 Task: Find connections with filter location Orlová with filter topic #lawenforcementwith filter profile language Potuguese with filter current company Mott MacDonald with filter school Chanakya Education Societys Indira College of Commerce & Science, Pune with filter industry Embedded Software Products with filter service category Video Animation with filter keywords title Economist
Action: Mouse moved to (697, 93)
Screenshot: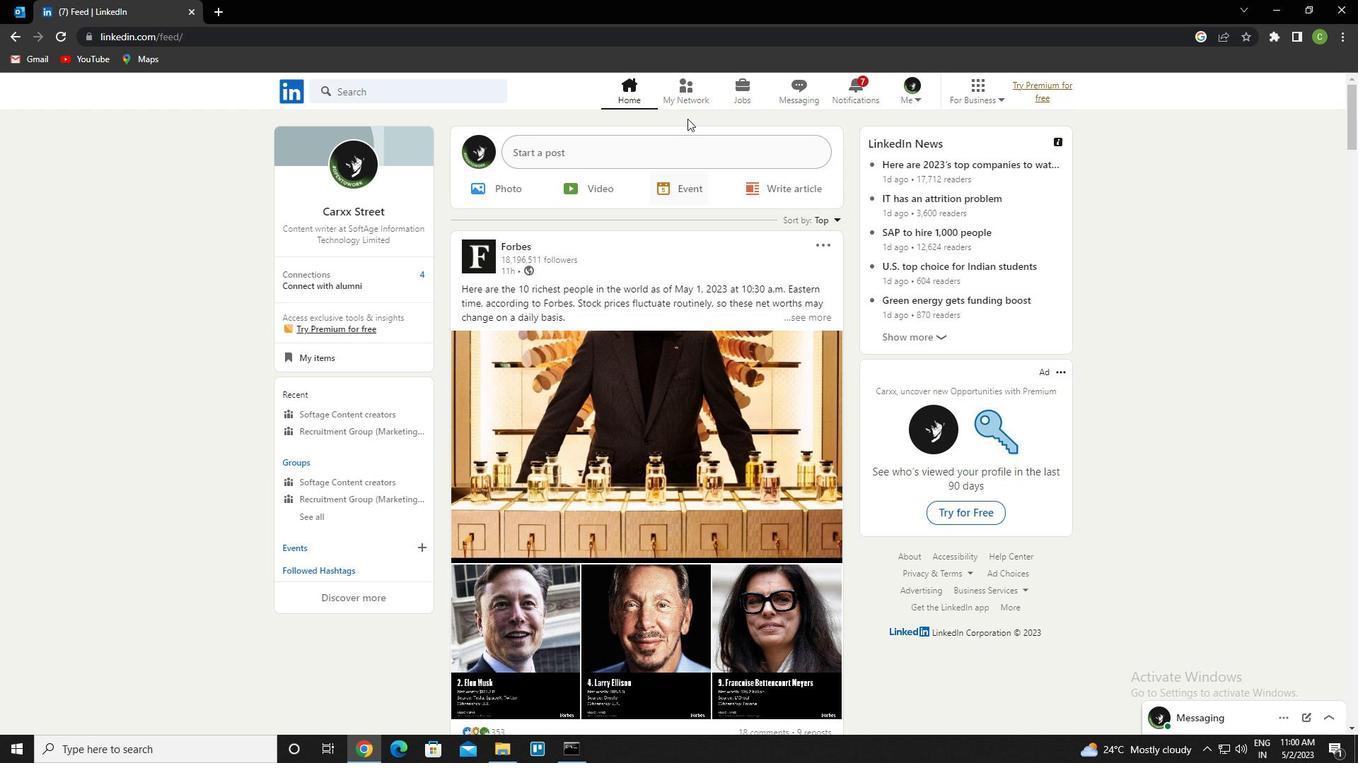 
Action: Mouse pressed left at (697, 93)
Screenshot: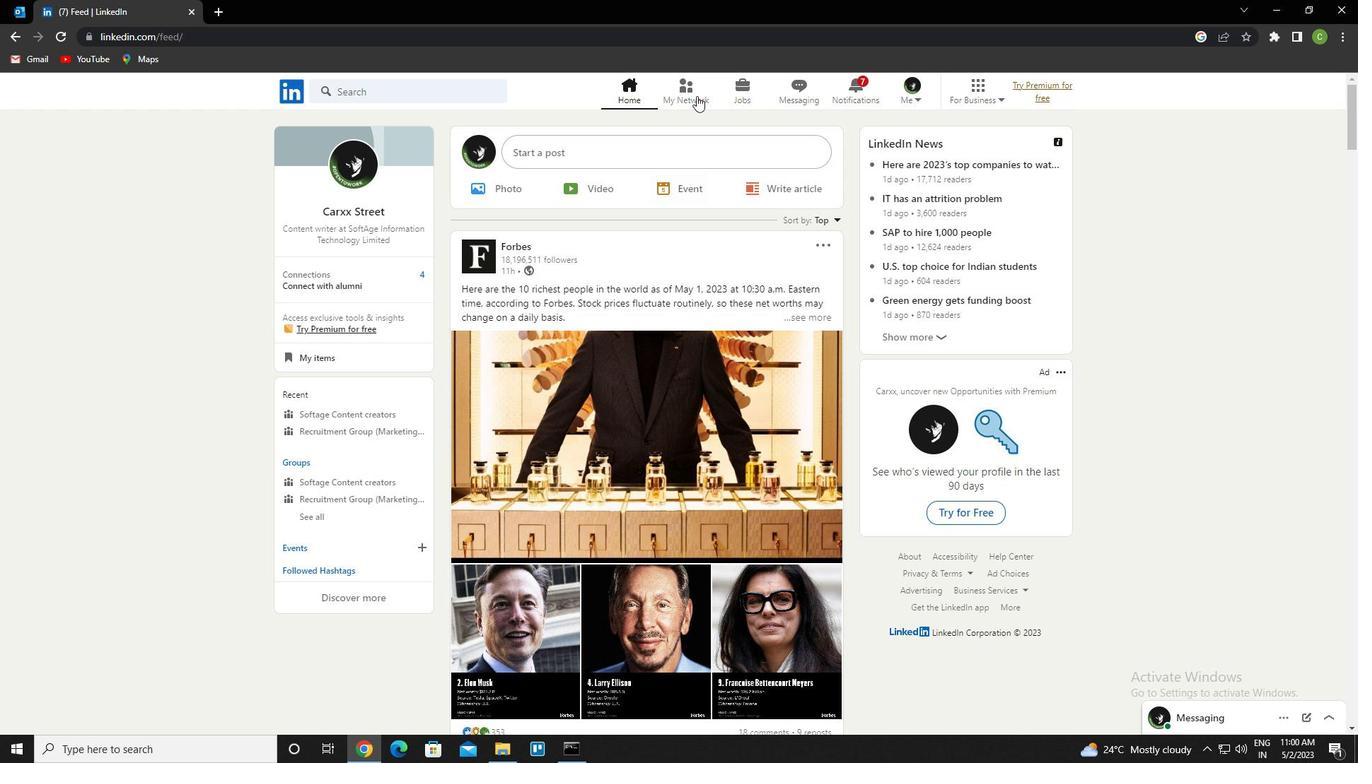 
Action: Mouse moved to (409, 173)
Screenshot: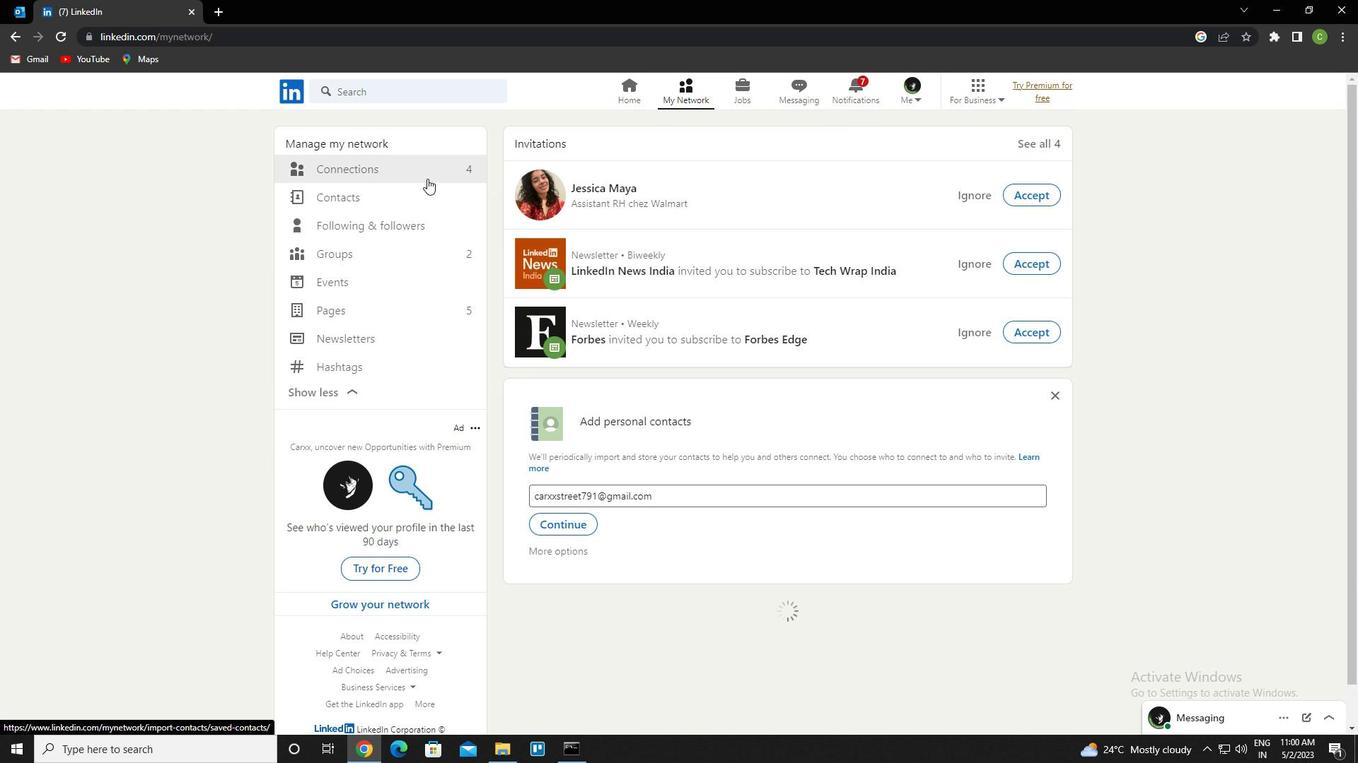 
Action: Mouse pressed left at (409, 173)
Screenshot: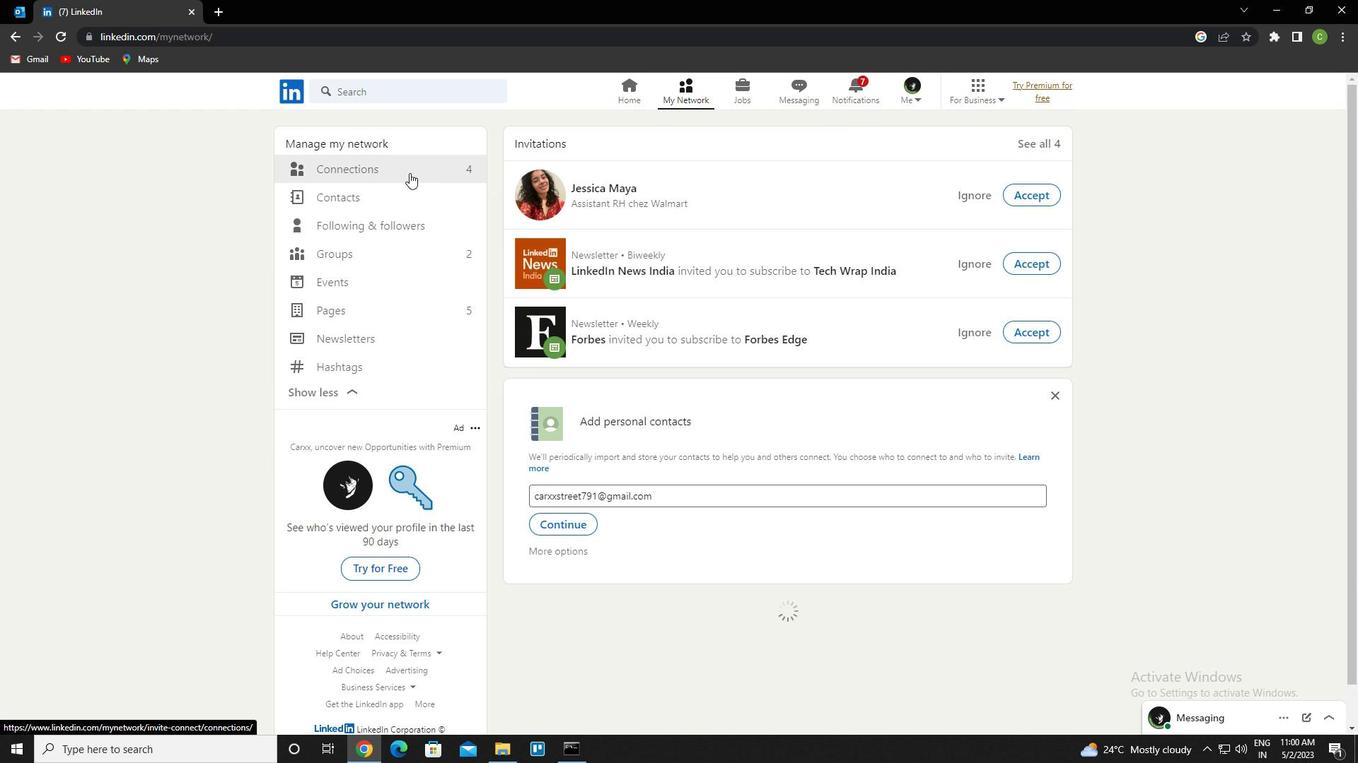 
Action: Mouse moved to (786, 167)
Screenshot: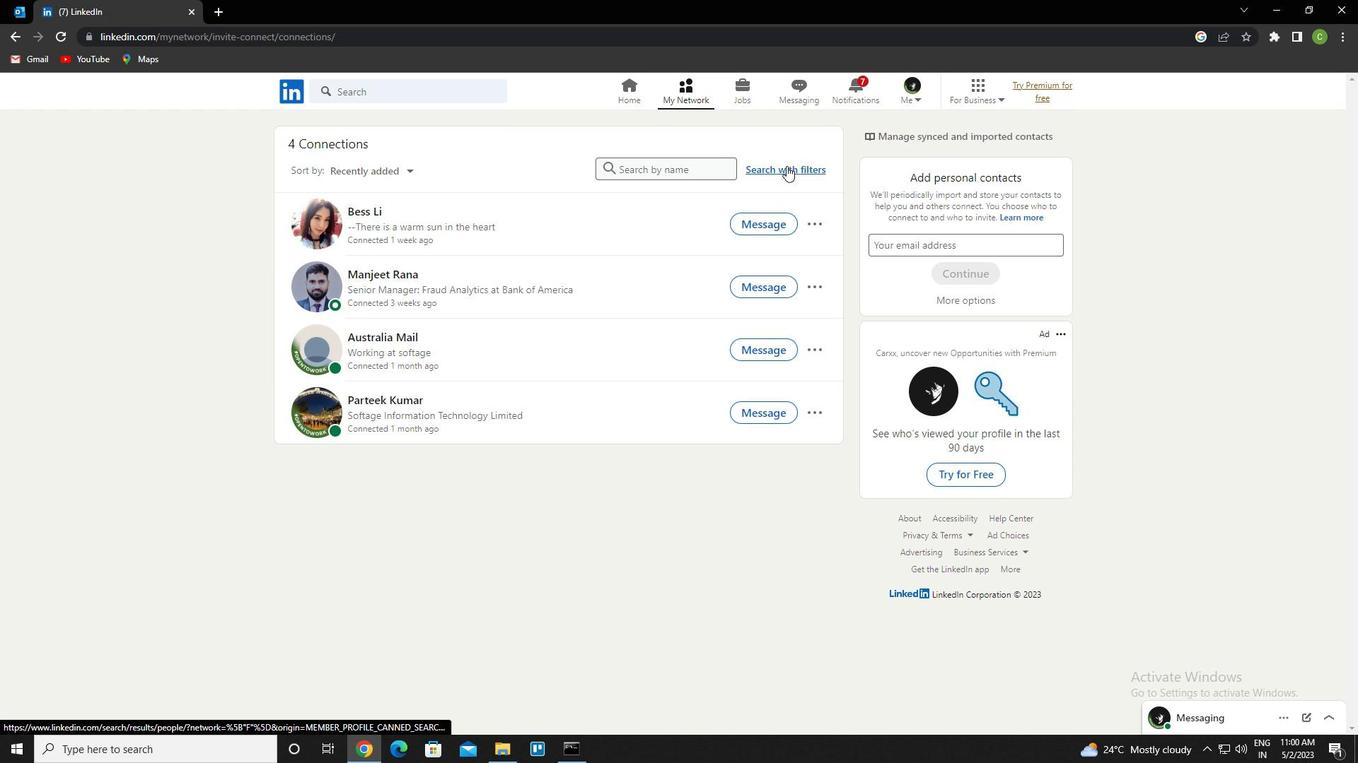 
Action: Mouse pressed left at (786, 167)
Screenshot: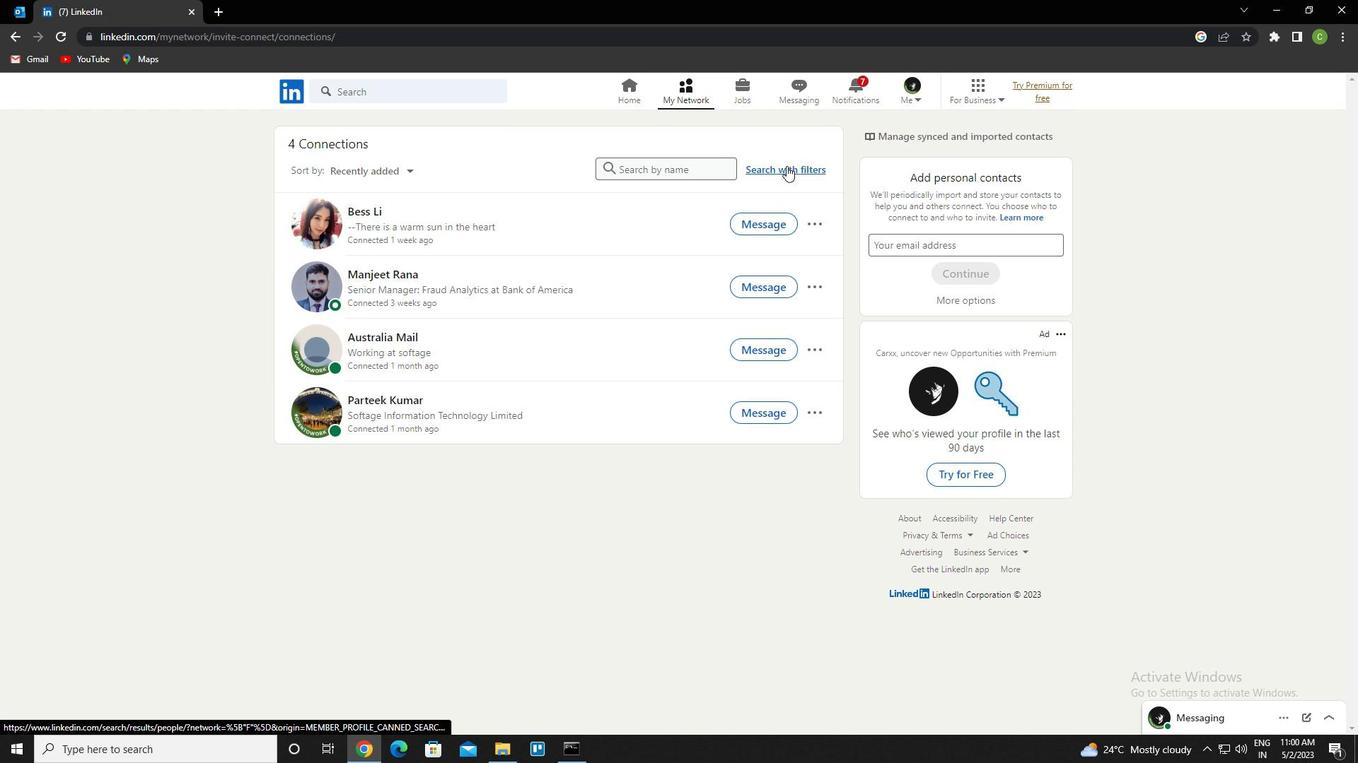 
Action: Mouse moved to (730, 128)
Screenshot: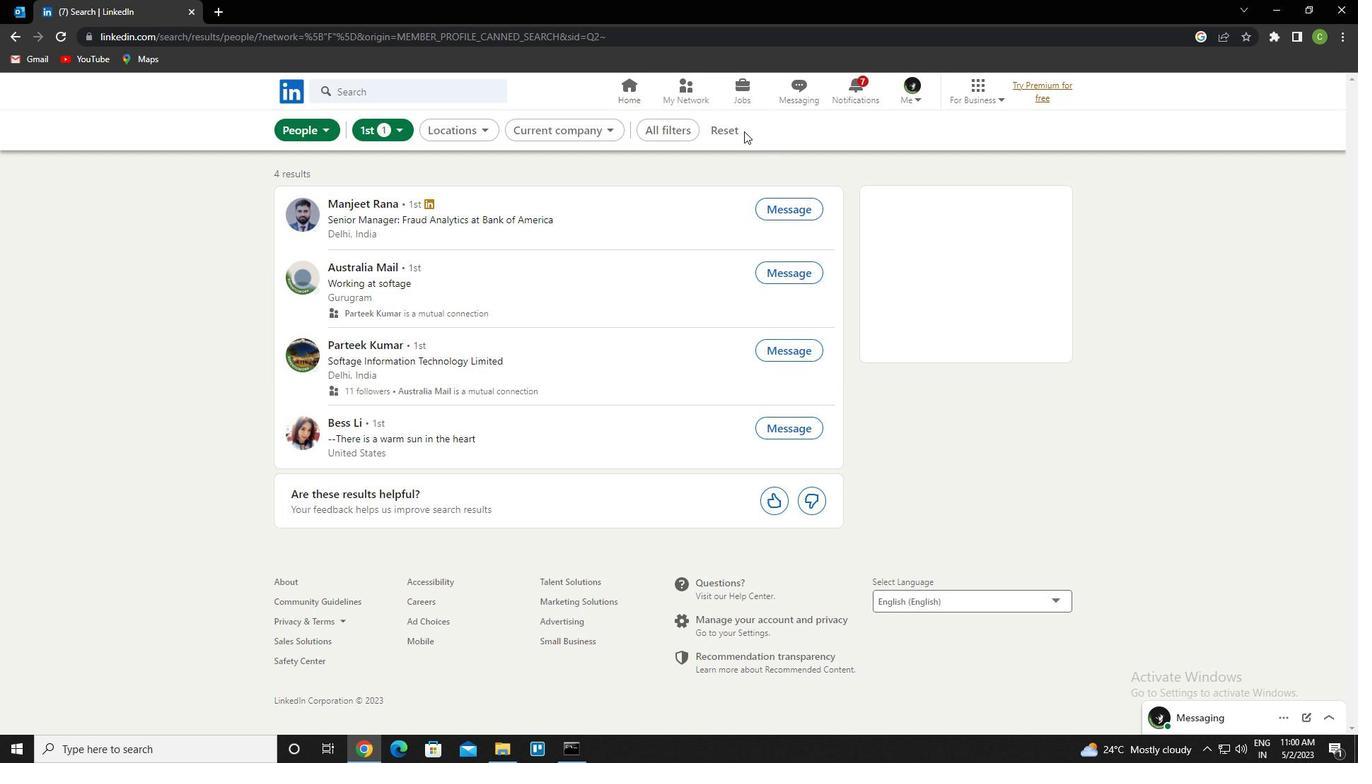 
Action: Mouse pressed left at (730, 128)
Screenshot: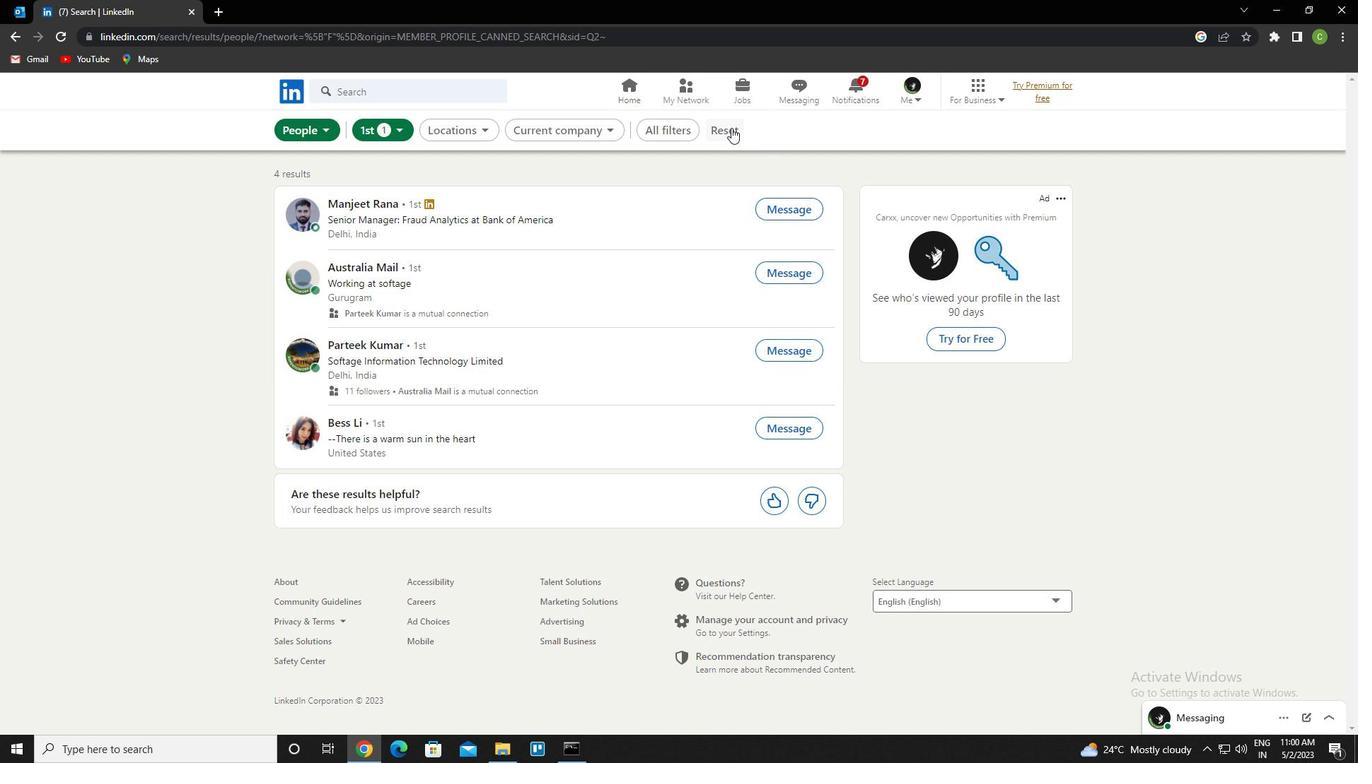 
Action: Mouse moved to (728, 132)
Screenshot: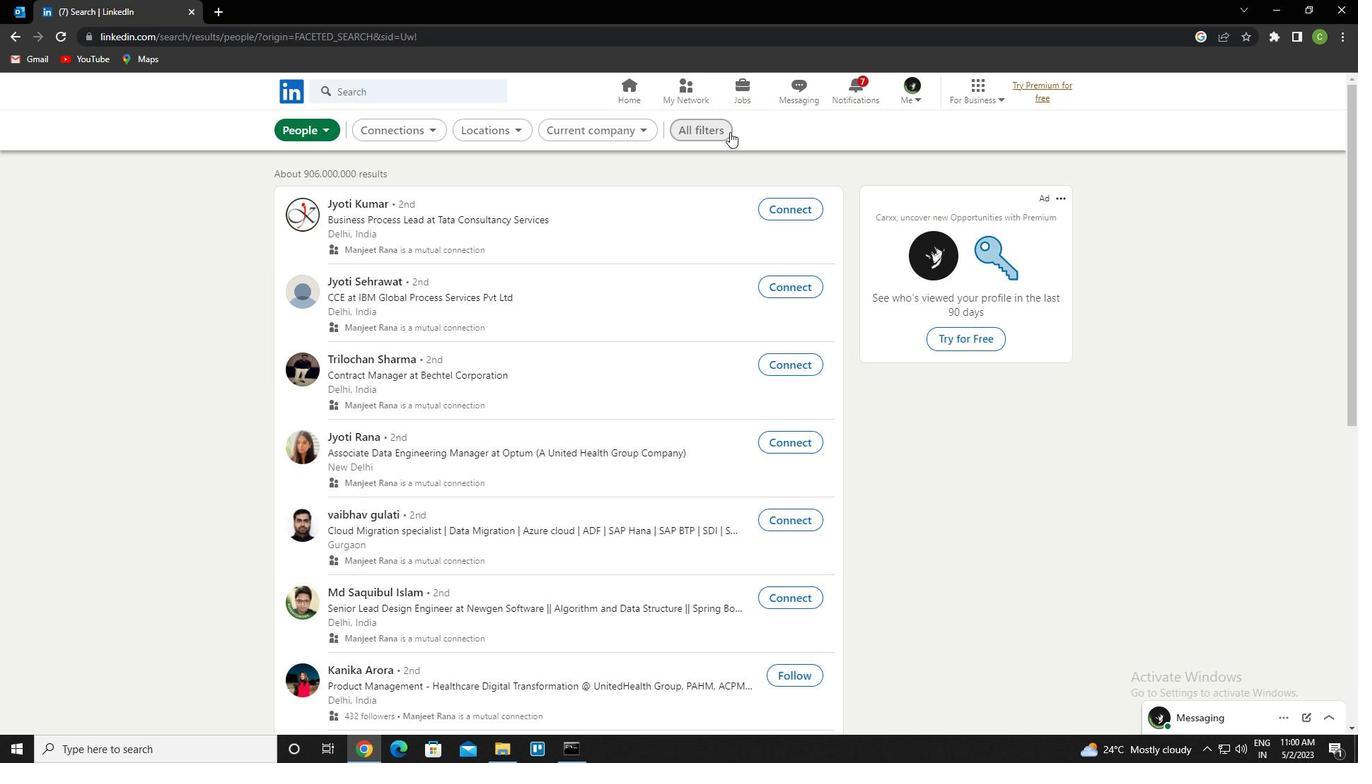 
Action: Mouse pressed left at (728, 132)
Screenshot: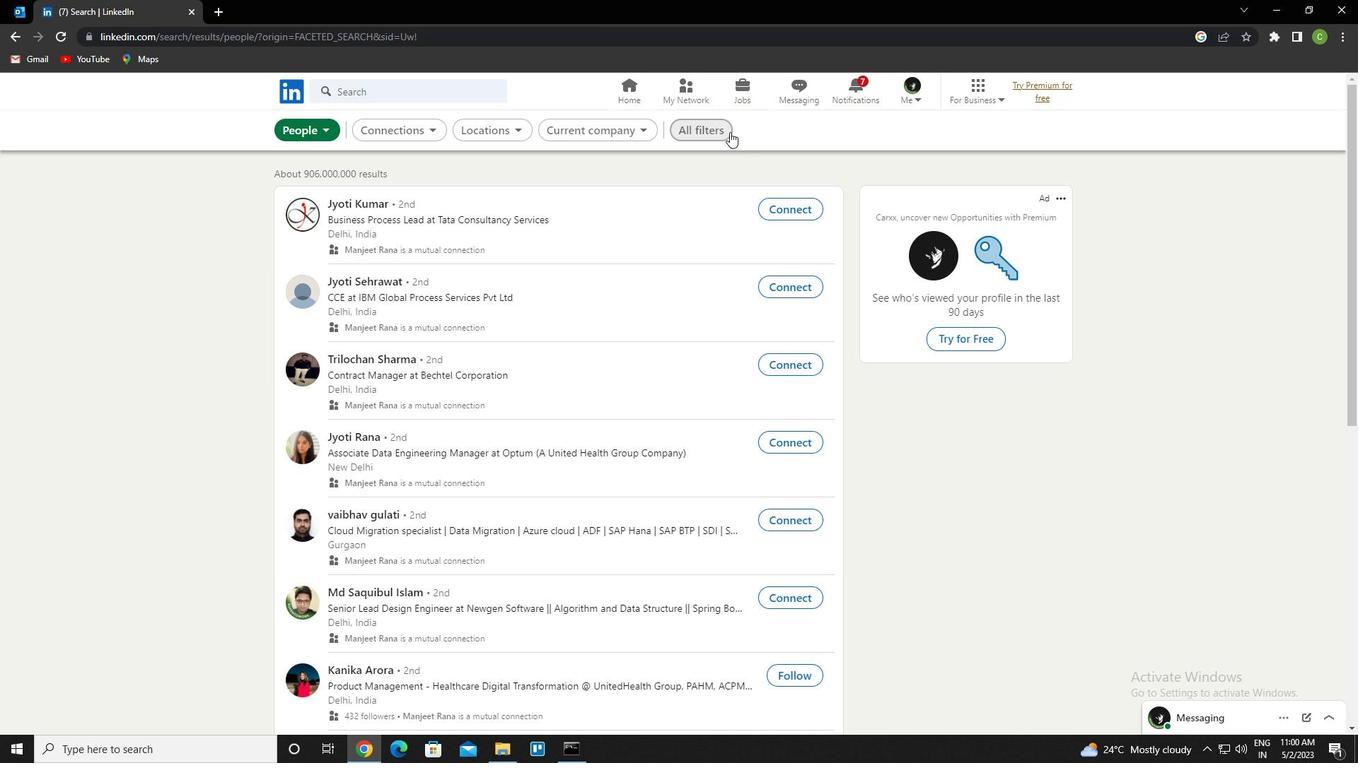 
Action: Mouse moved to (1164, 375)
Screenshot: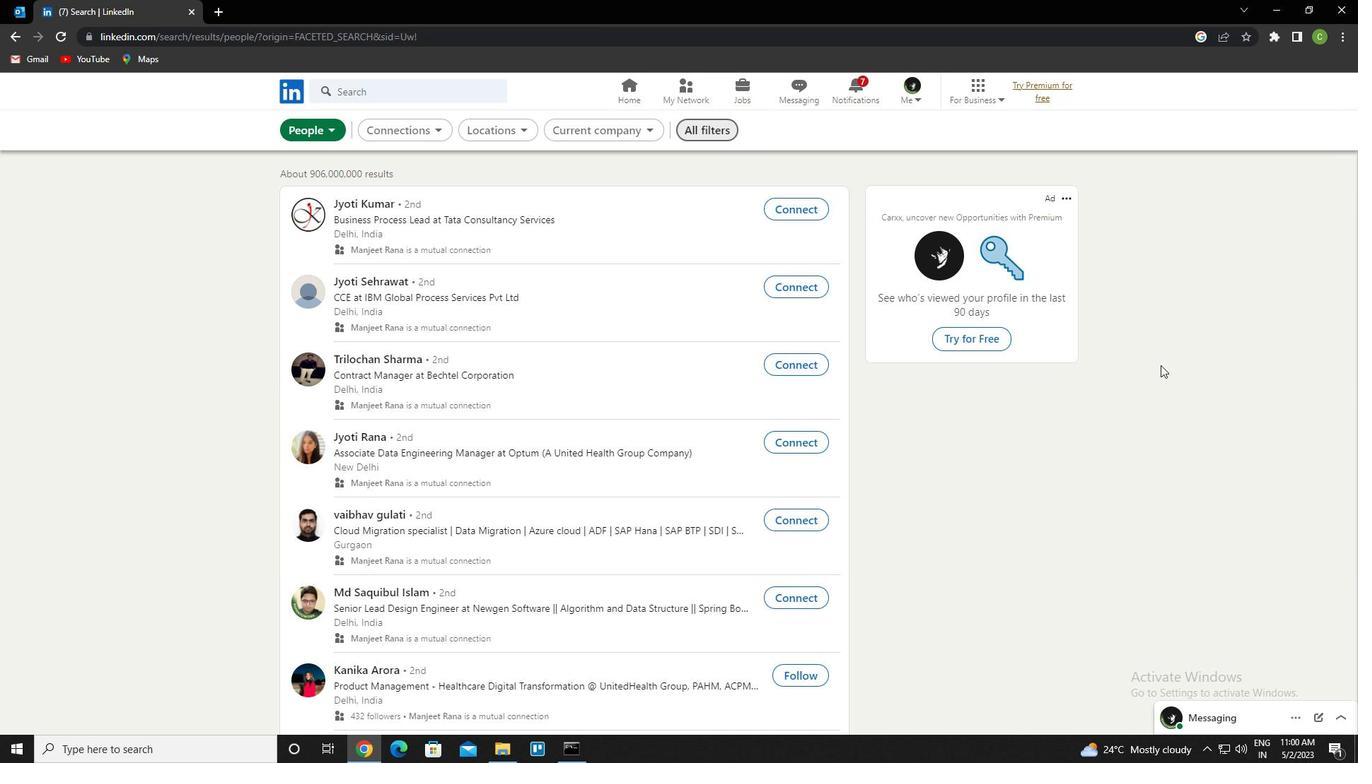 
Action: Mouse scrolled (1164, 374) with delta (0, 0)
Screenshot: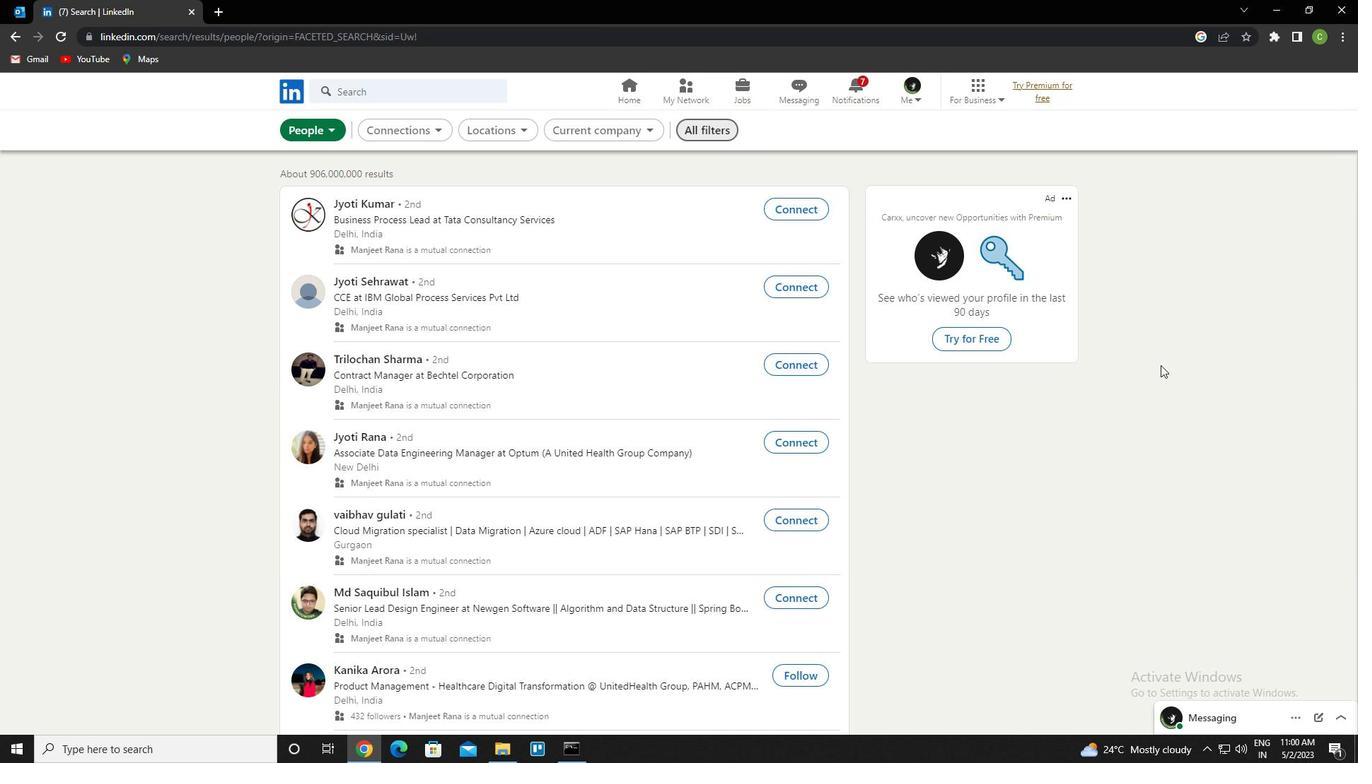 
Action: Mouse moved to (1164, 378)
Screenshot: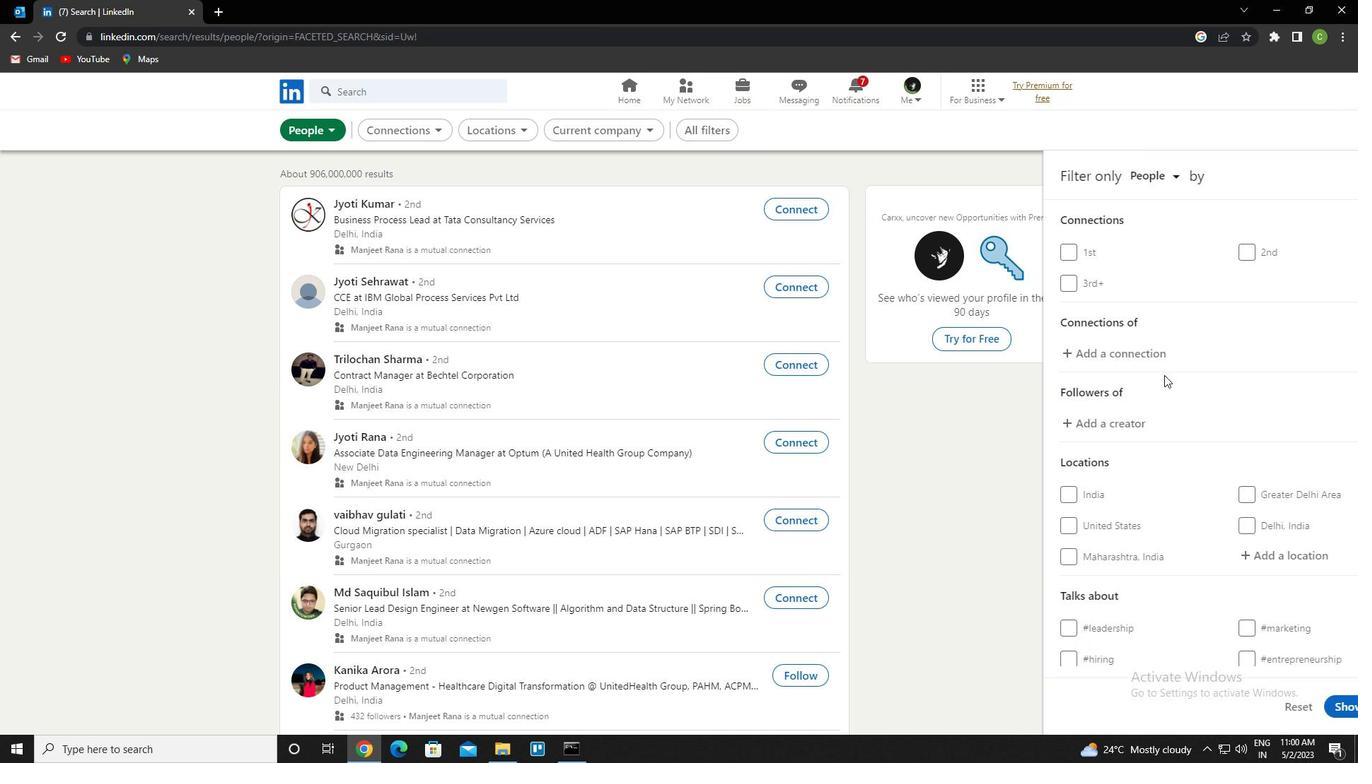 
Action: Mouse scrolled (1164, 377) with delta (0, 0)
Screenshot: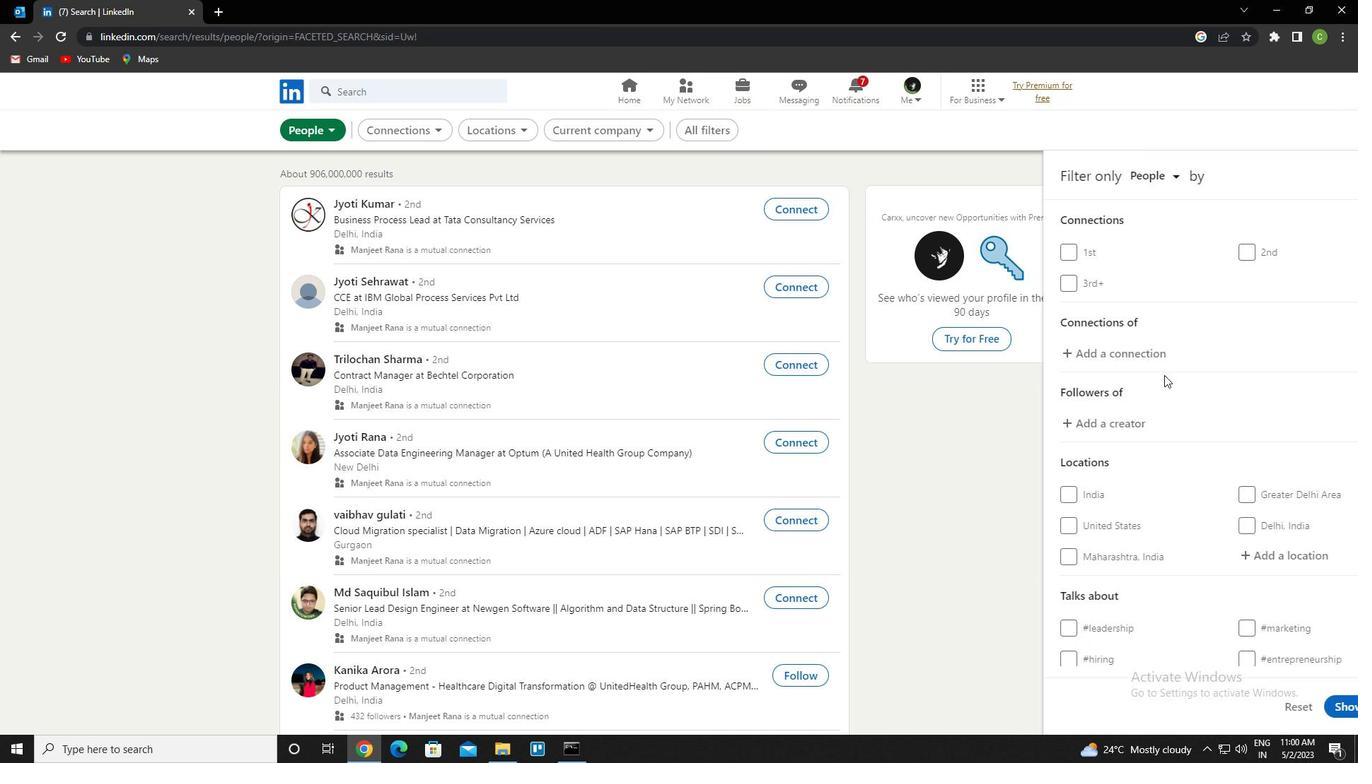 
Action: Mouse moved to (1193, 418)
Screenshot: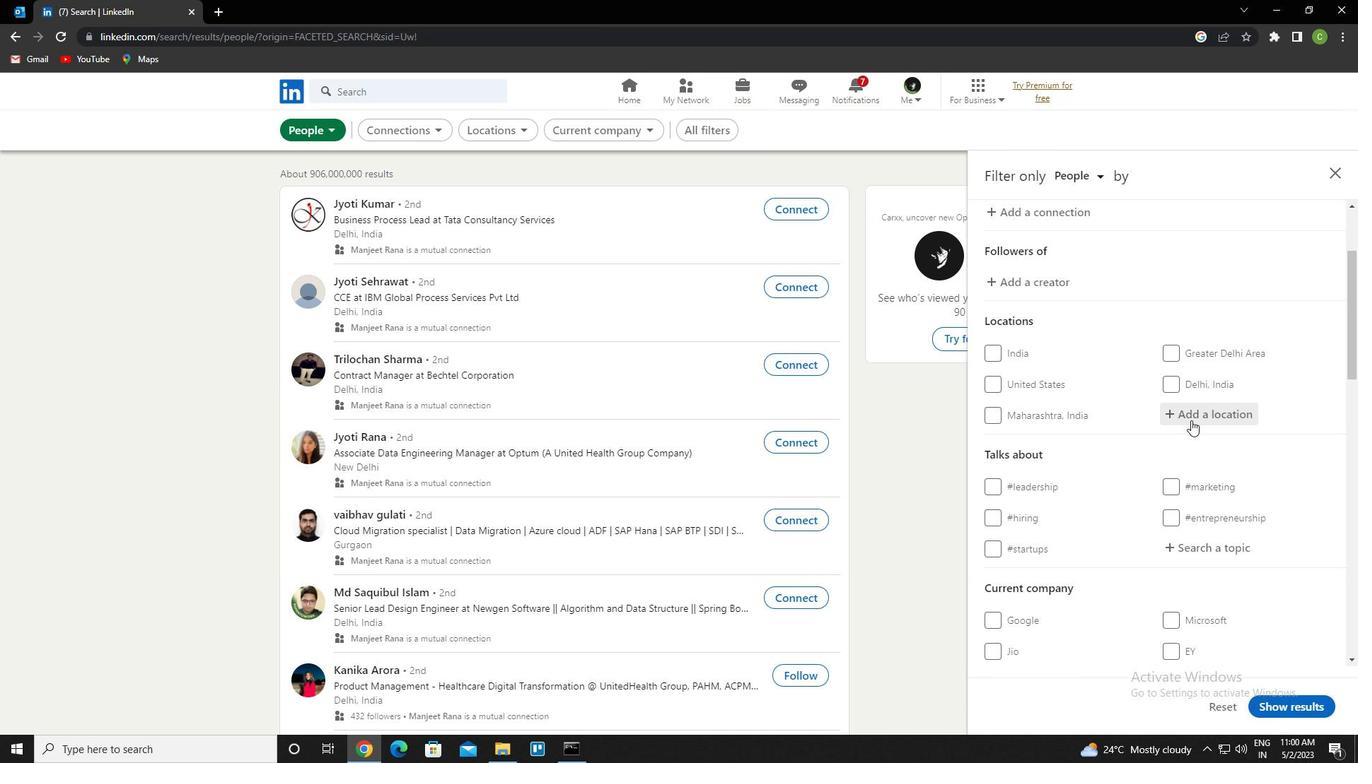 
Action: Mouse pressed left at (1193, 418)
Screenshot: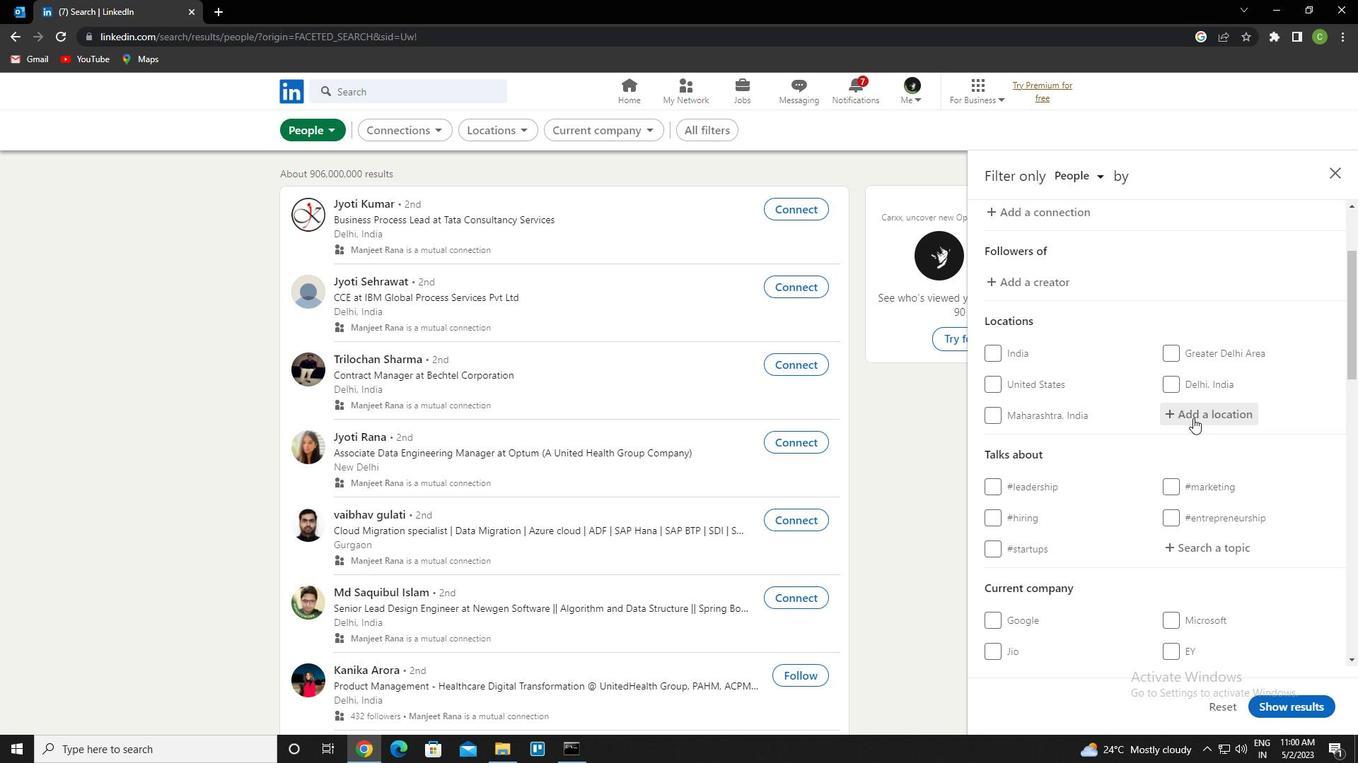 
Action: Key pressed <Key.caps_lock>o<Key.caps_lock>rlova<Key.down><Key.enter>
Screenshot: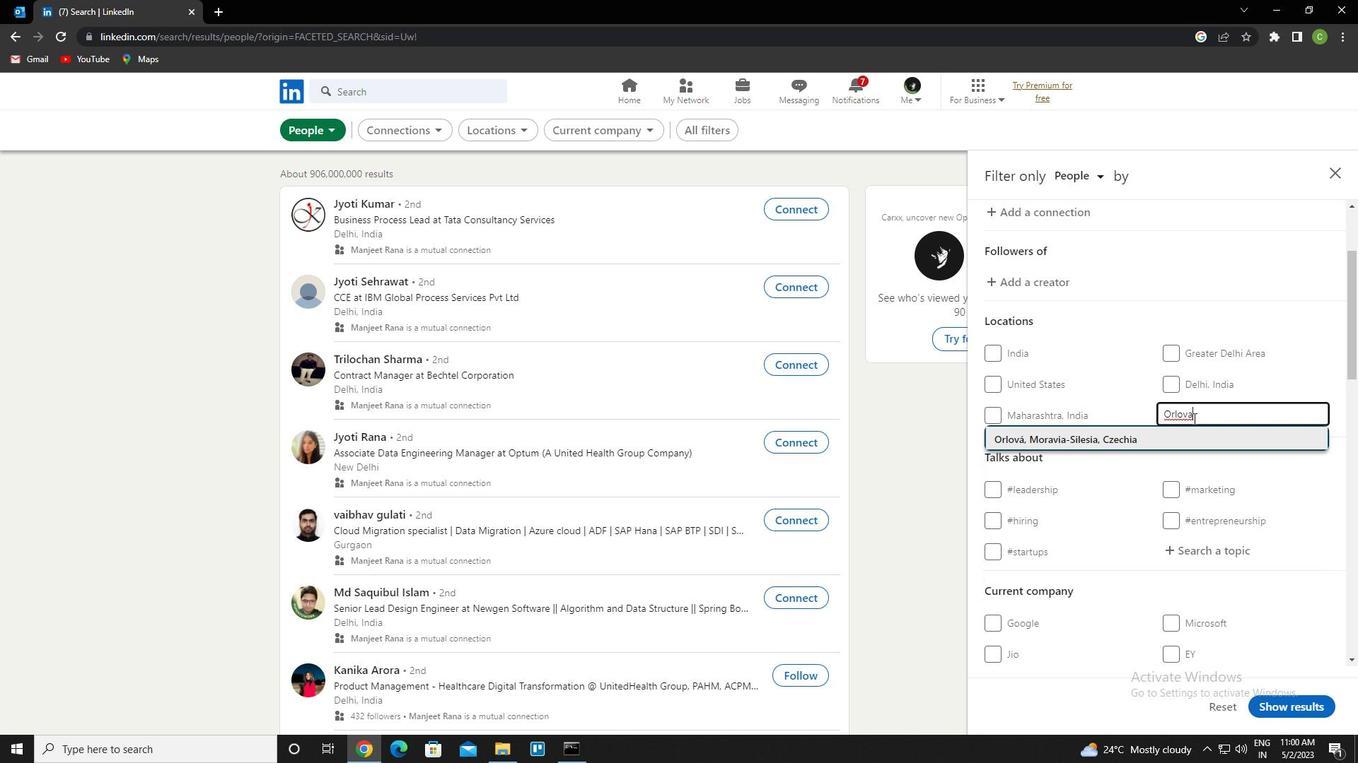 
Action: Mouse moved to (1209, 427)
Screenshot: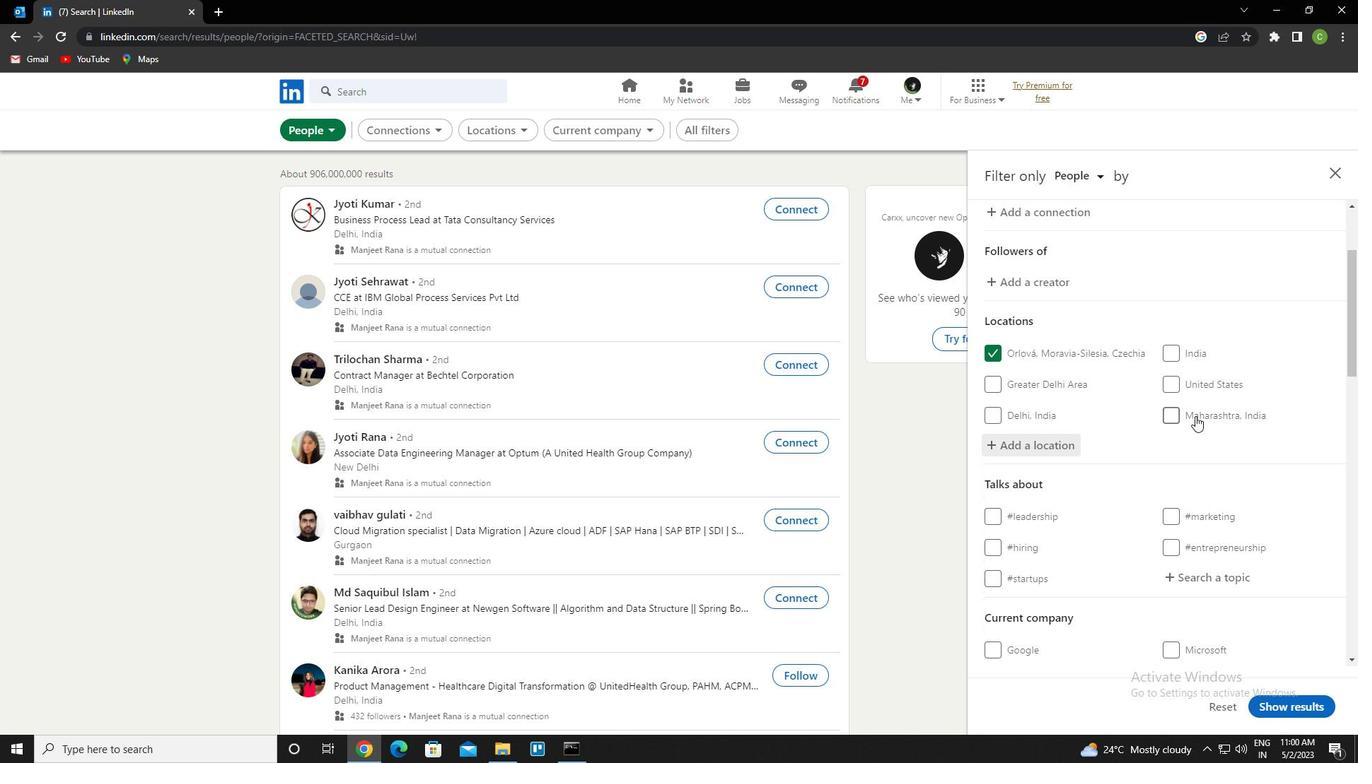 
Action: Mouse scrolled (1209, 426) with delta (0, 0)
Screenshot: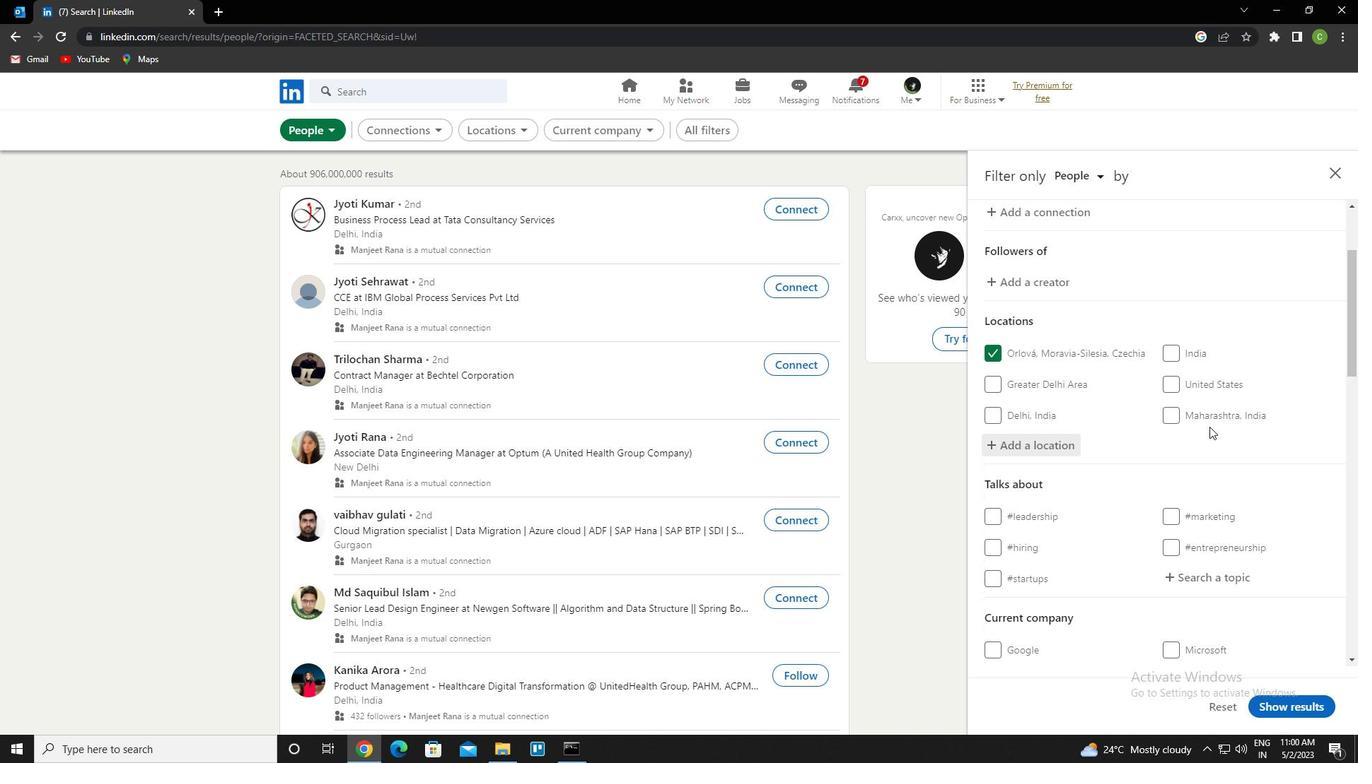 
Action: Mouse scrolled (1209, 426) with delta (0, 0)
Screenshot: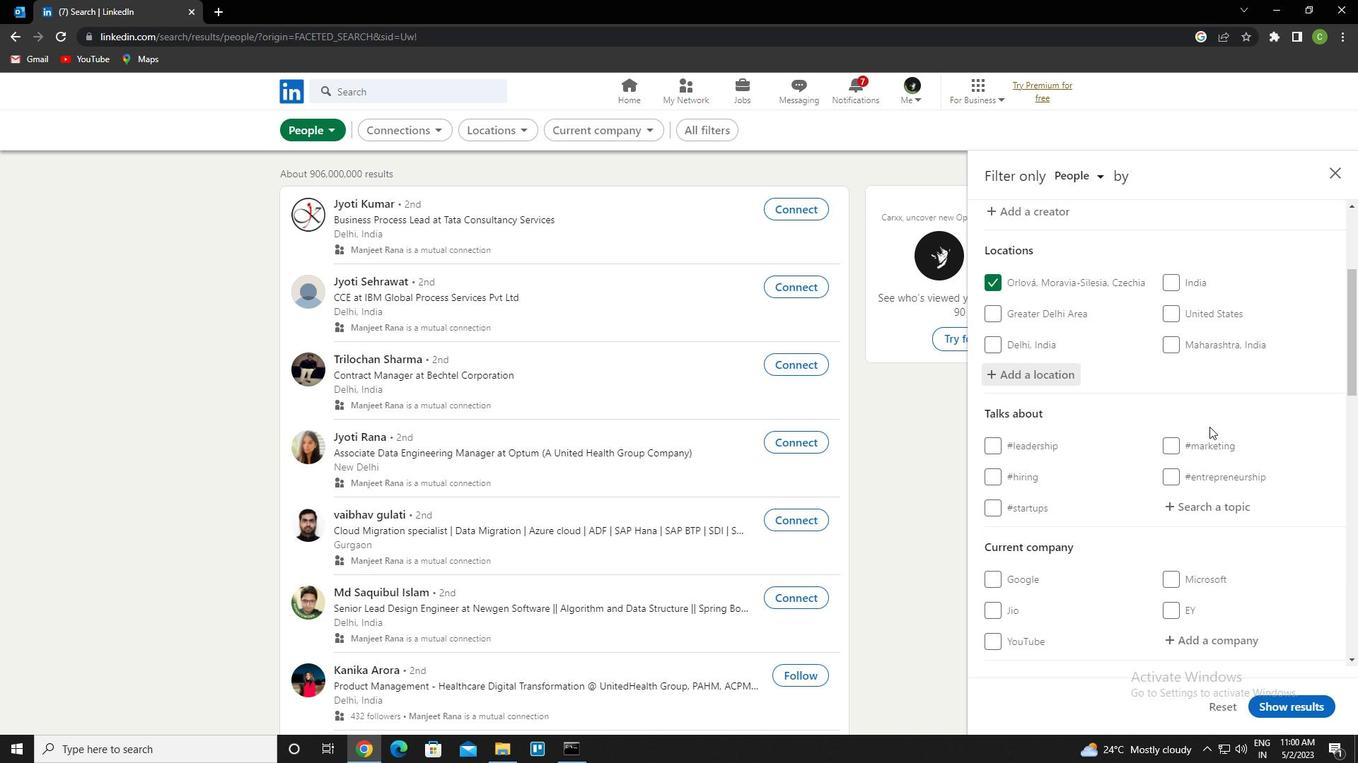 
Action: Mouse scrolled (1209, 426) with delta (0, 0)
Screenshot: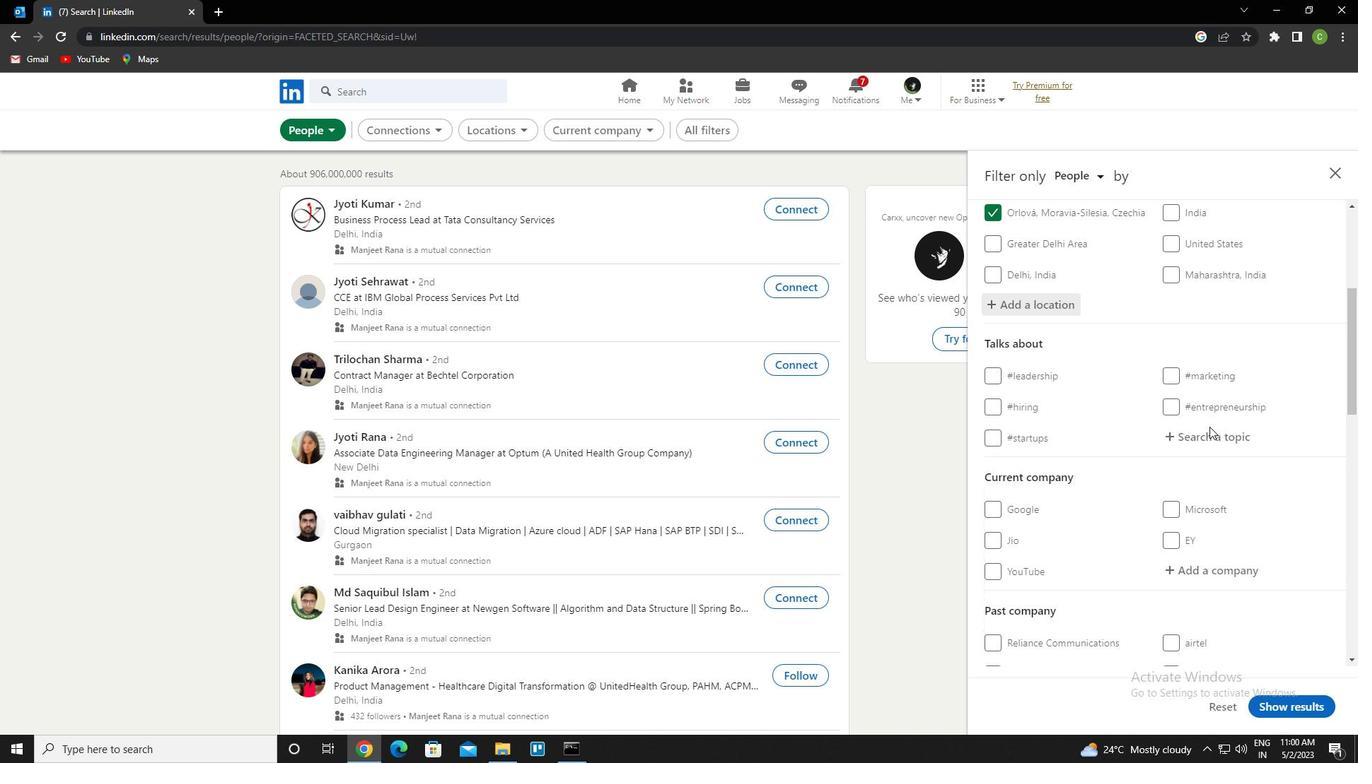 
Action: Mouse moved to (1212, 372)
Screenshot: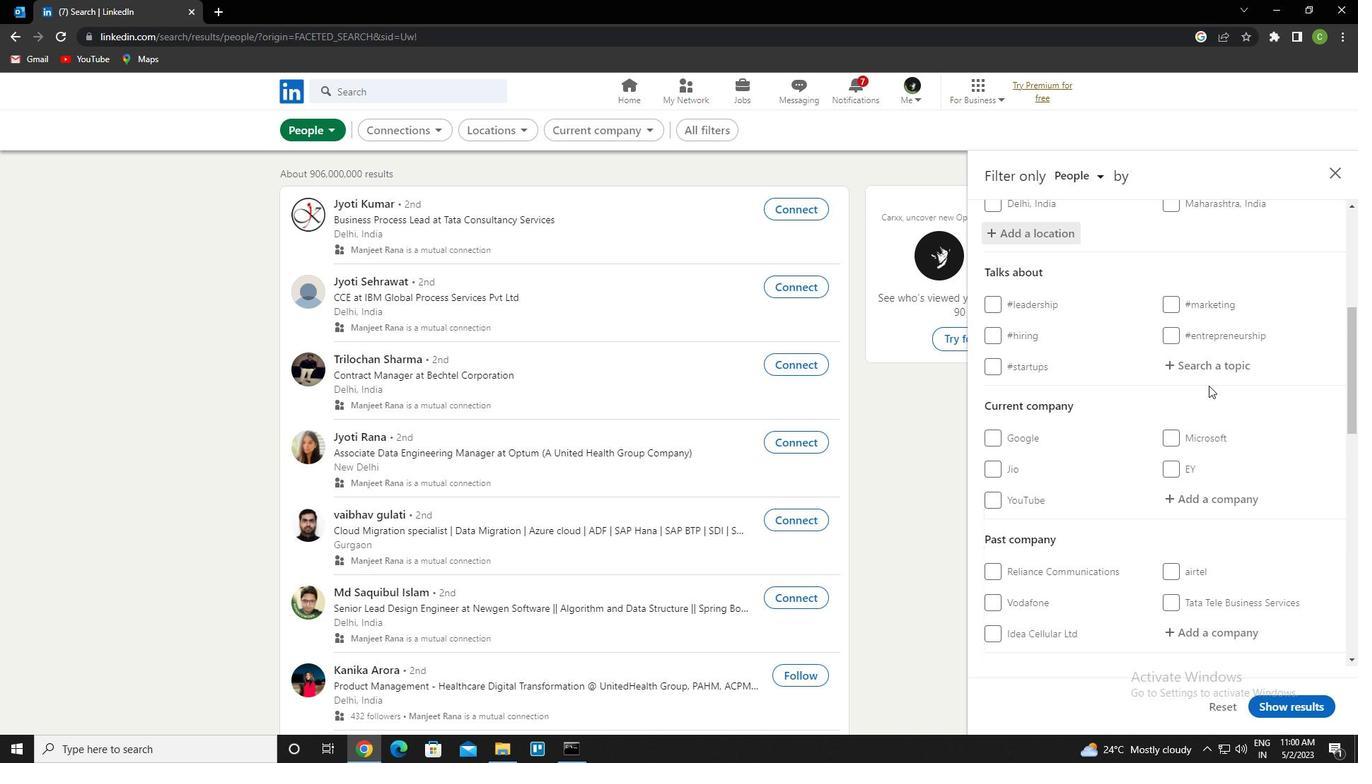 
Action: Mouse pressed left at (1212, 372)
Screenshot: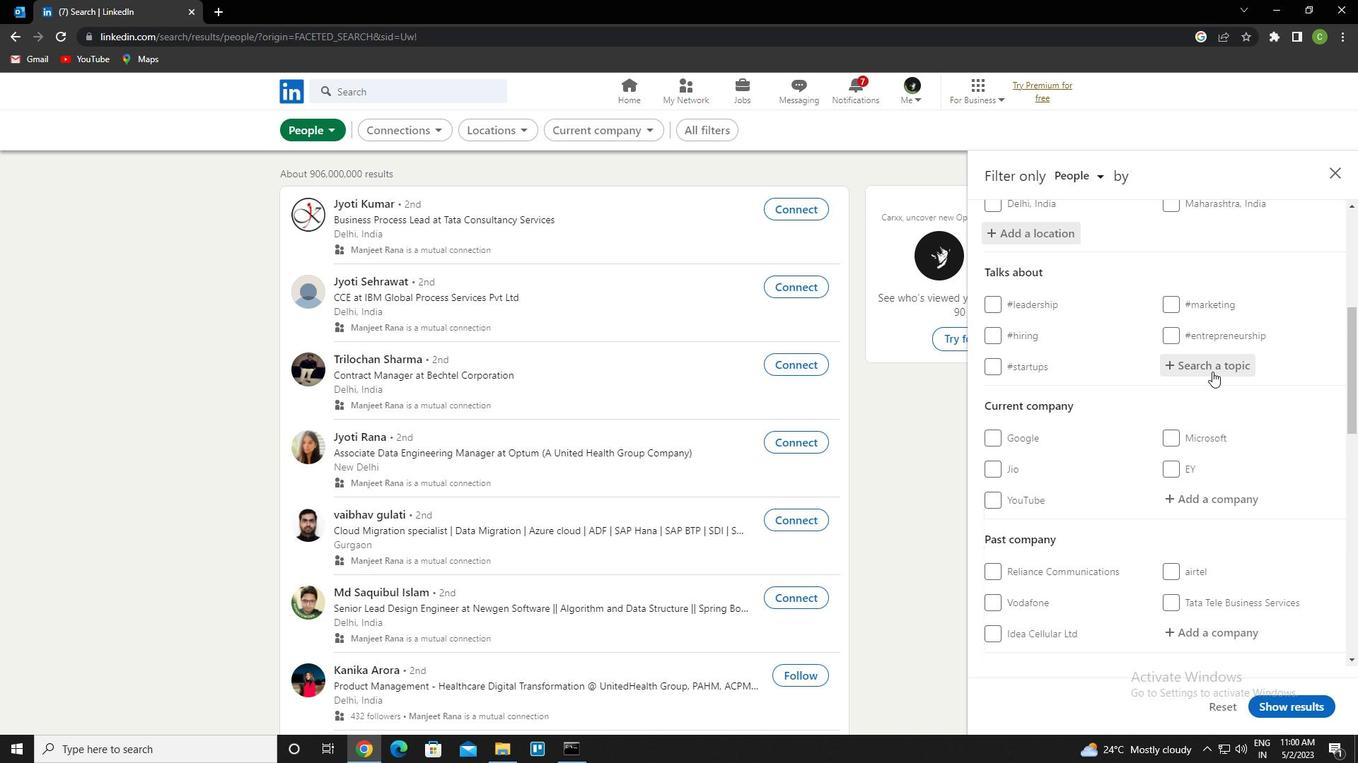 
Action: Key pressed lawenforcement<Key.down><Key.enter>
Screenshot: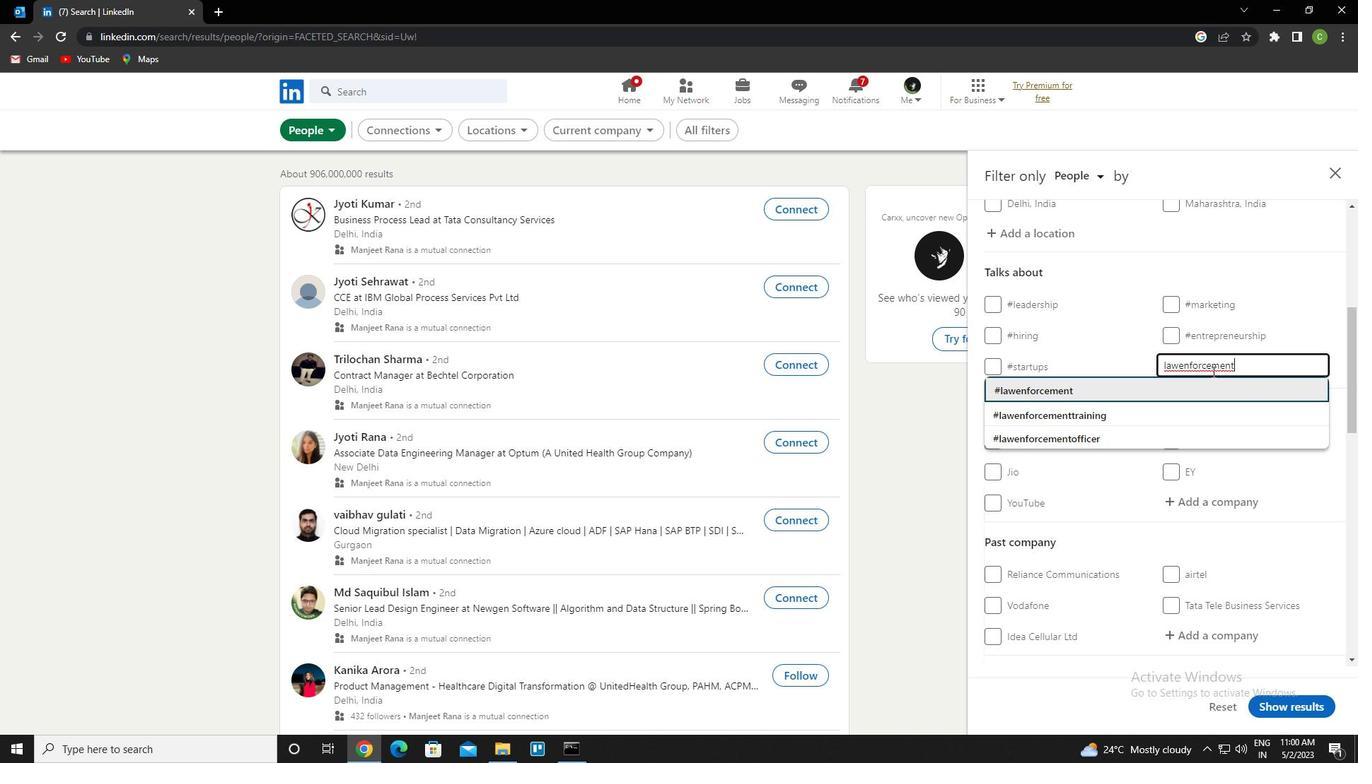 
Action: Mouse scrolled (1212, 371) with delta (0, 0)
Screenshot: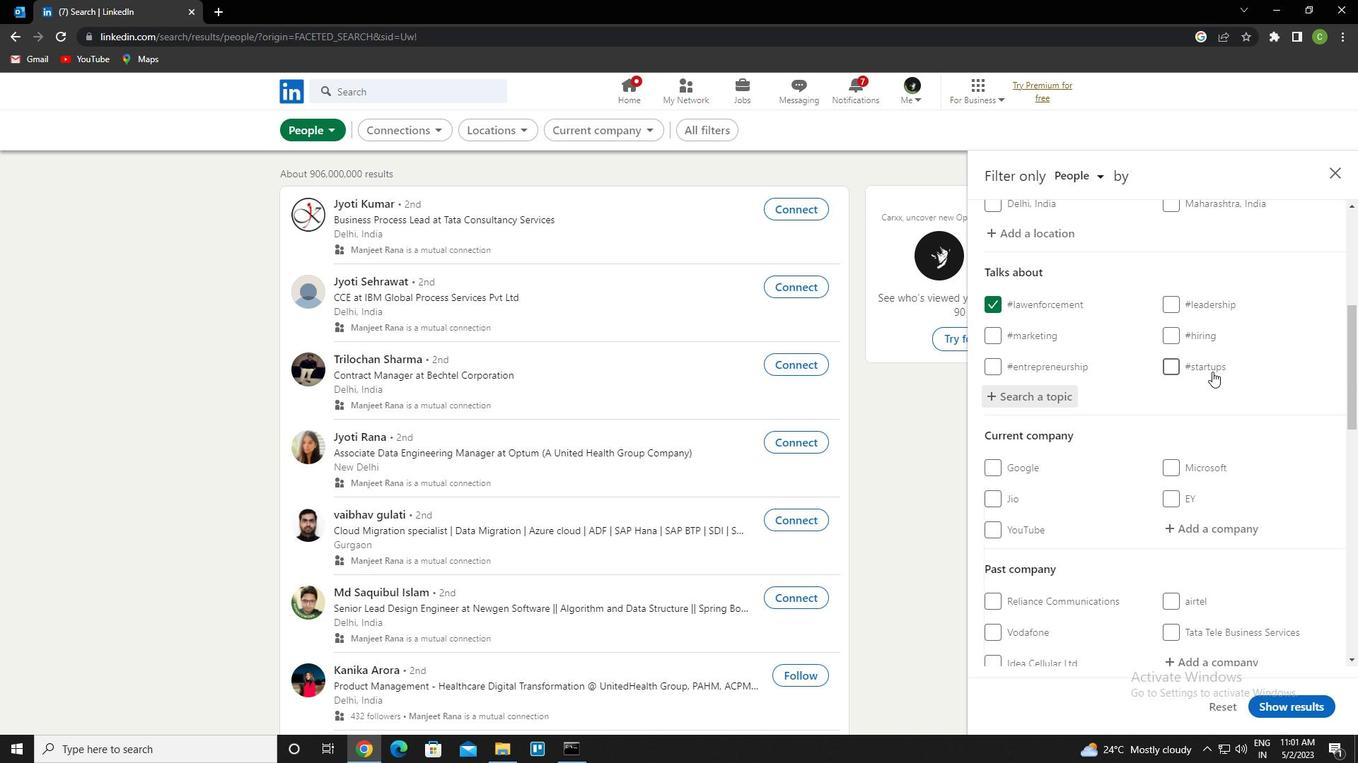 
Action: Mouse scrolled (1212, 371) with delta (0, 0)
Screenshot: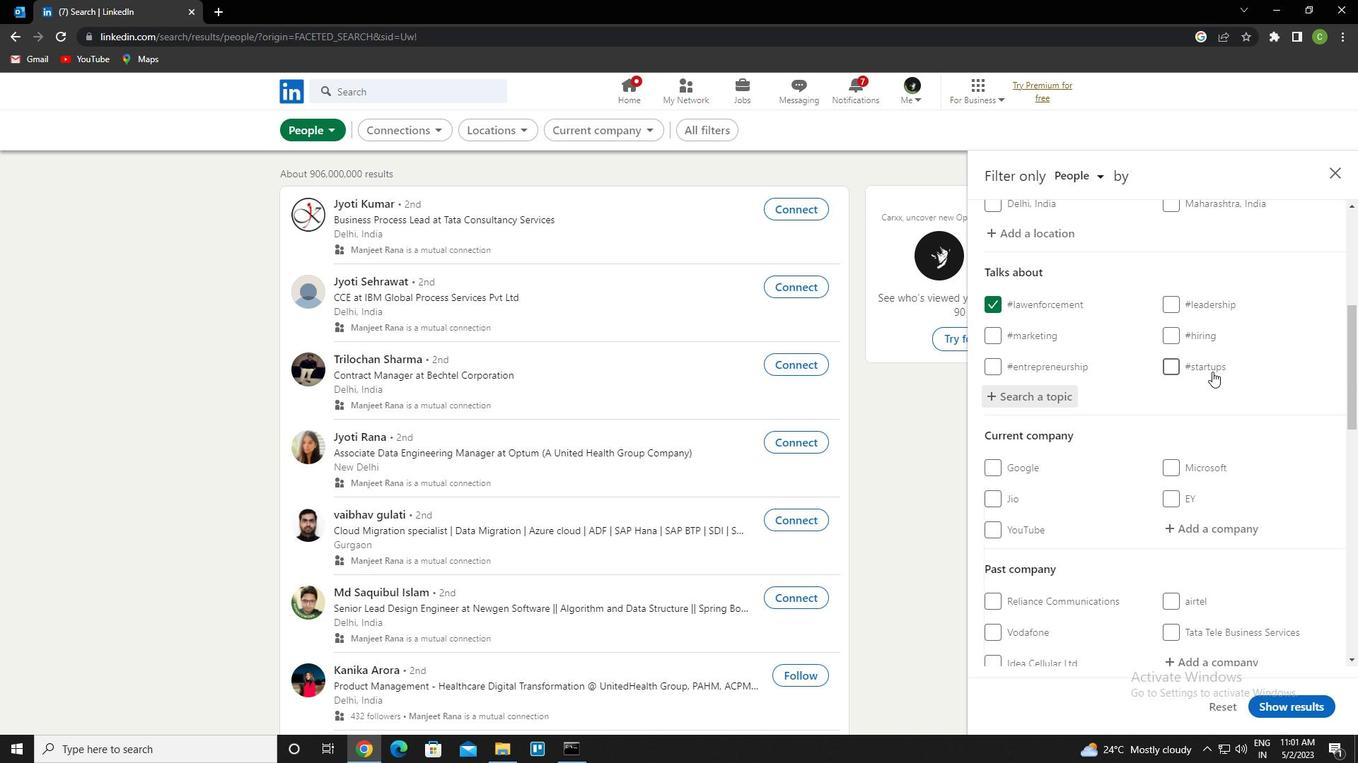 
Action: Mouse moved to (1205, 386)
Screenshot: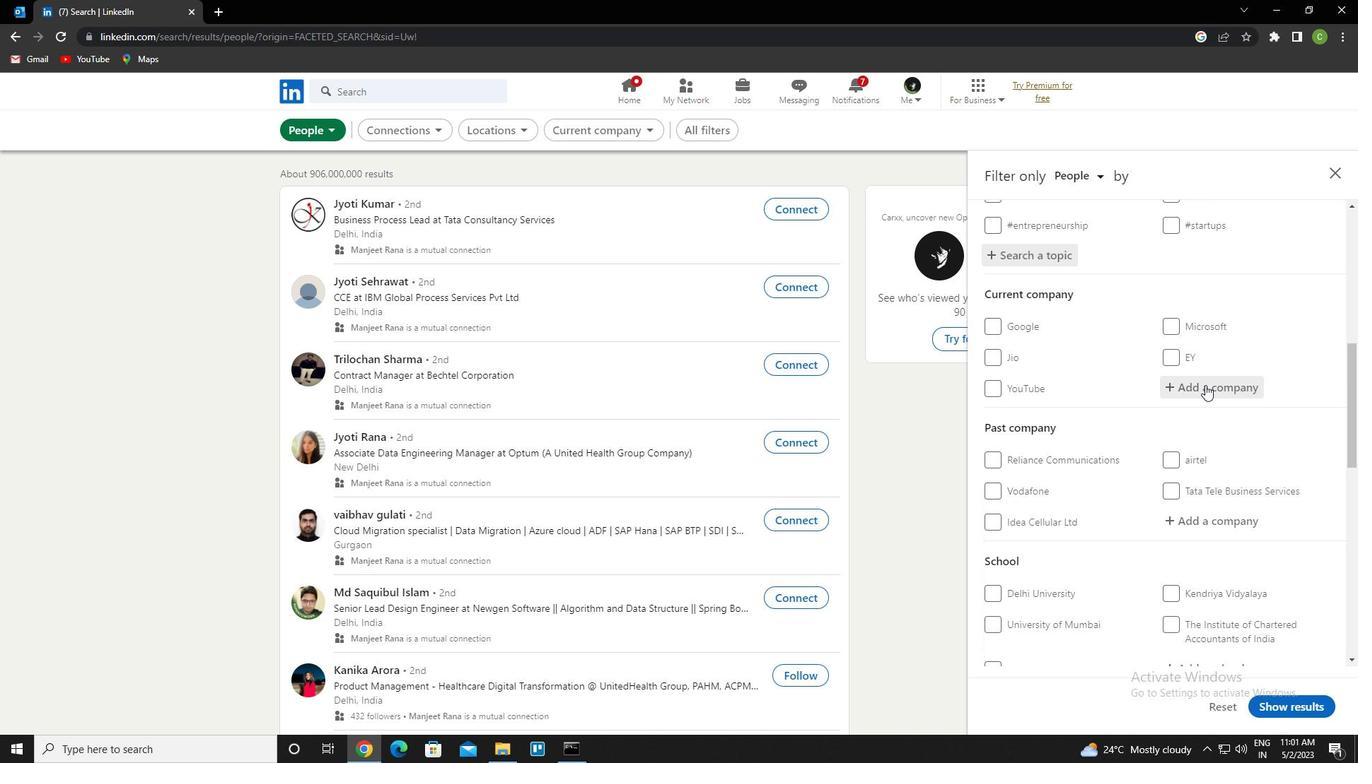 
Action: Mouse scrolled (1205, 385) with delta (0, 0)
Screenshot: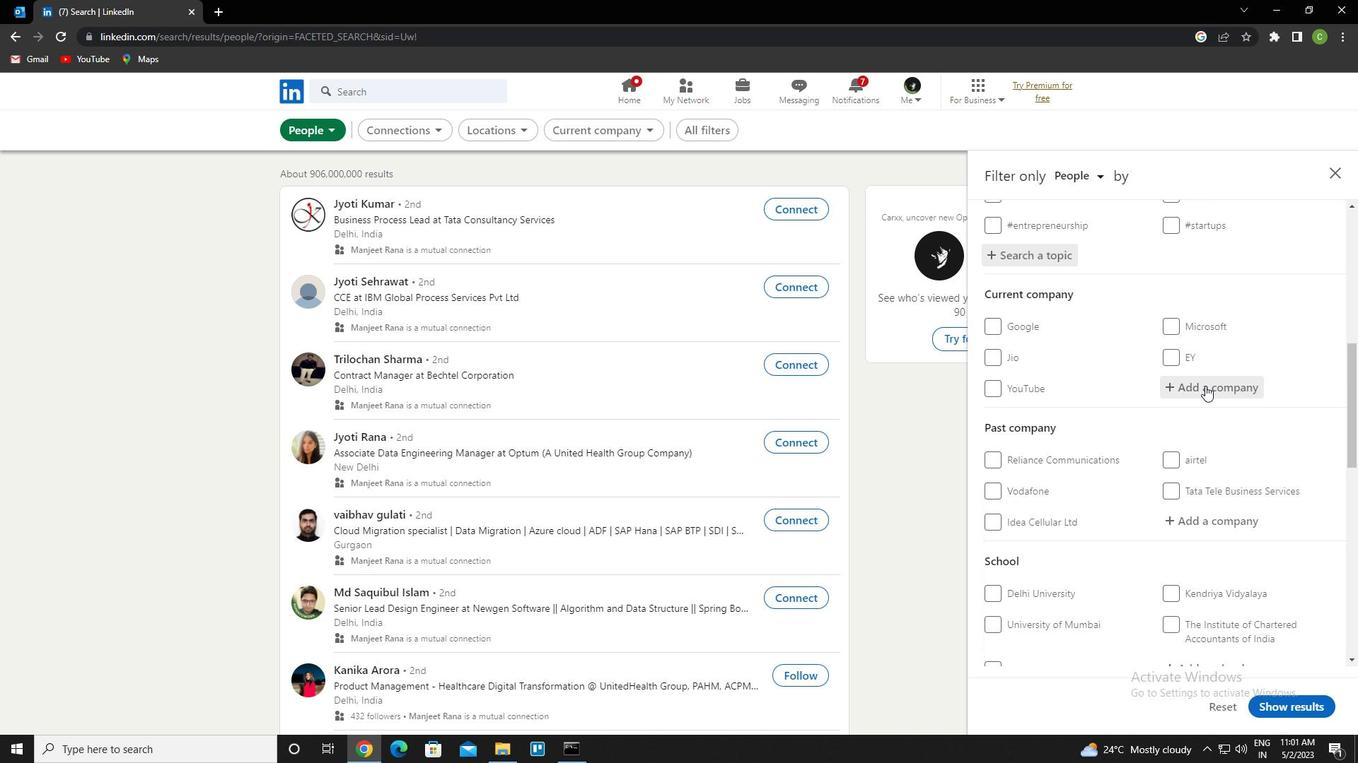 
Action: Mouse scrolled (1205, 385) with delta (0, 0)
Screenshot: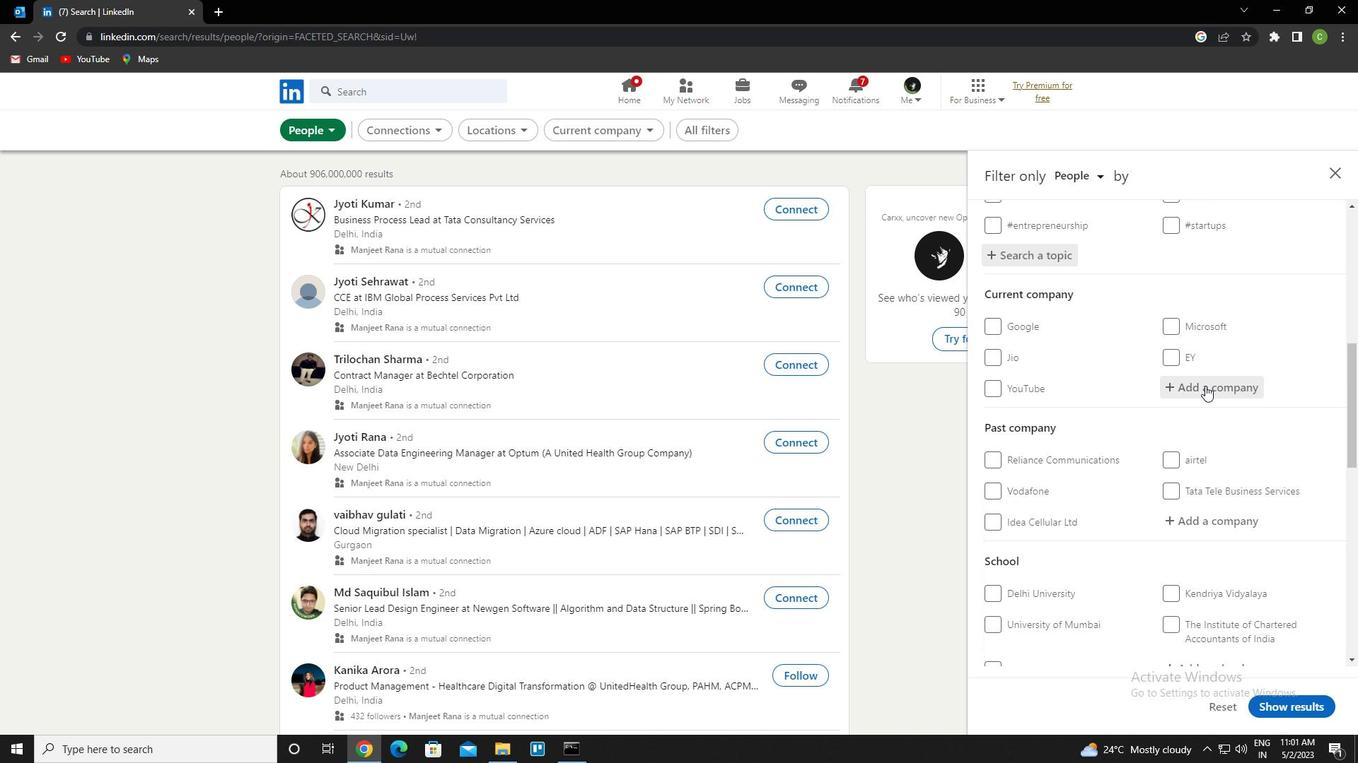 
Action: Mouse scrolled (1205, 385) with delta (0, 0)
Screenshot: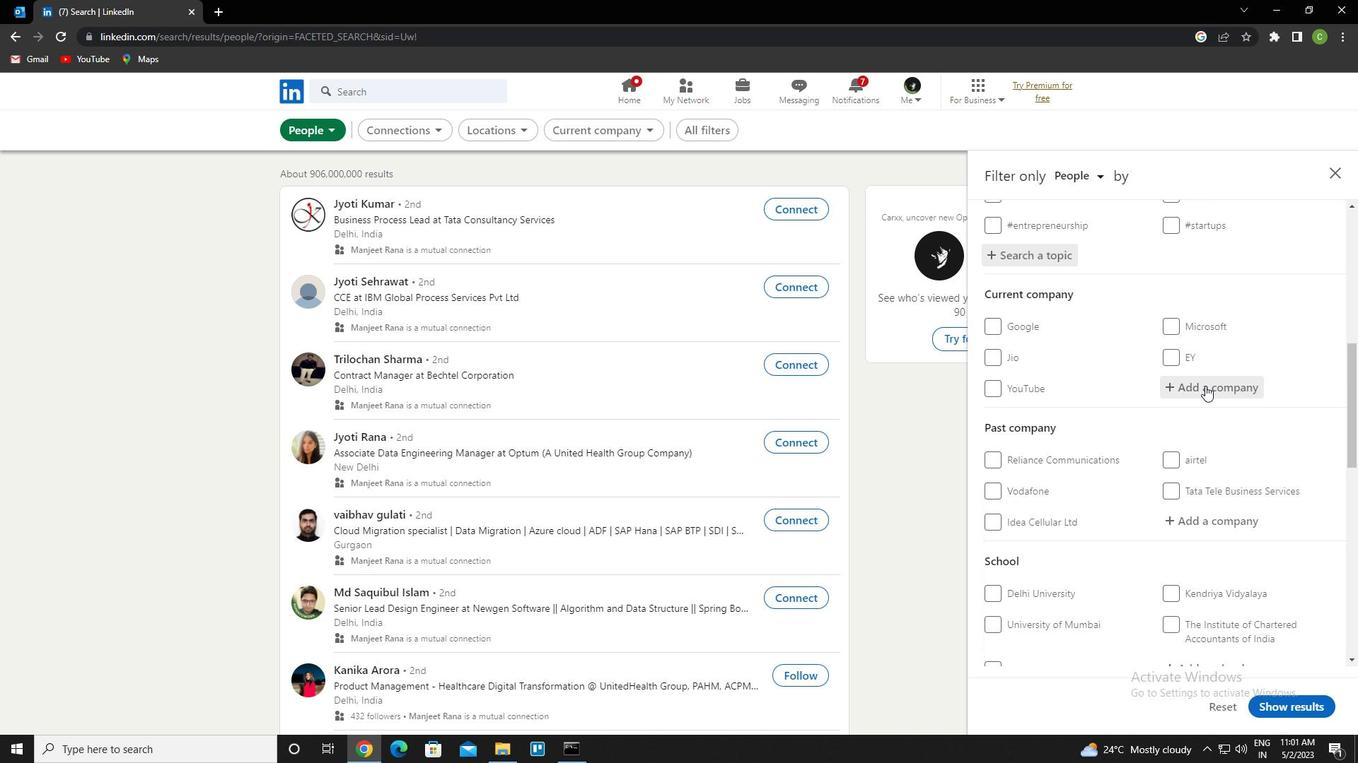 
Action: Mouse scrolled (1205, 385) with delta (0, 0)
Screenshot: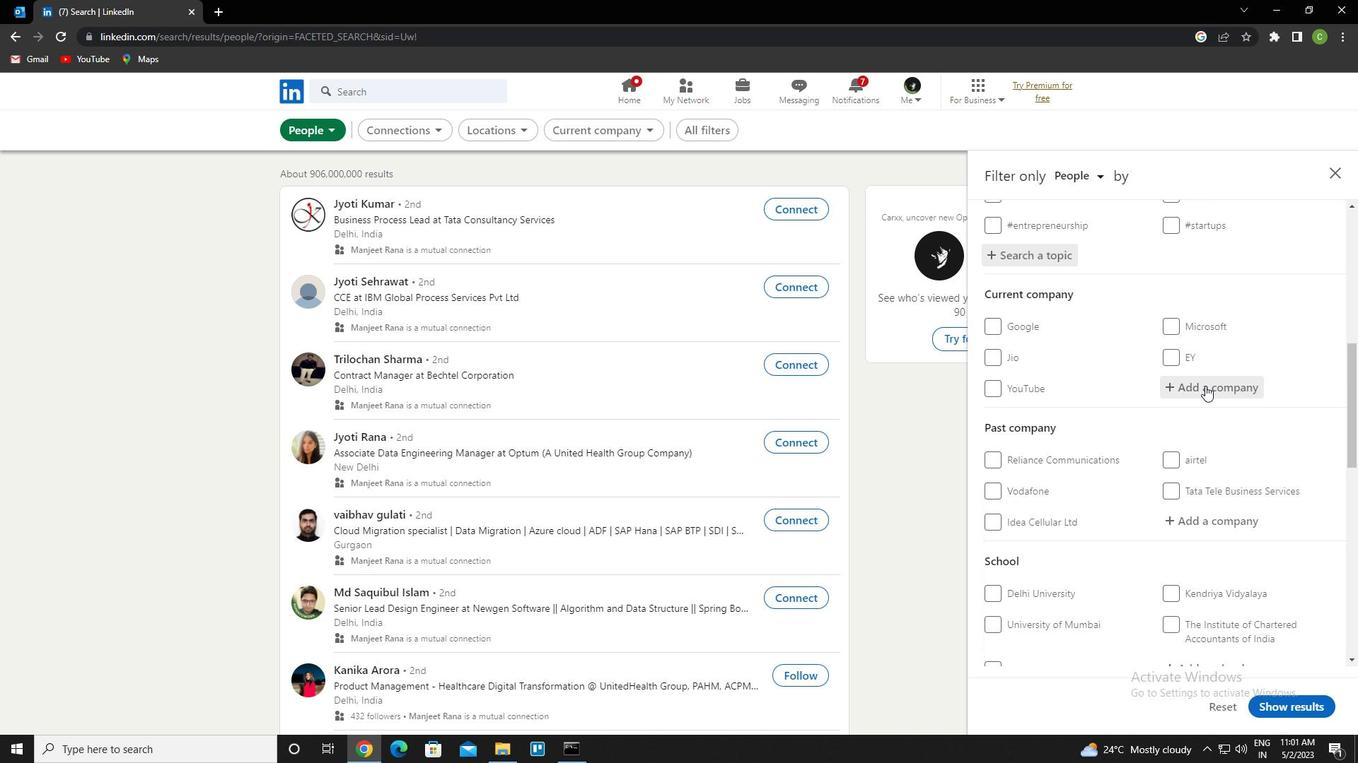 
Action: Mouse scrolled (1205, 385) with delta (0, 0)
Screenshot: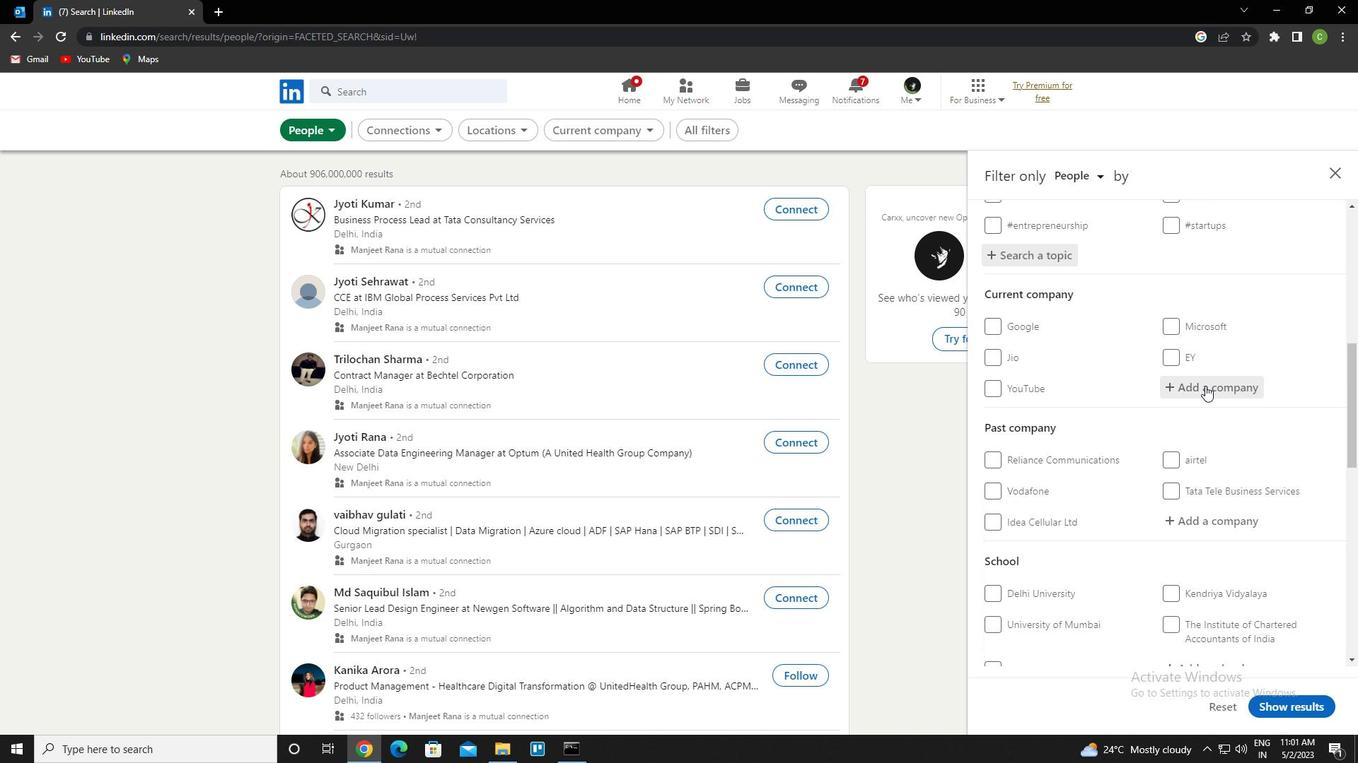 
Action: Mouse scrolled (1205, 385) with delta (0, 0)
Screenshot: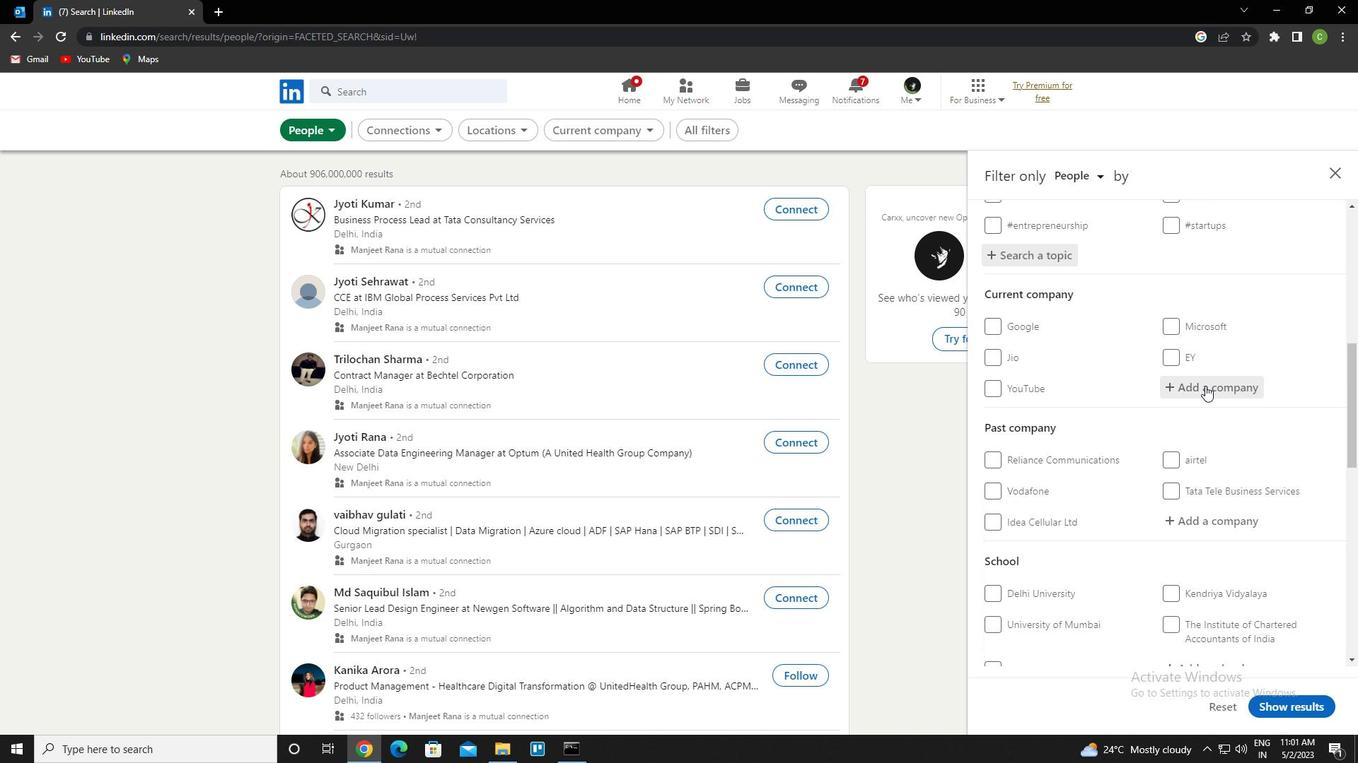 
Action: Mouse scrolled (1205, 385) with delta (0, 0)
Screenshot: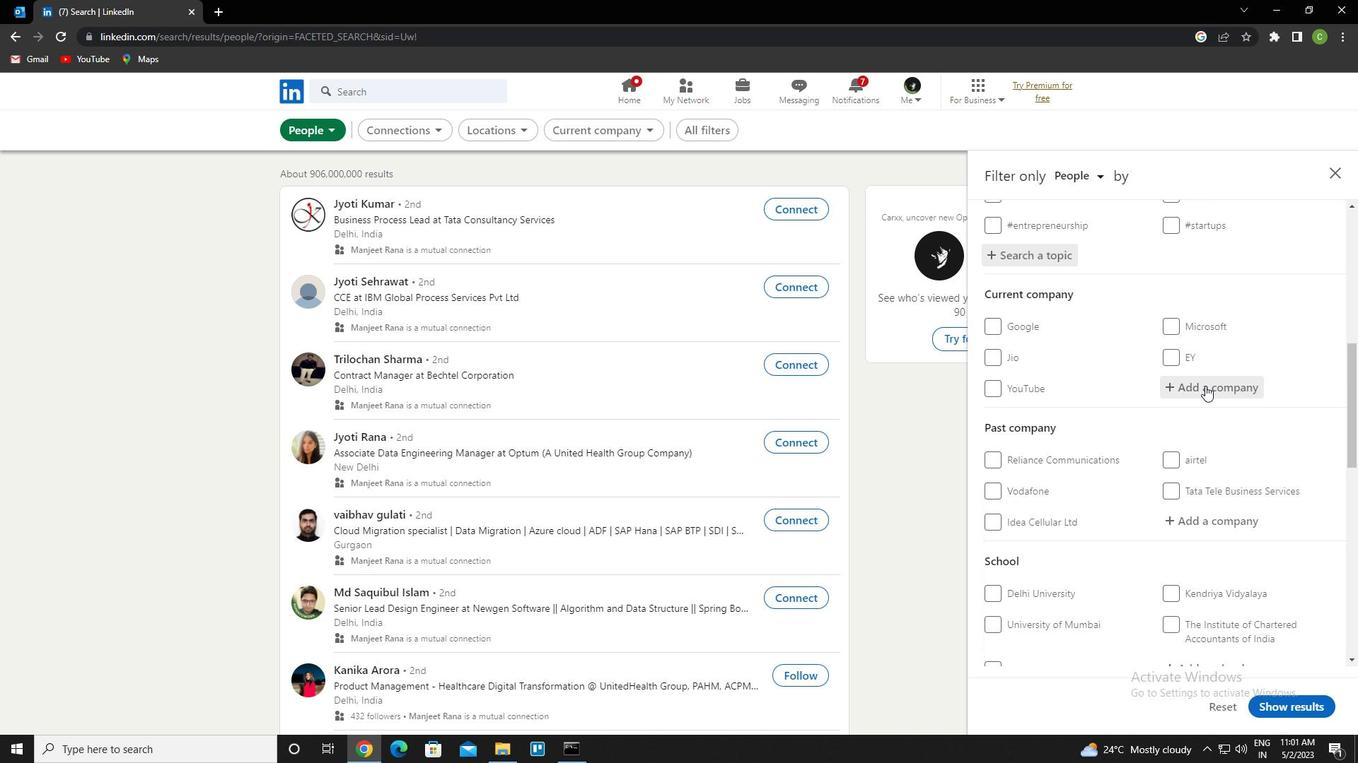 
Action: Mouse moved to (1182, 431)
Screenshot: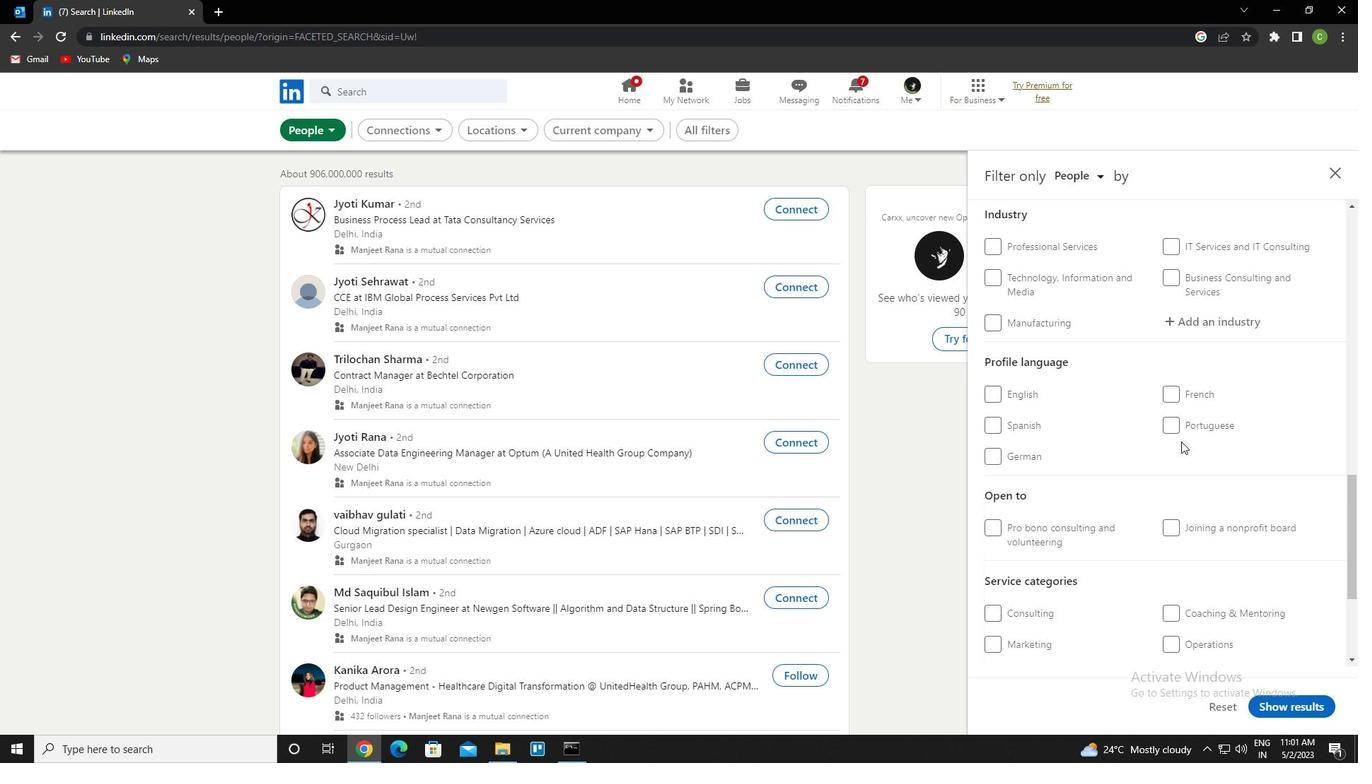 
Action: Mouse pressed left at (1182, 431)
Screenshot: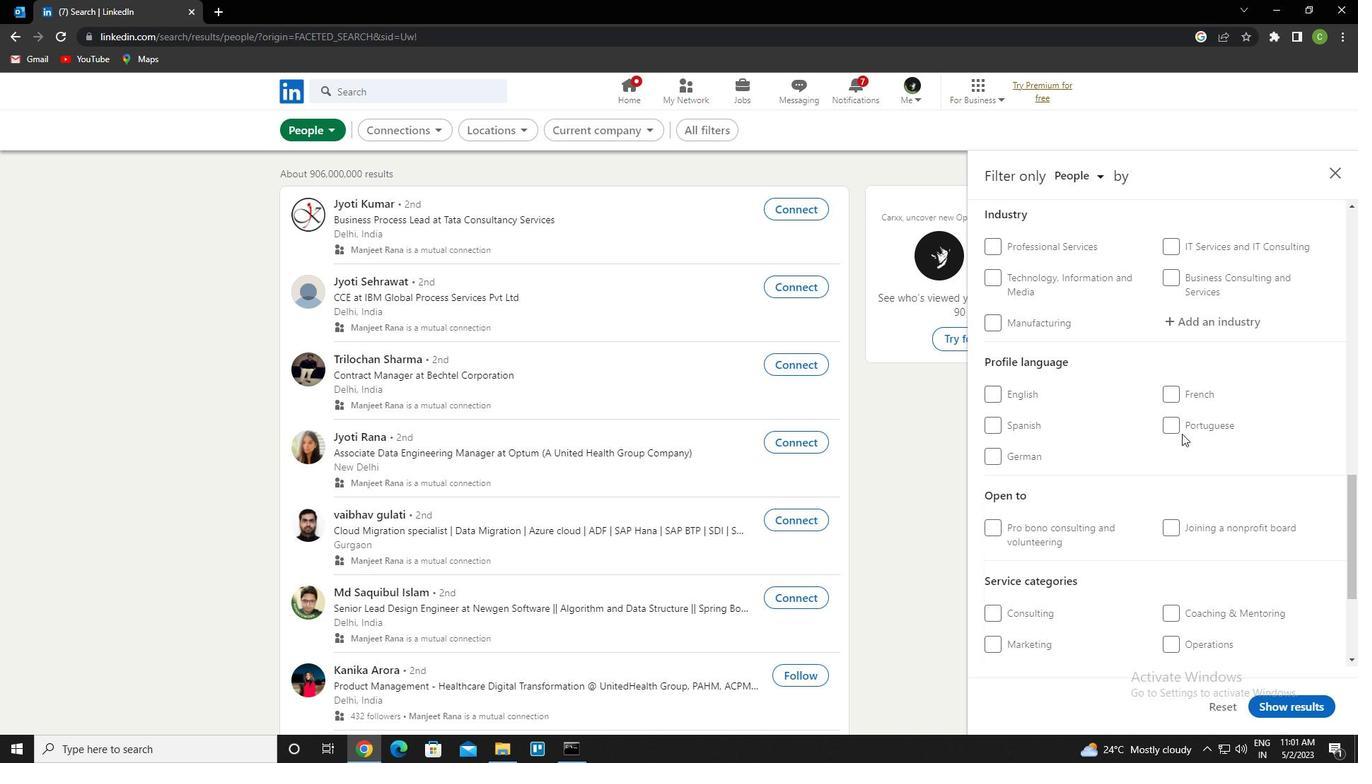 
Action: Mouse moved to (1182, 431)
Screenshot: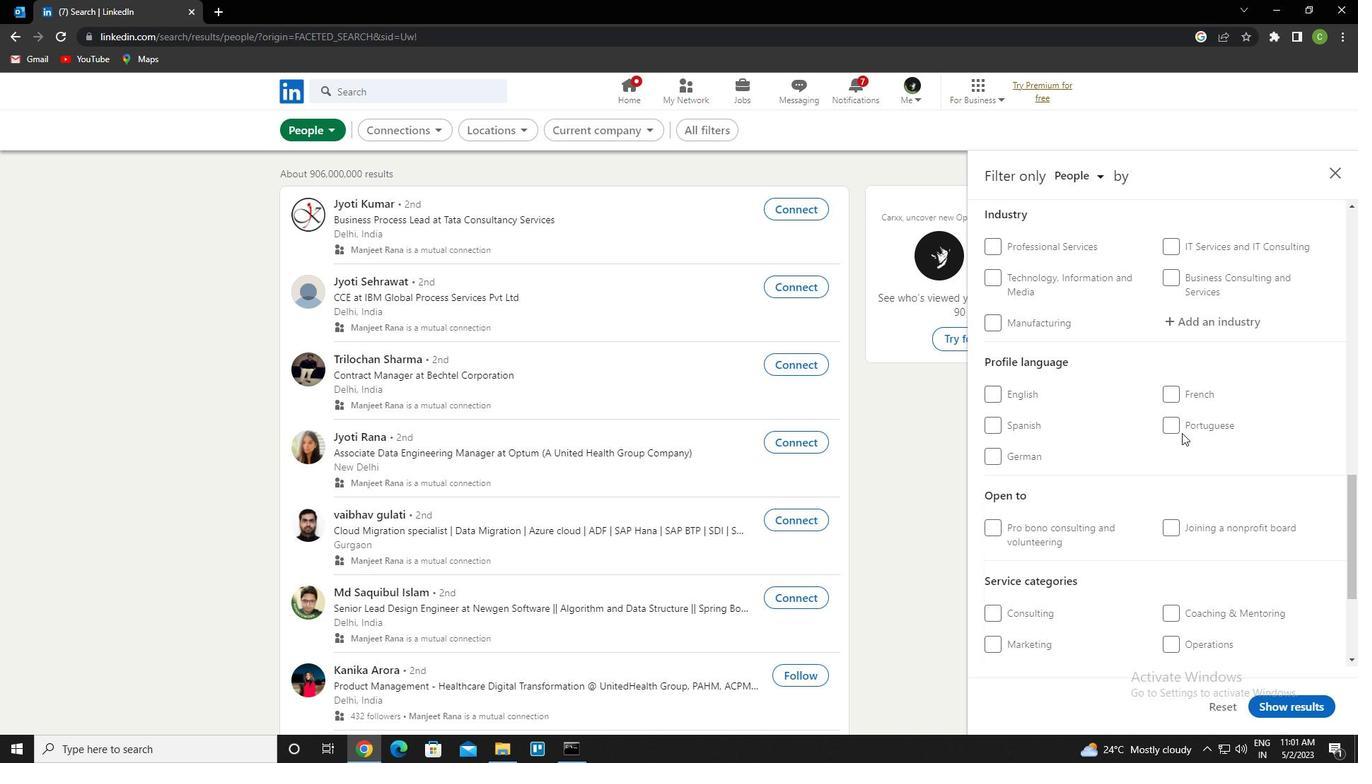 
Action: Mouse scrolled (1182, 432) with delta (0, 0)
Screenshot: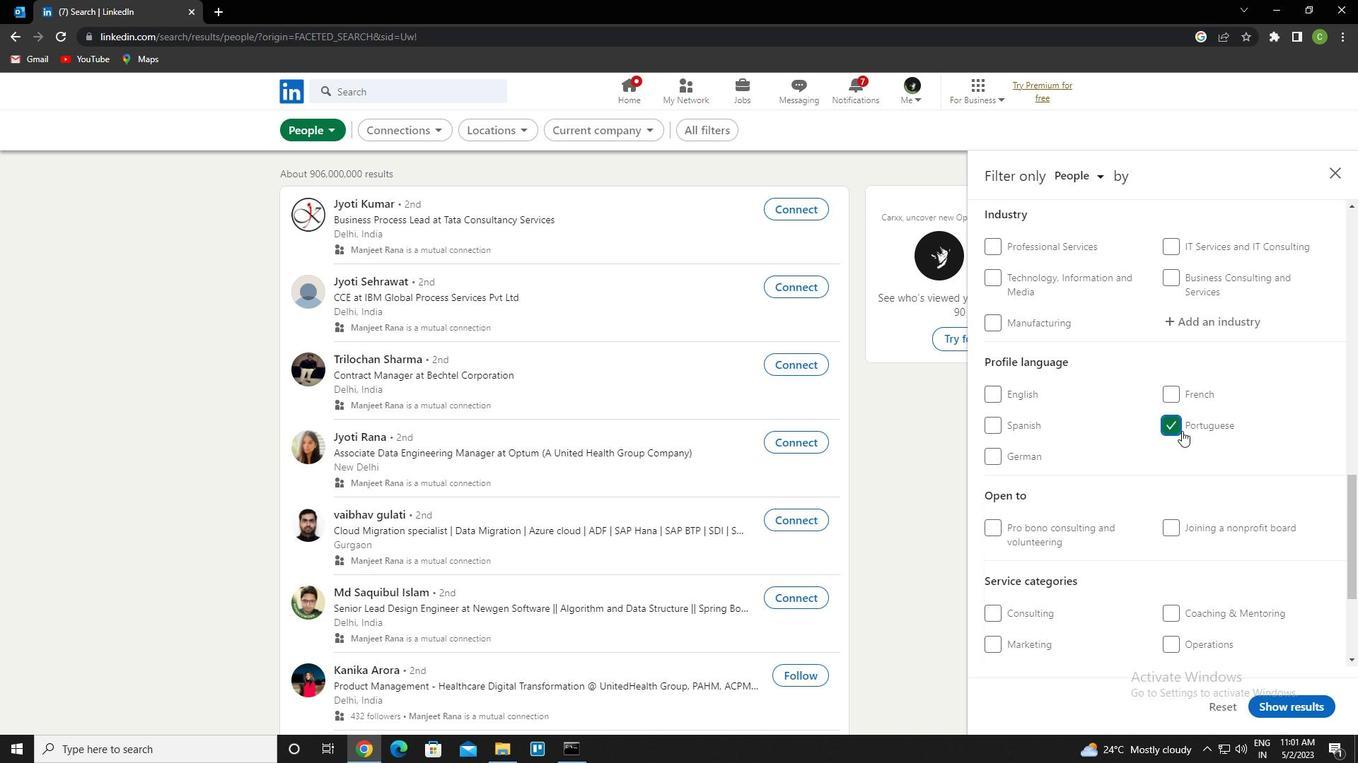 
Action: Mouse scrolled (1182, 432) with delta (0, 0)
Screenshot: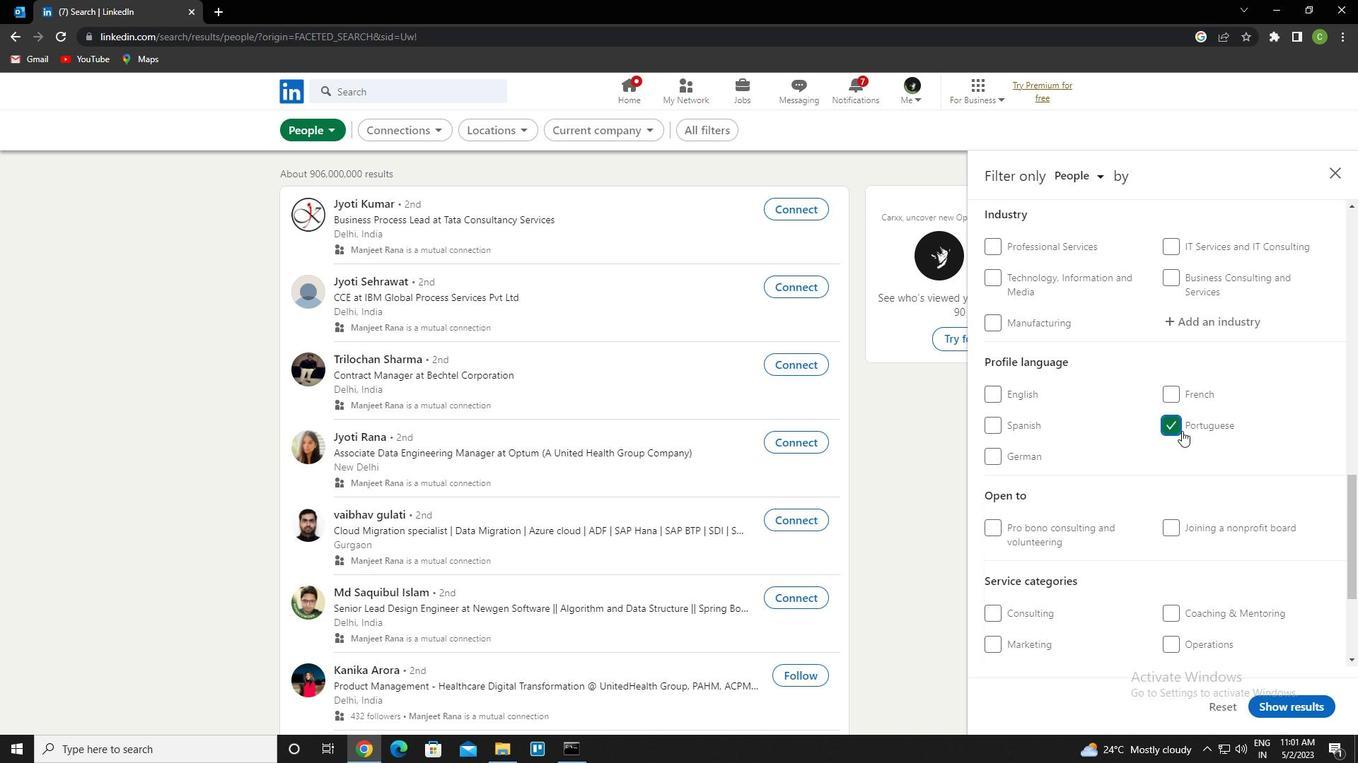 
Action: Mouse scrolled (1182, 432) with delta (0, 0)
Screenshot: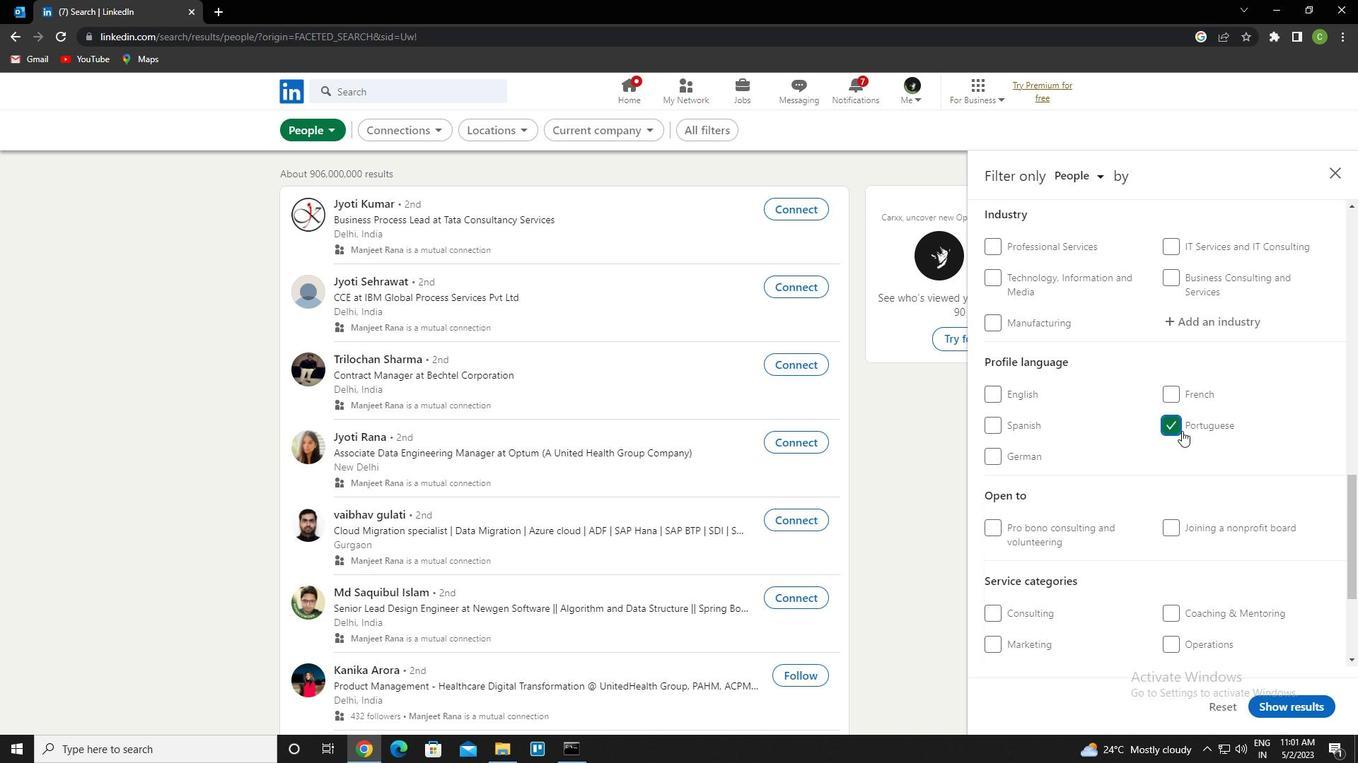 
Action: Mouse scrolled (1182, 432) with delta (0, 0)
Screenshot: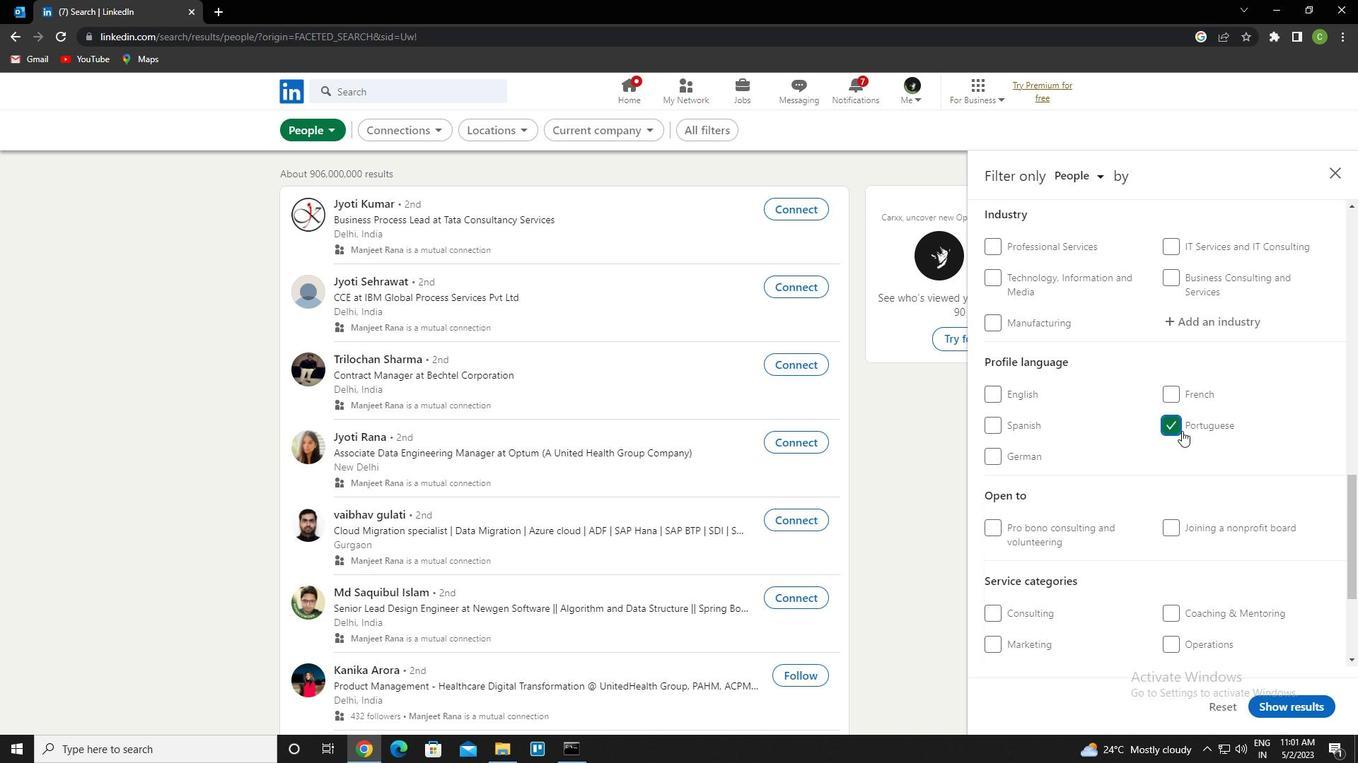 
Action: Mouse scrolled (1182, 432) with delta (0, 0)
Screenshot: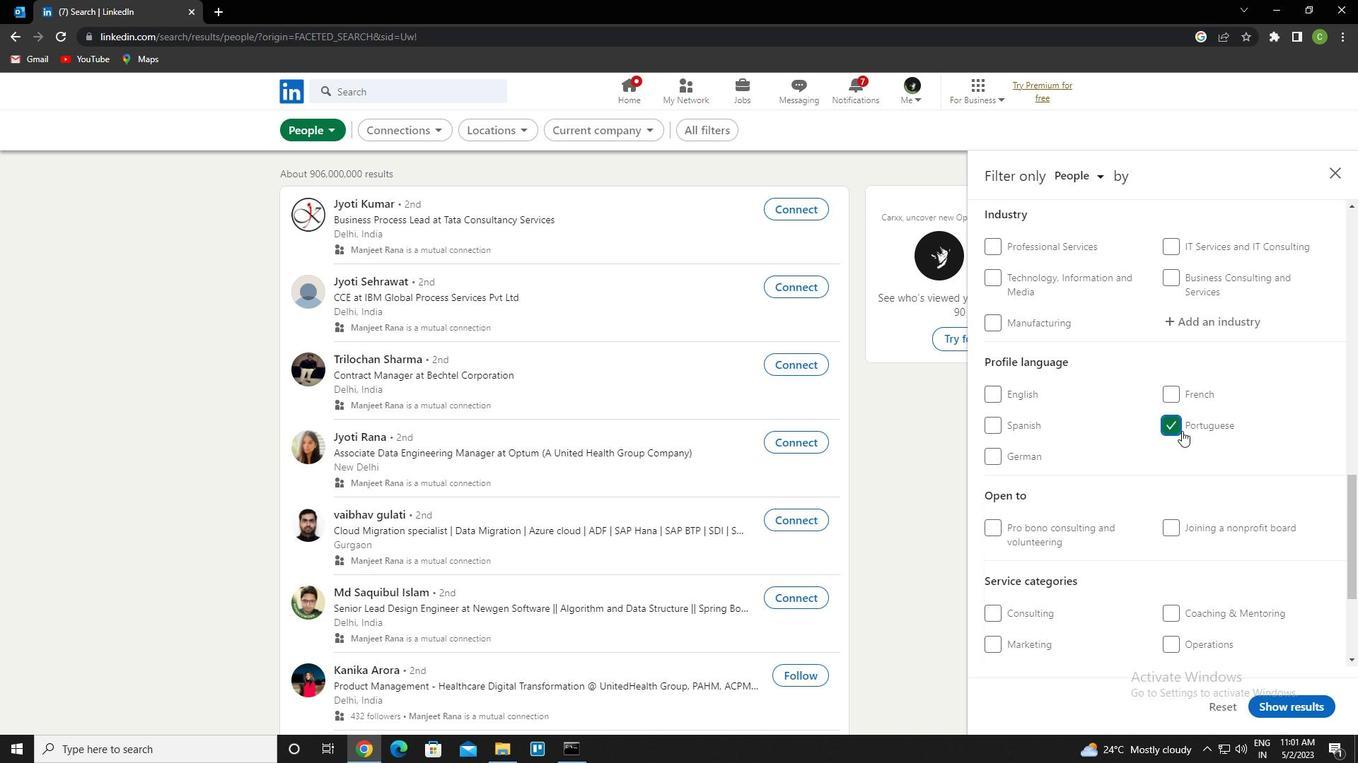 
Action: Mouse scrolled (1182, 432) with delta (0, 0)
Screenshot: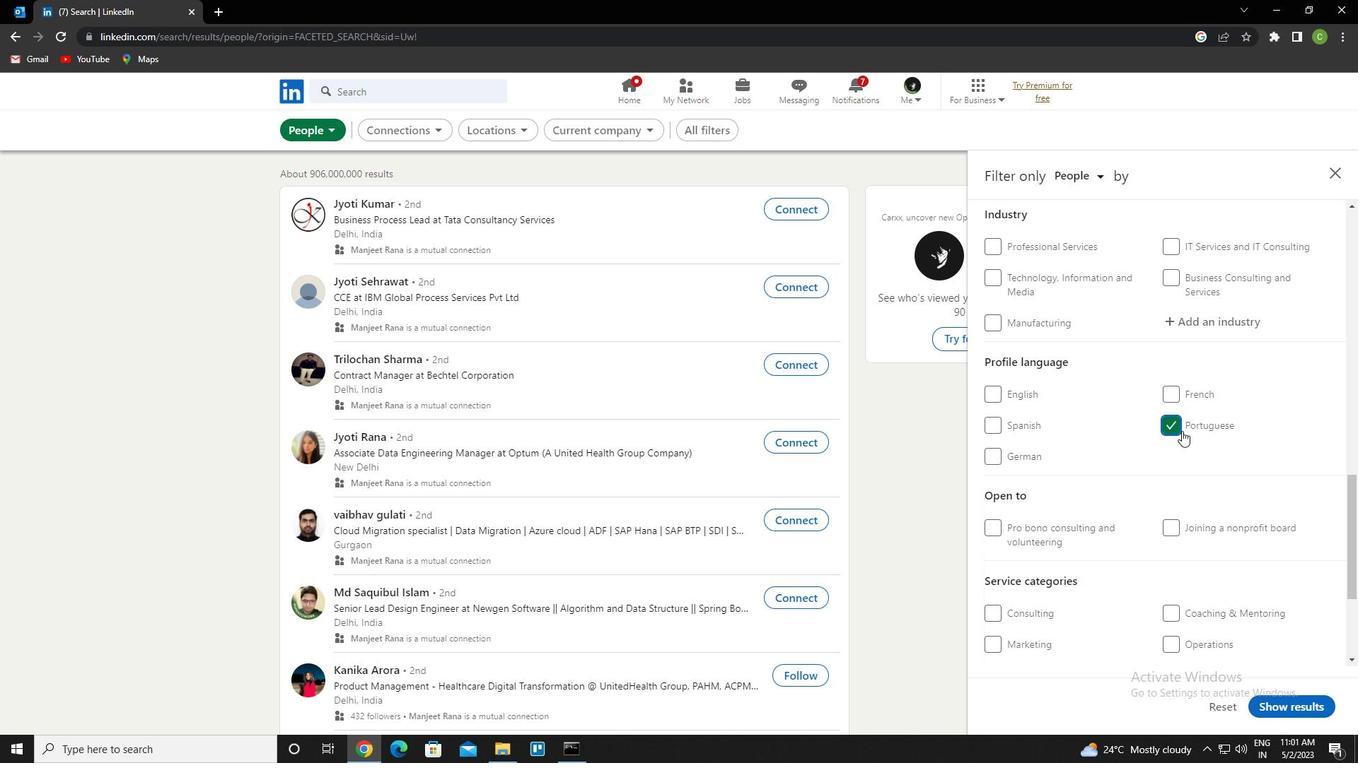 
Action: Mouse moved to (1206, 455)
Screenshot: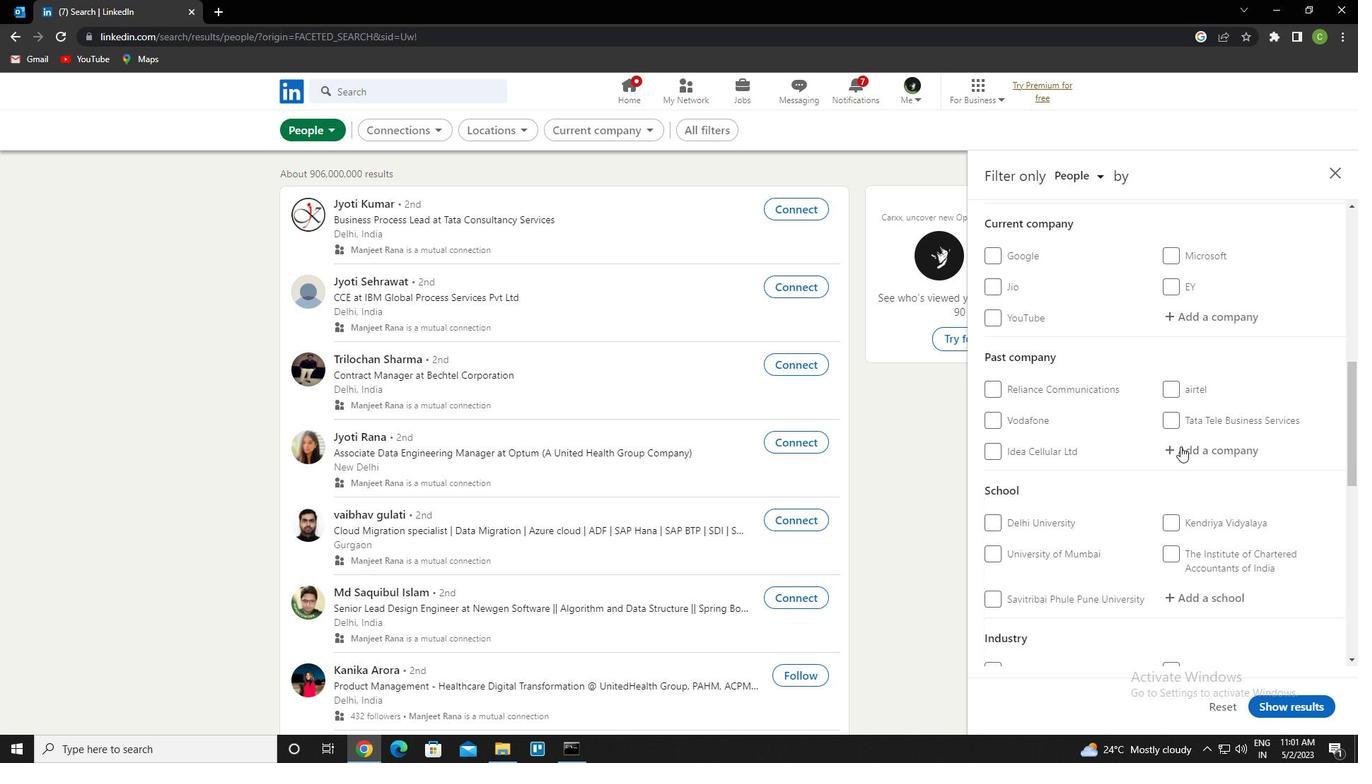
Action: Mouse pressed left at (1206, 455)
Screenshot: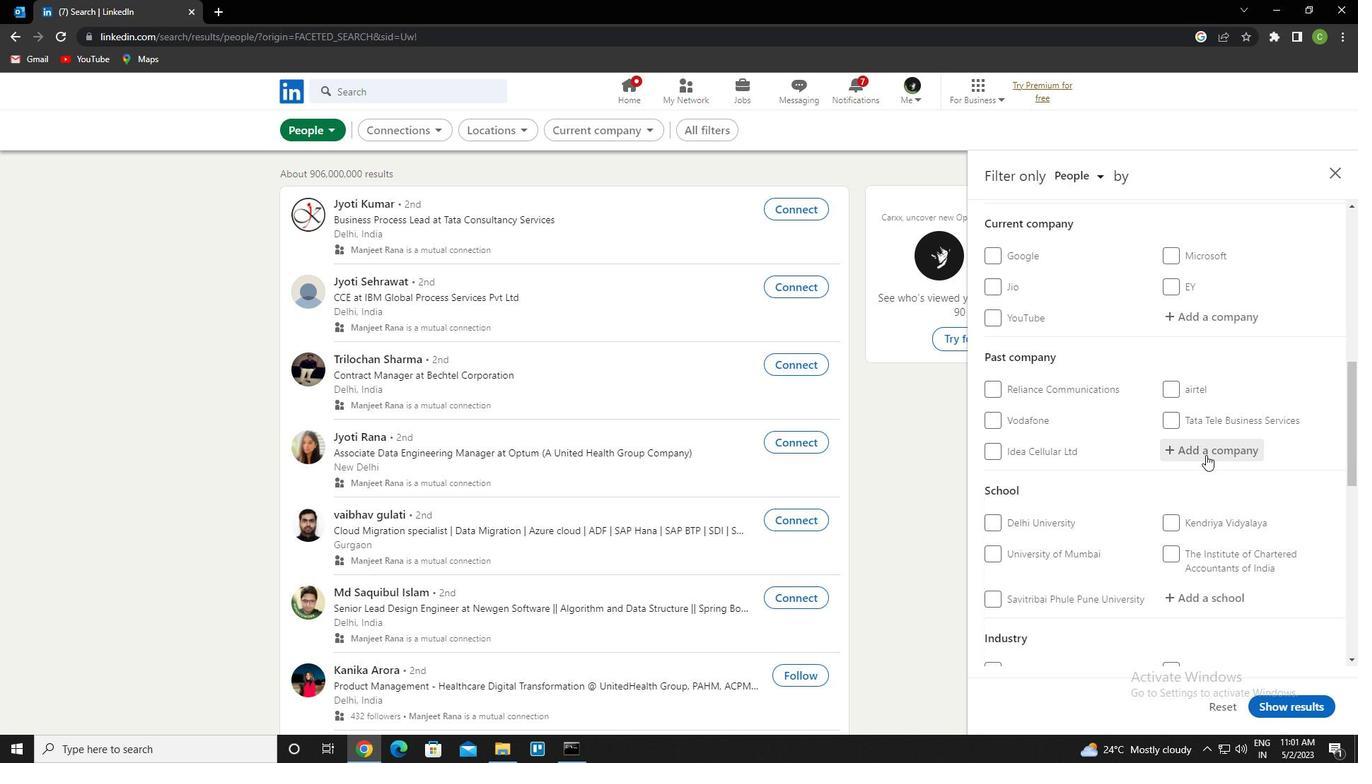 
Action: Key pressed <Key.caps_lock>m<Key.caps_lock>ott<Key.space><Key.caps_lock>m<Key.caps_lock>ac<Key.down><Key.enter>
Screenshot: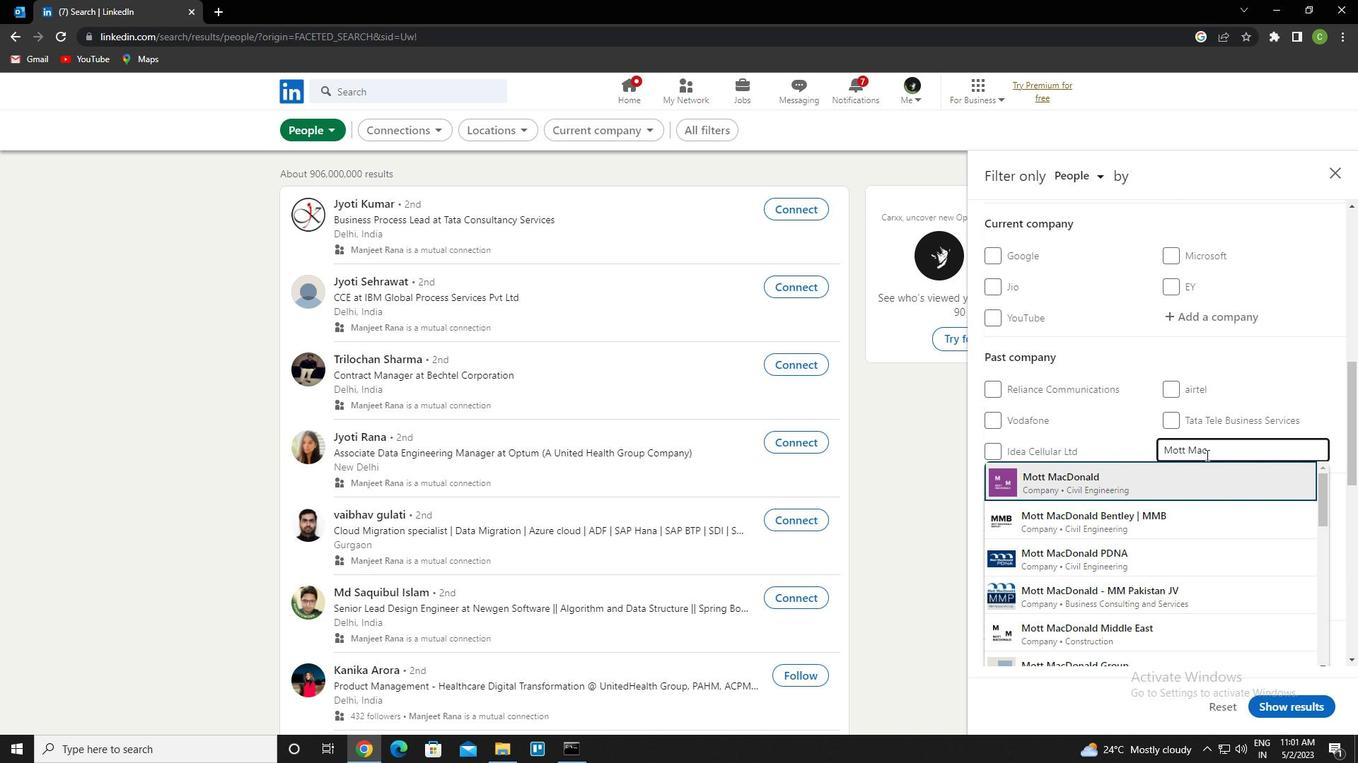 
Action: Mouse scrolled (1206, 454) with delta (0, 0)
Screenshot: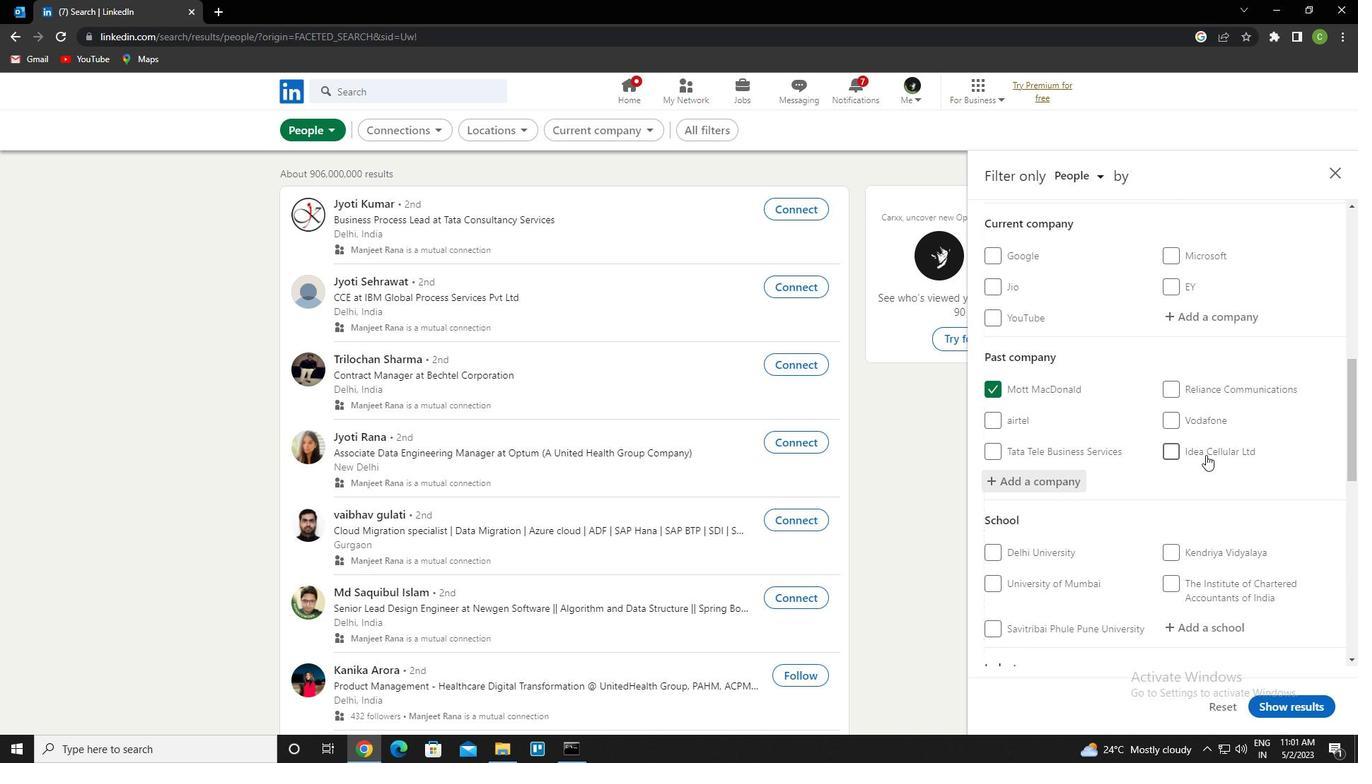 
Action: Mouse scrolled (1206, 454) with delta (0, 0)
Screenshot: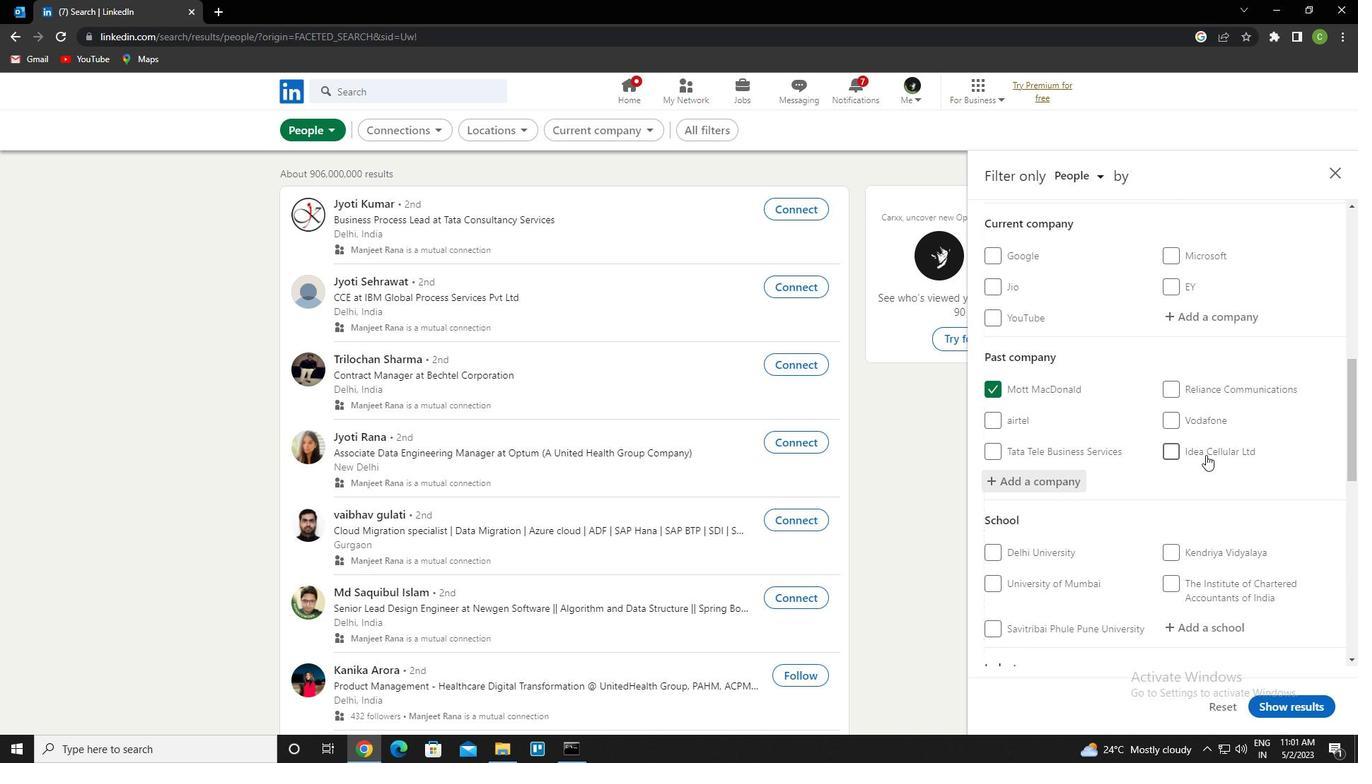 
Action: Mouse scrolled (1206, 454) with delta (0, 0)
Screenshot: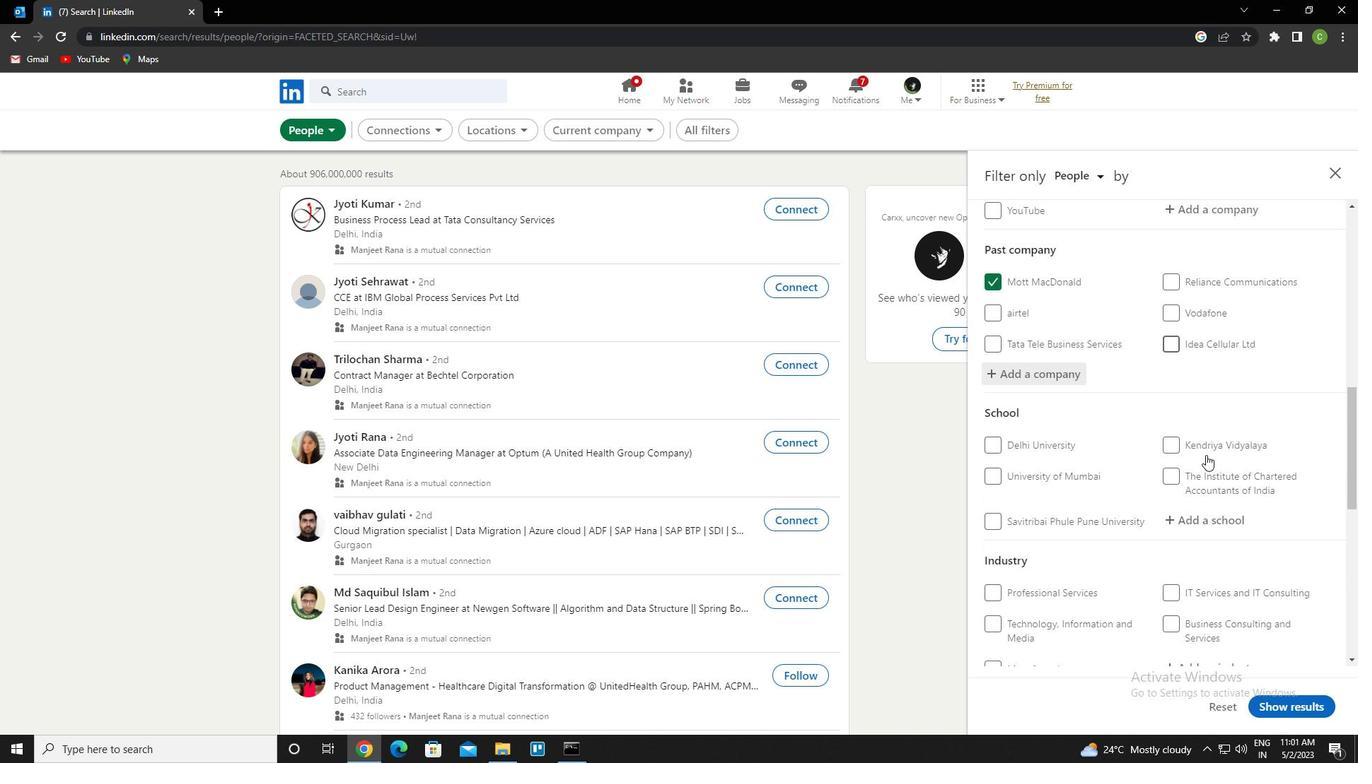 
Action: Mouse scrolled (1206, 454) with delta (0, 0)
Screenshot: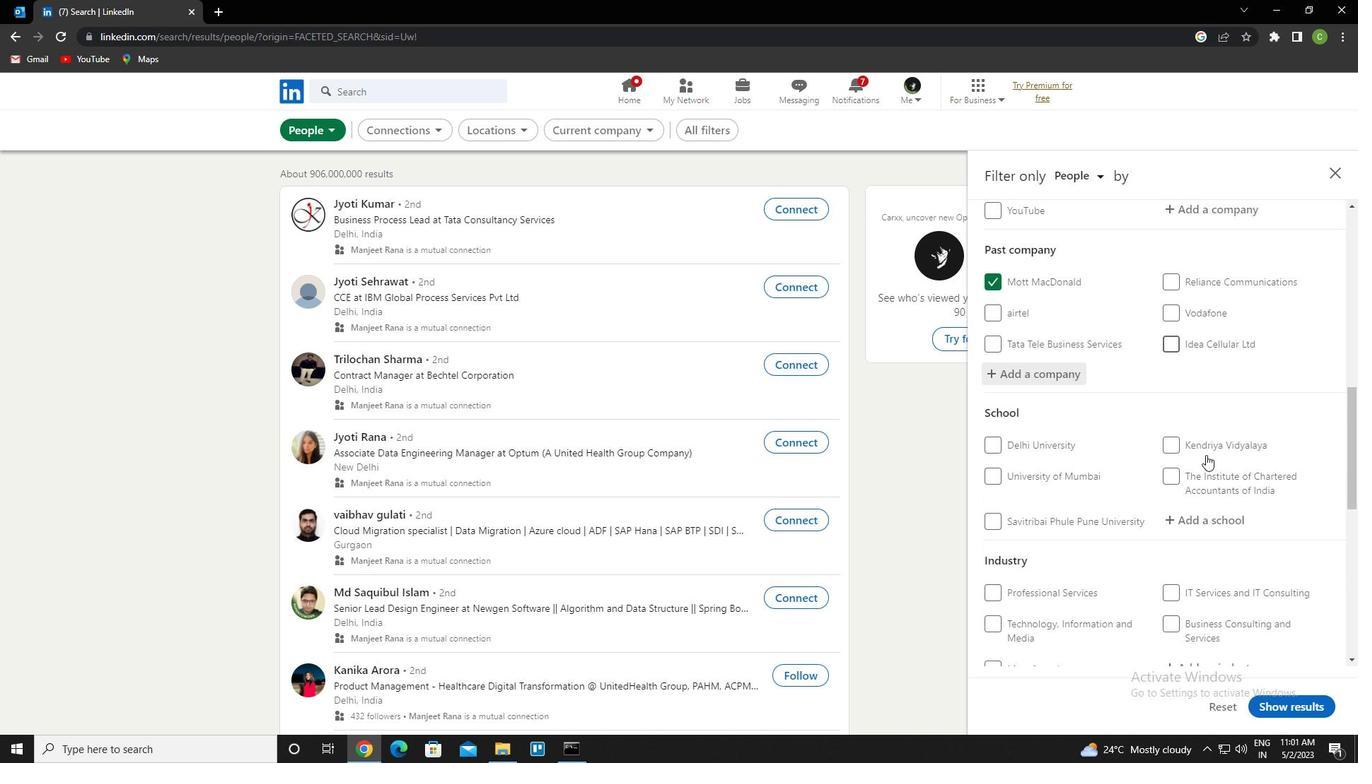 
Action: Mouse moved to (1225, 350)
Screenshot: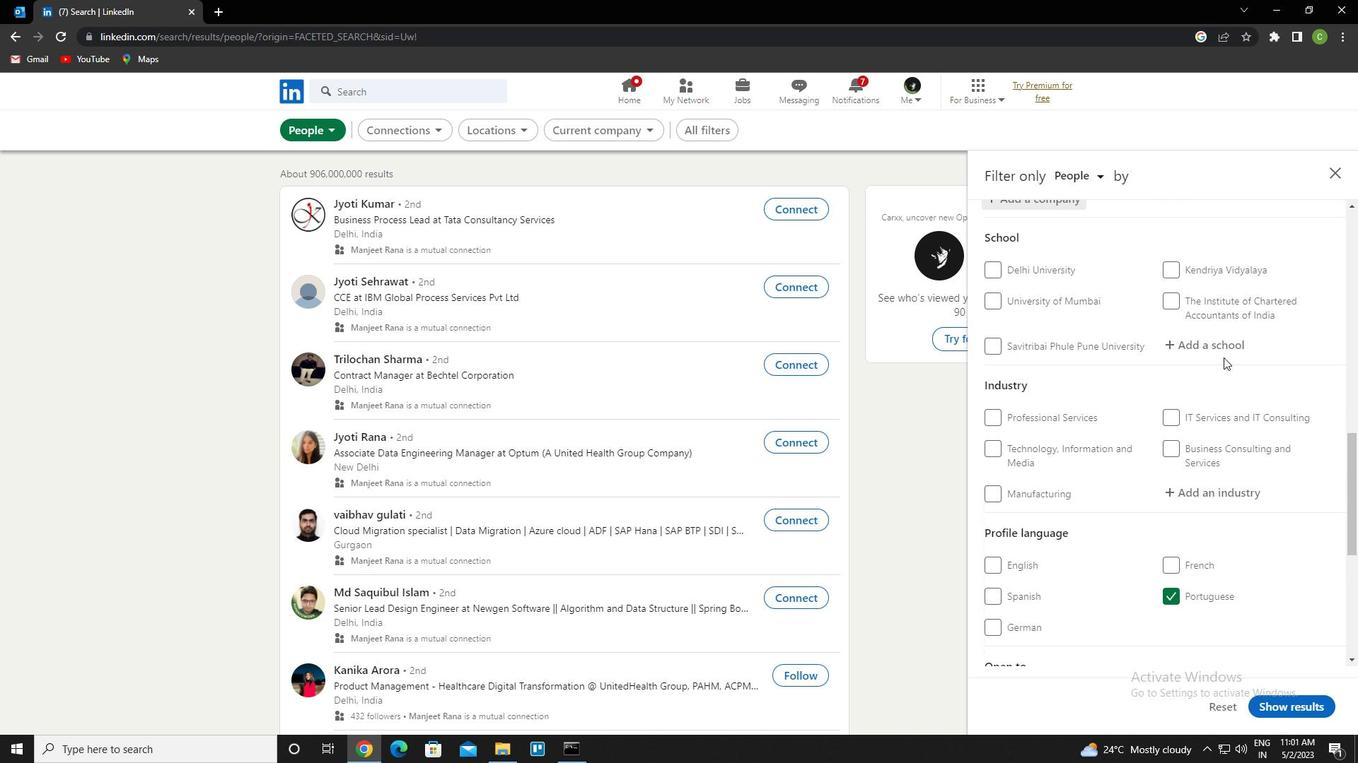 
Action: Mouse pressed left at (1225, 350)
Screenshot: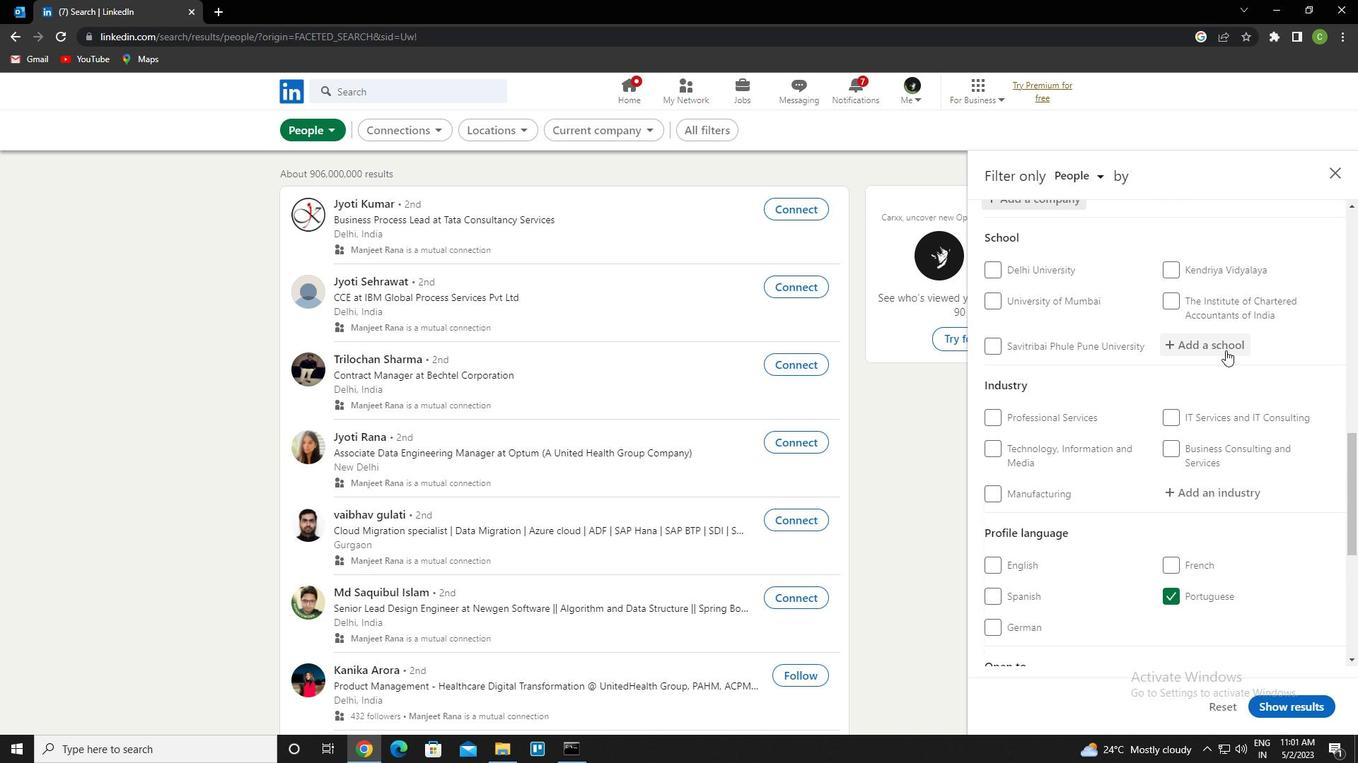 
Action: Key pressed <Key.caps_lock>c<Key.caps_lock>hana<Key.down><Key.enter>
Screenshot: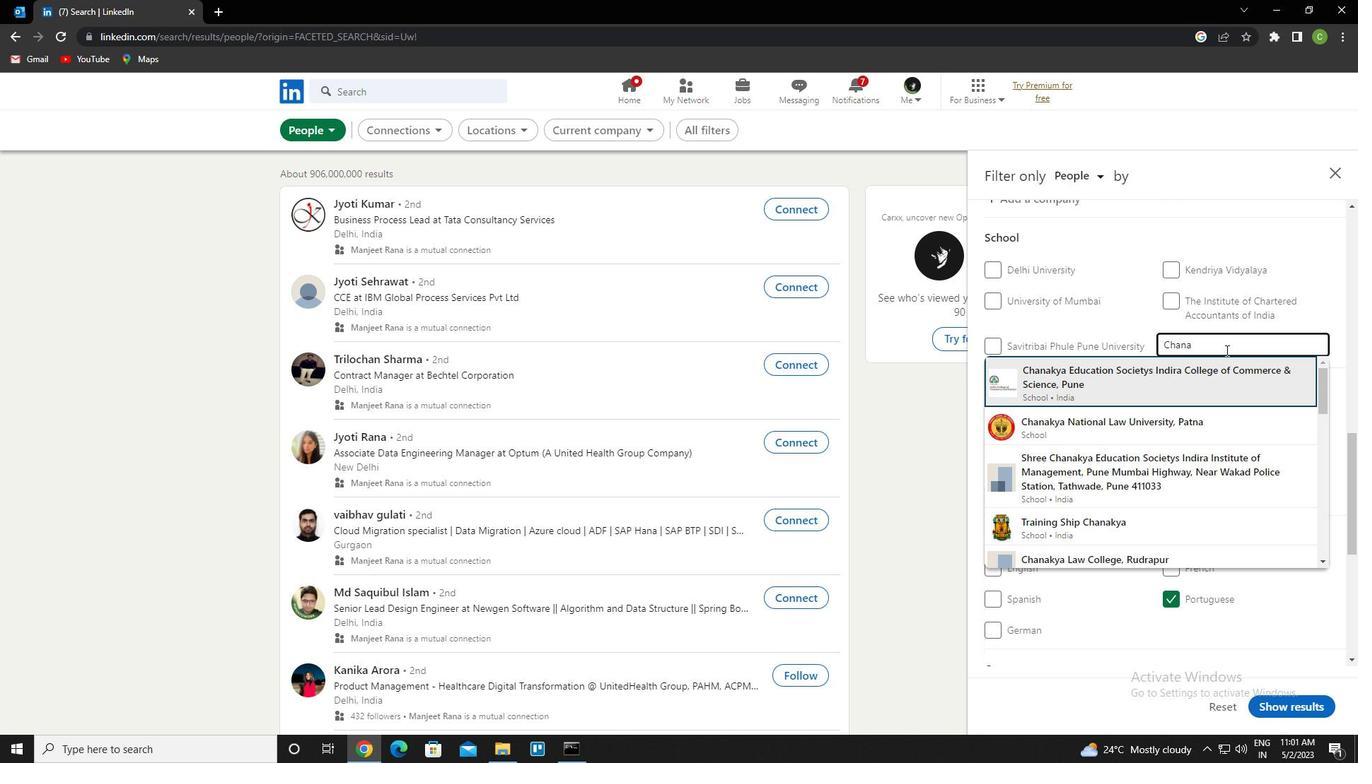 
Action: Mouse scrolled (1225, 350) with delta (0, 0)
Screenshot: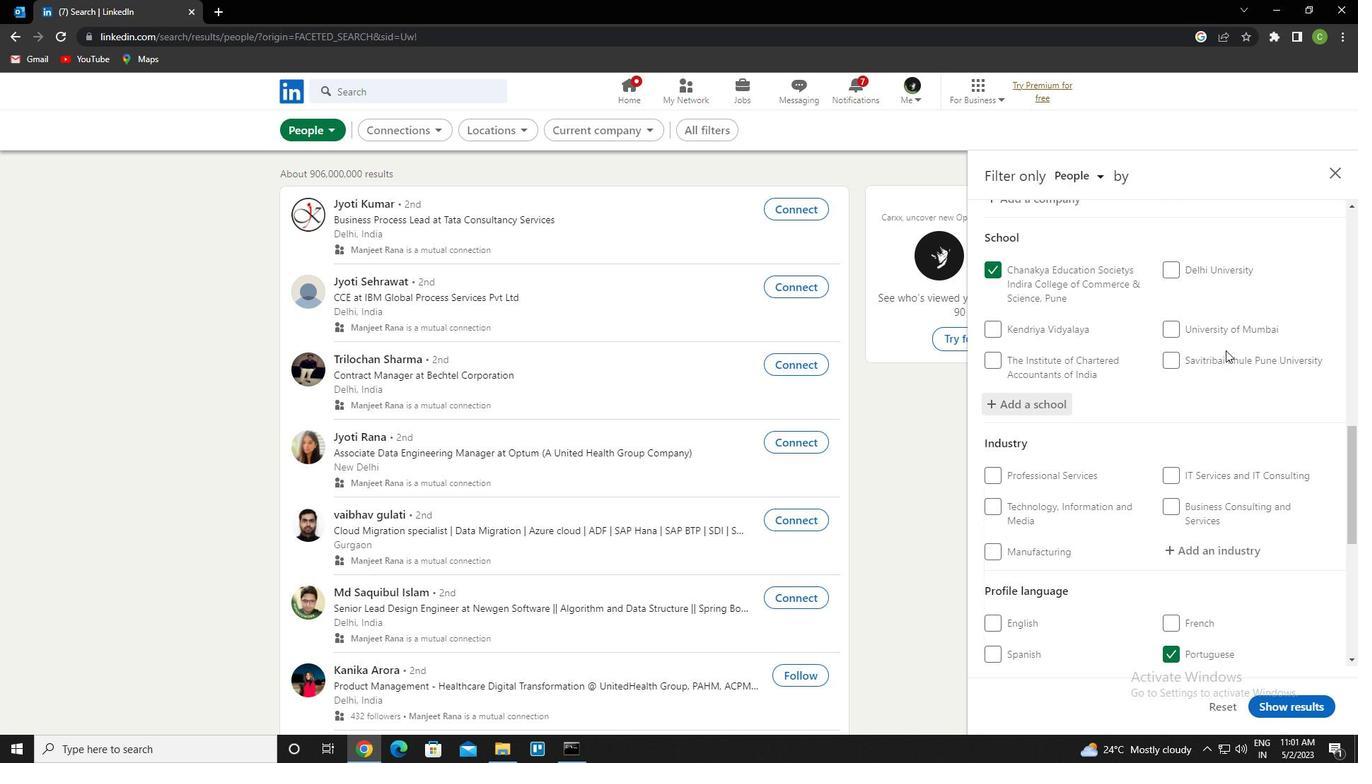 
Action: Mouse scrolled (1225, 350) with delta (0, 0)
Screenshot: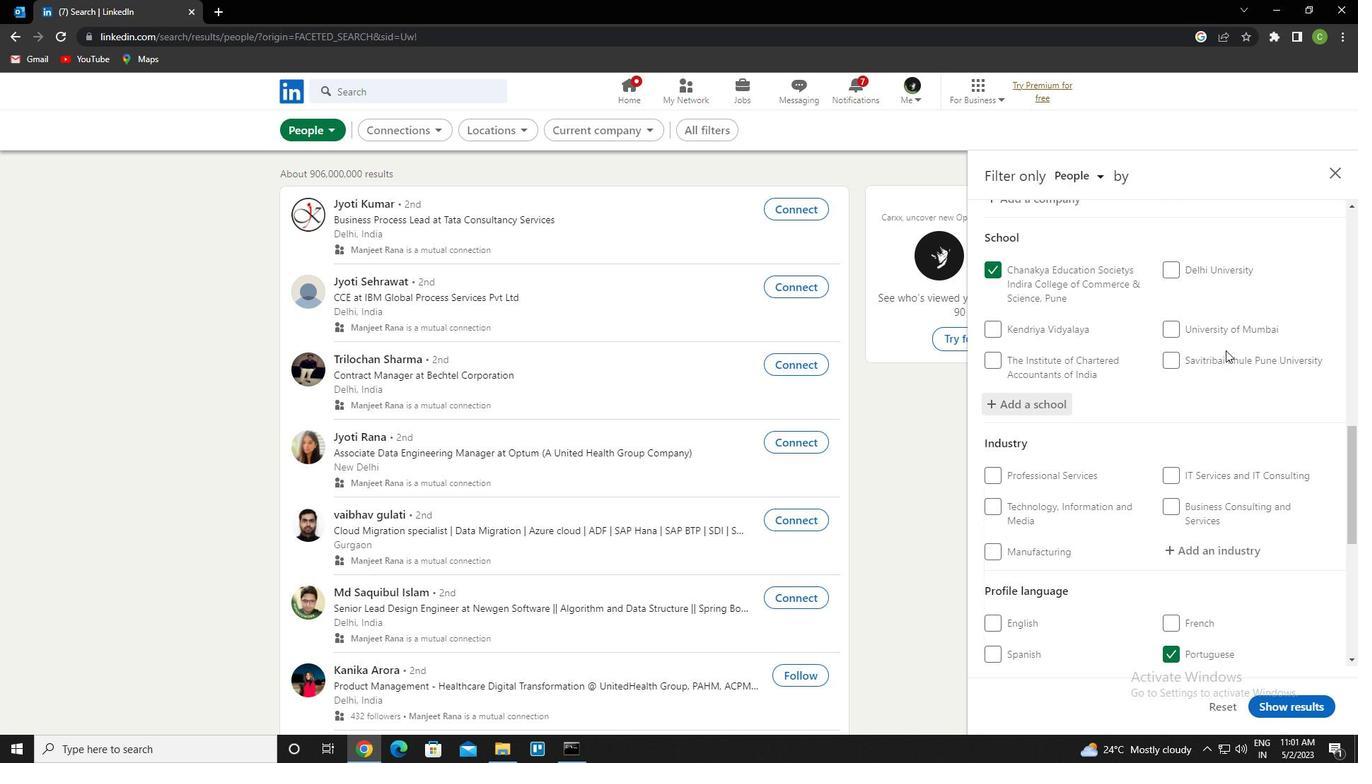 
Action: Mouse scrolled (1225, 350) with delta (0, 0)
Screenshot: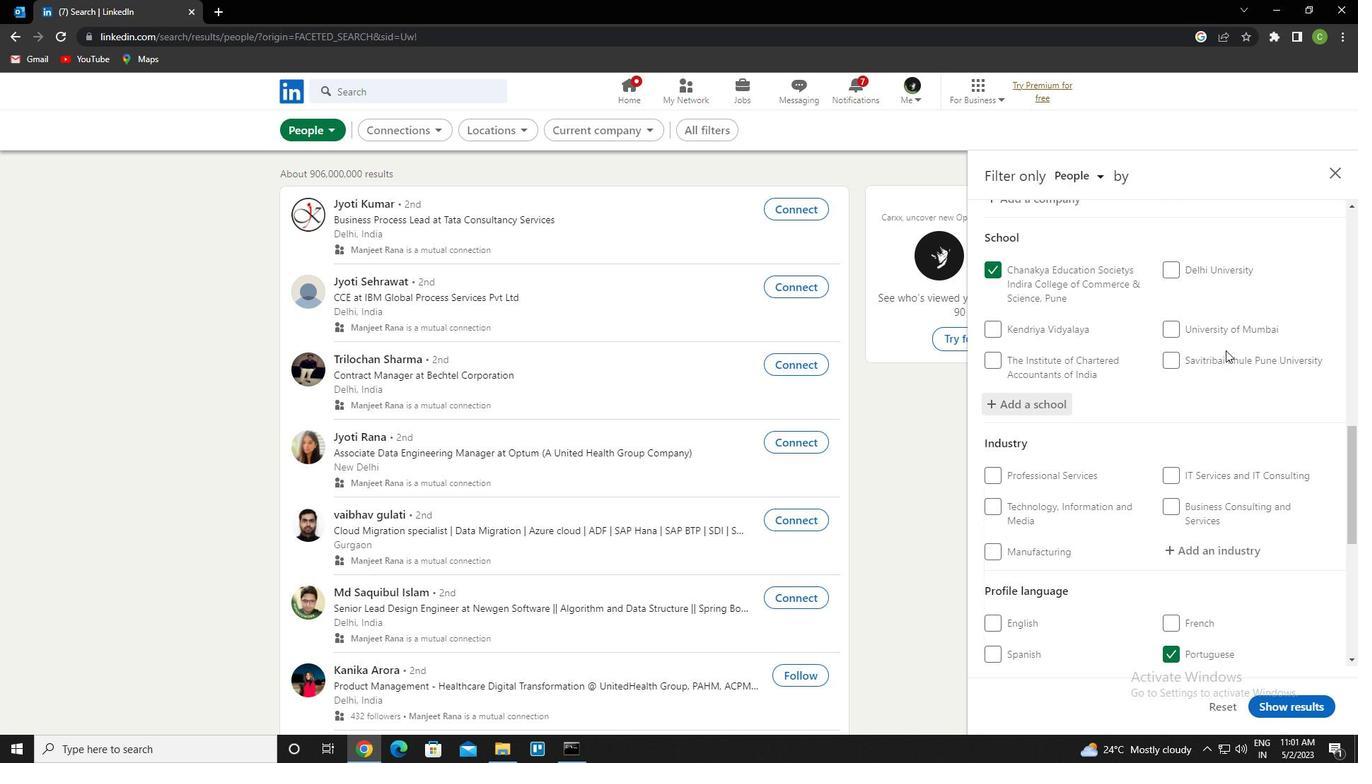 
Action: Mouse moved to (1223, 336)
Screenshot: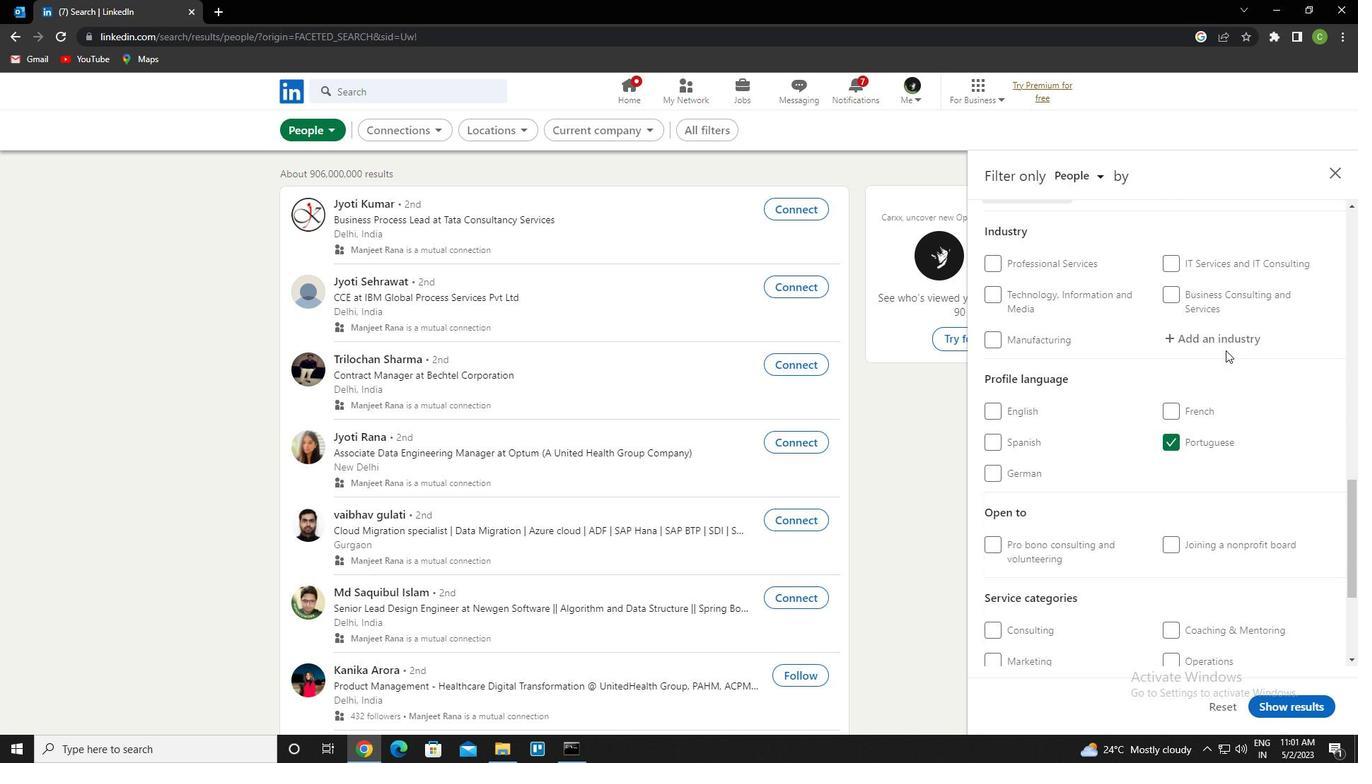 
Action: Mouse pressed left at (1223, 336)
Screenshot: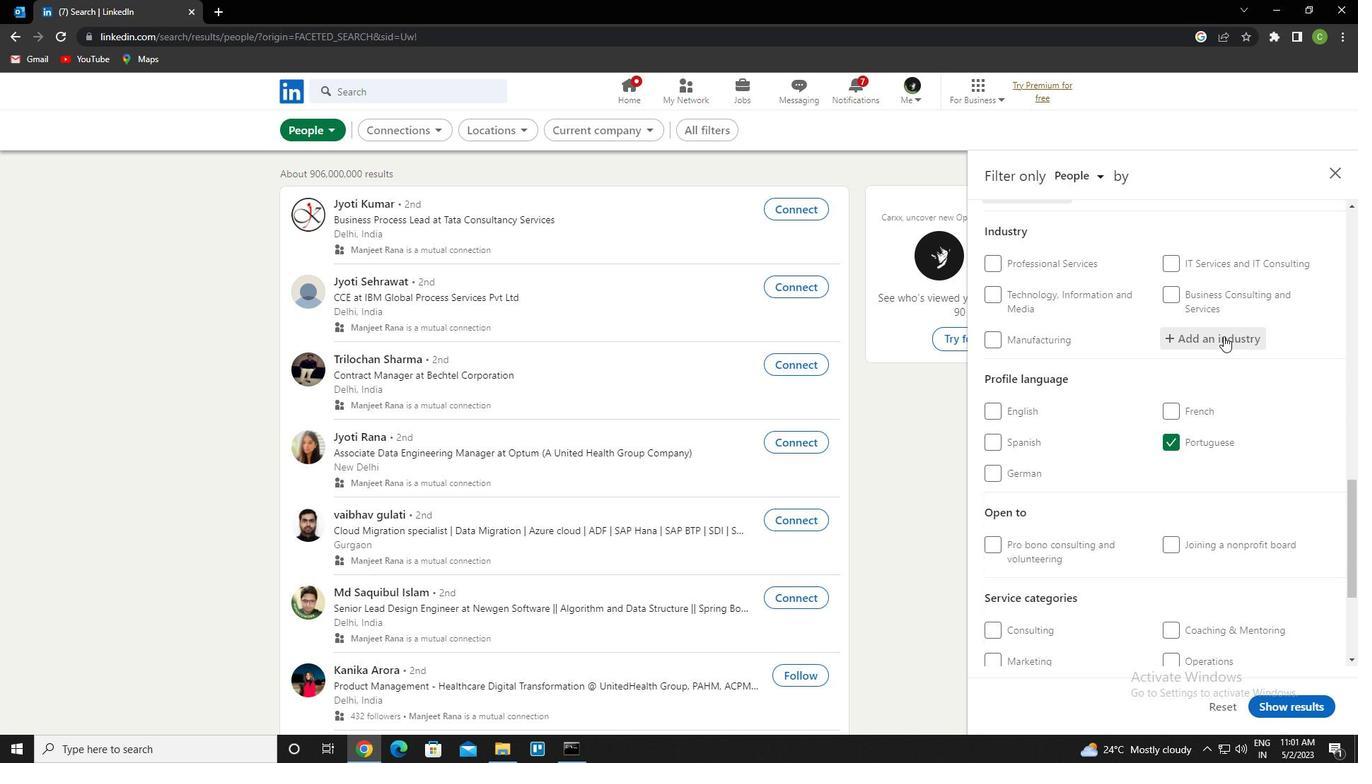 
Action: Key pressed <Key.caps_lock>e<Key.caps_lock>mbedded<Key.down><Key.enter>
Screenshot: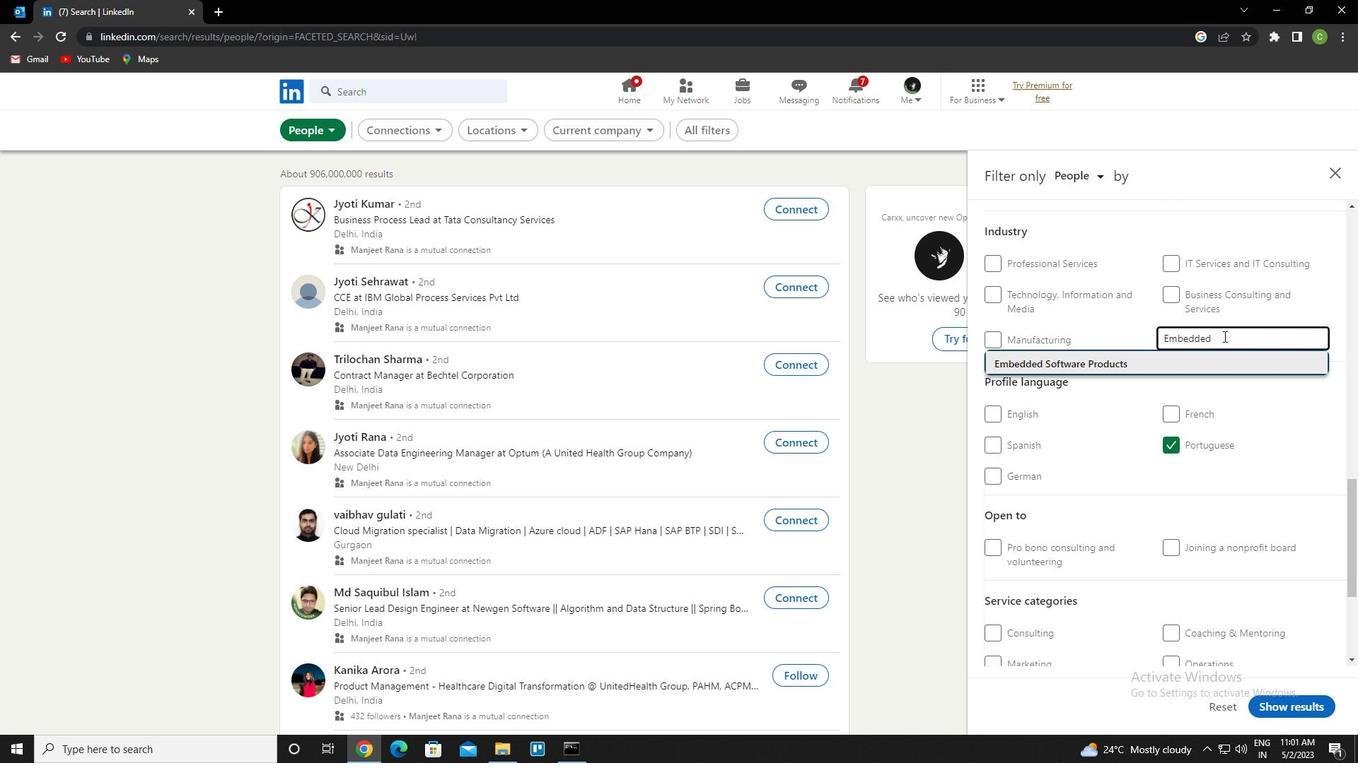 
Action: Mouse scrolled (1223, 336) with delta (0, 0)
Screenshot: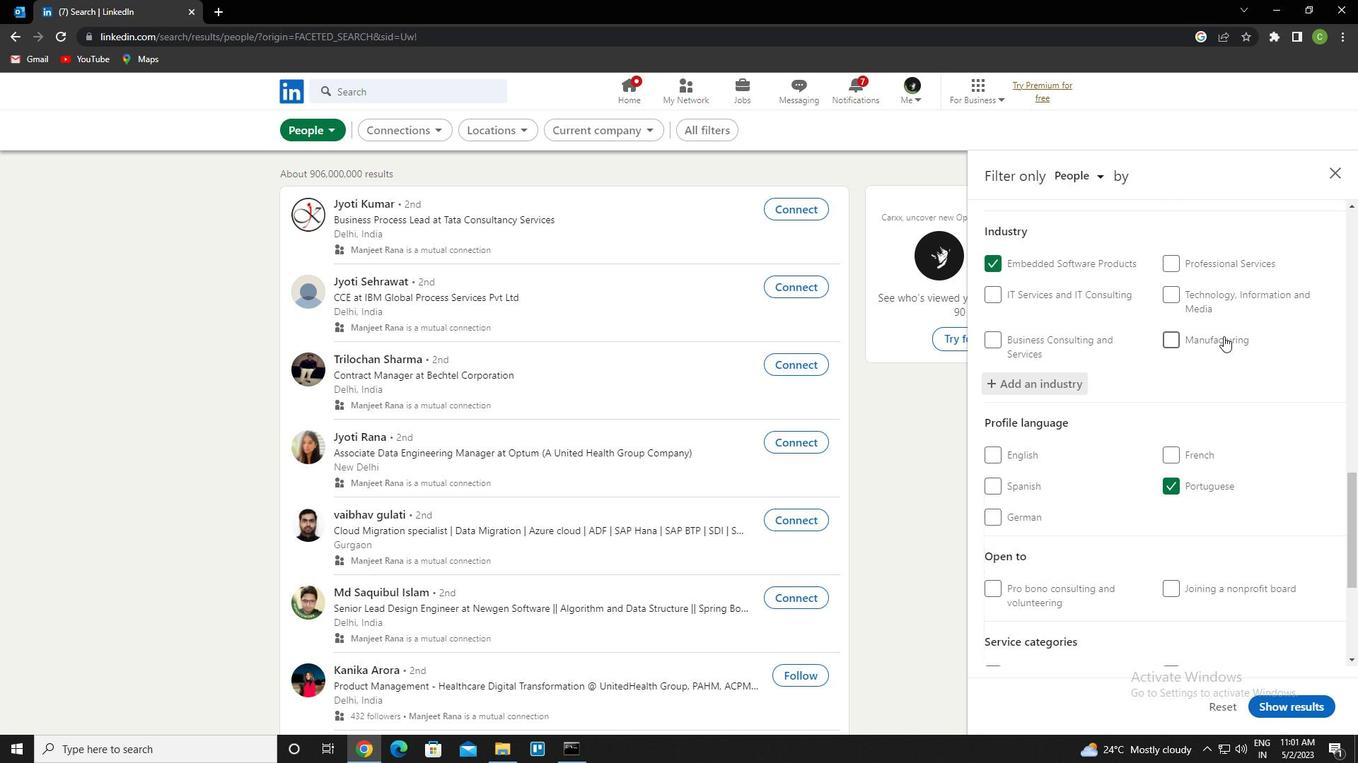 
Action: Mouse scrolled (1223, 336) with delta (0, 0)
Screenshot: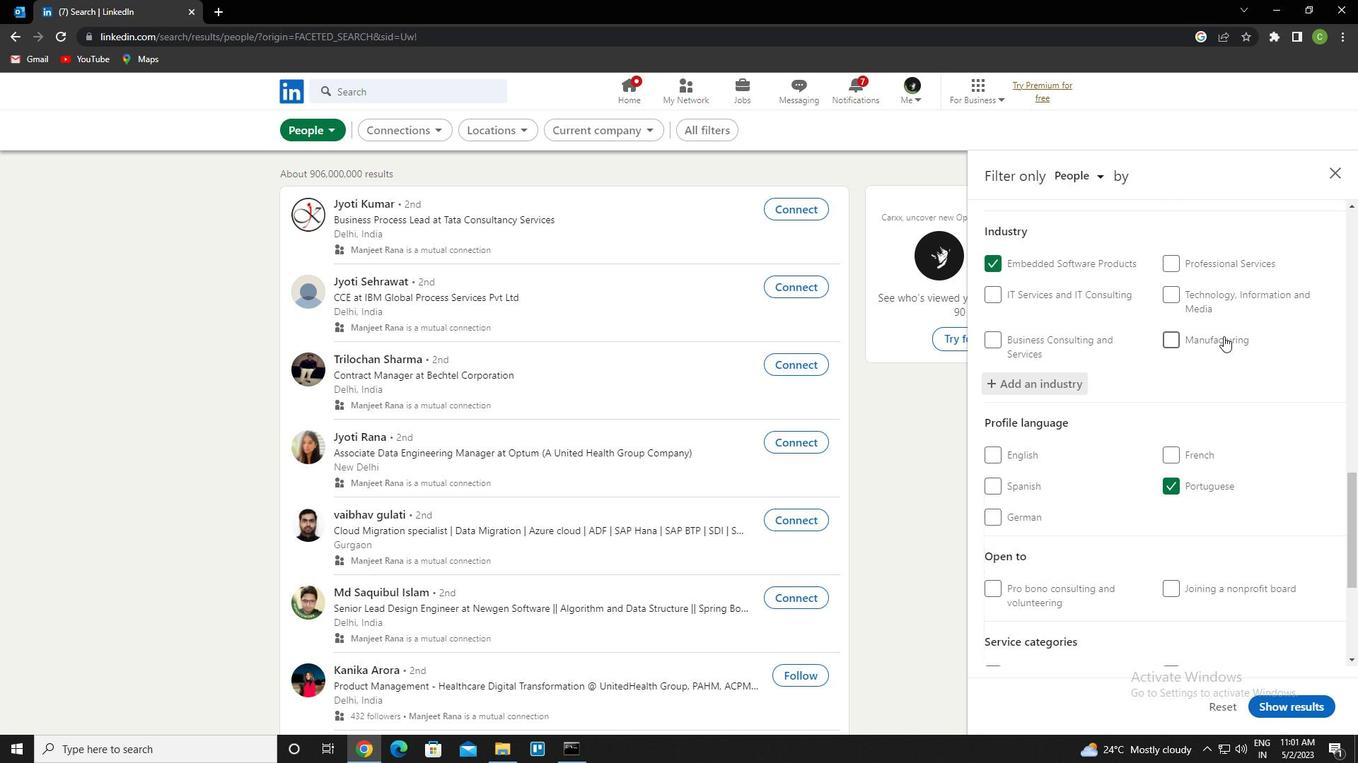 
Action: Mouse scrolled (1223, 336) with delta (0, 0)
Screenshot: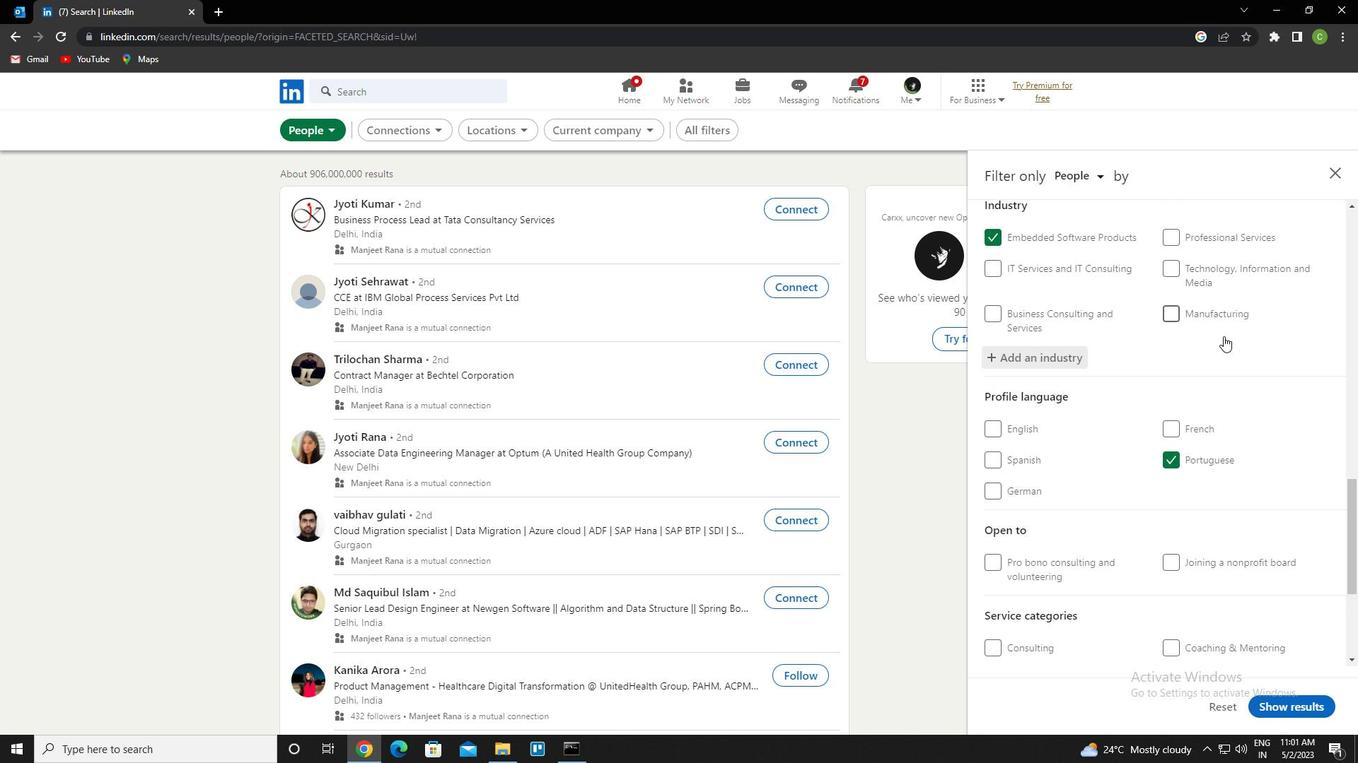
Action: Mouse scrolled (1223, 336) with delta (0, 0)
Screenshot: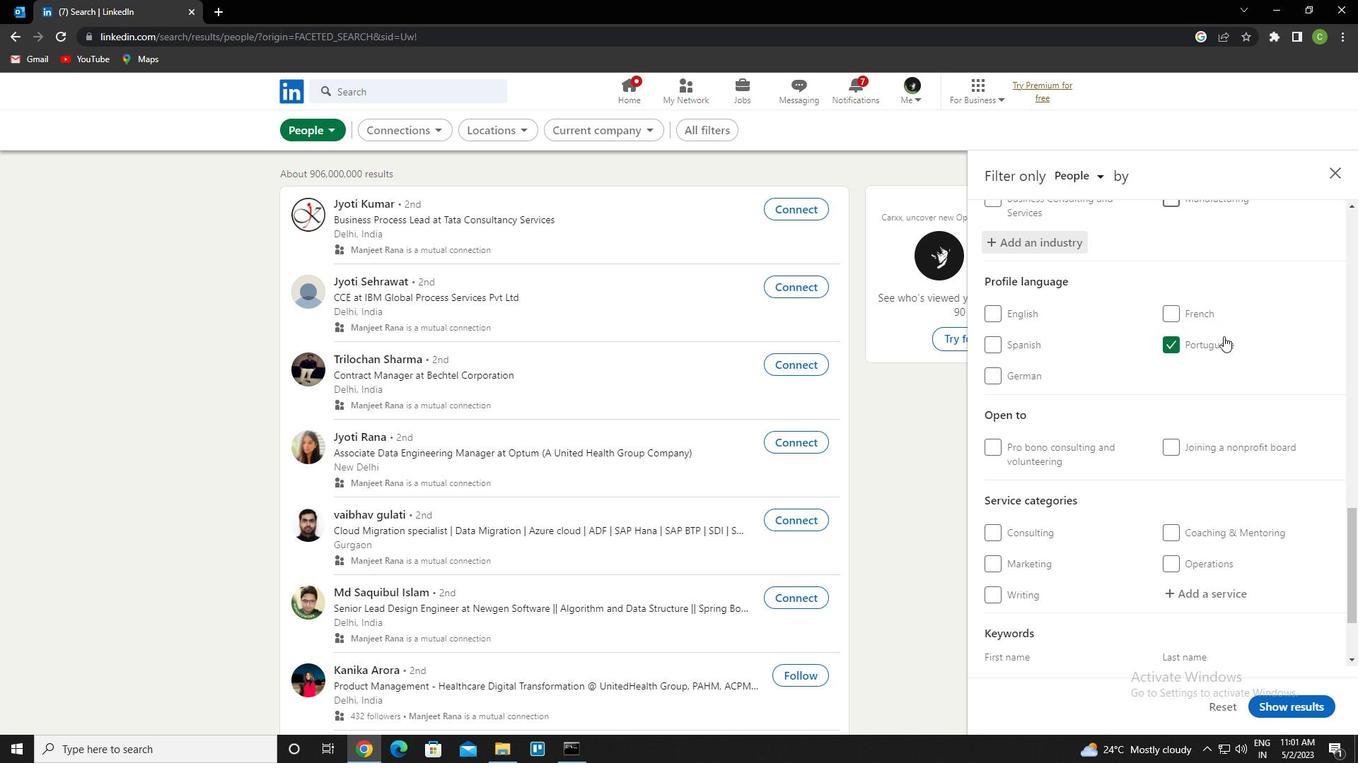 
Action: Mouse scrolled (1223, 336) with delta (0, 0)
Screenshot: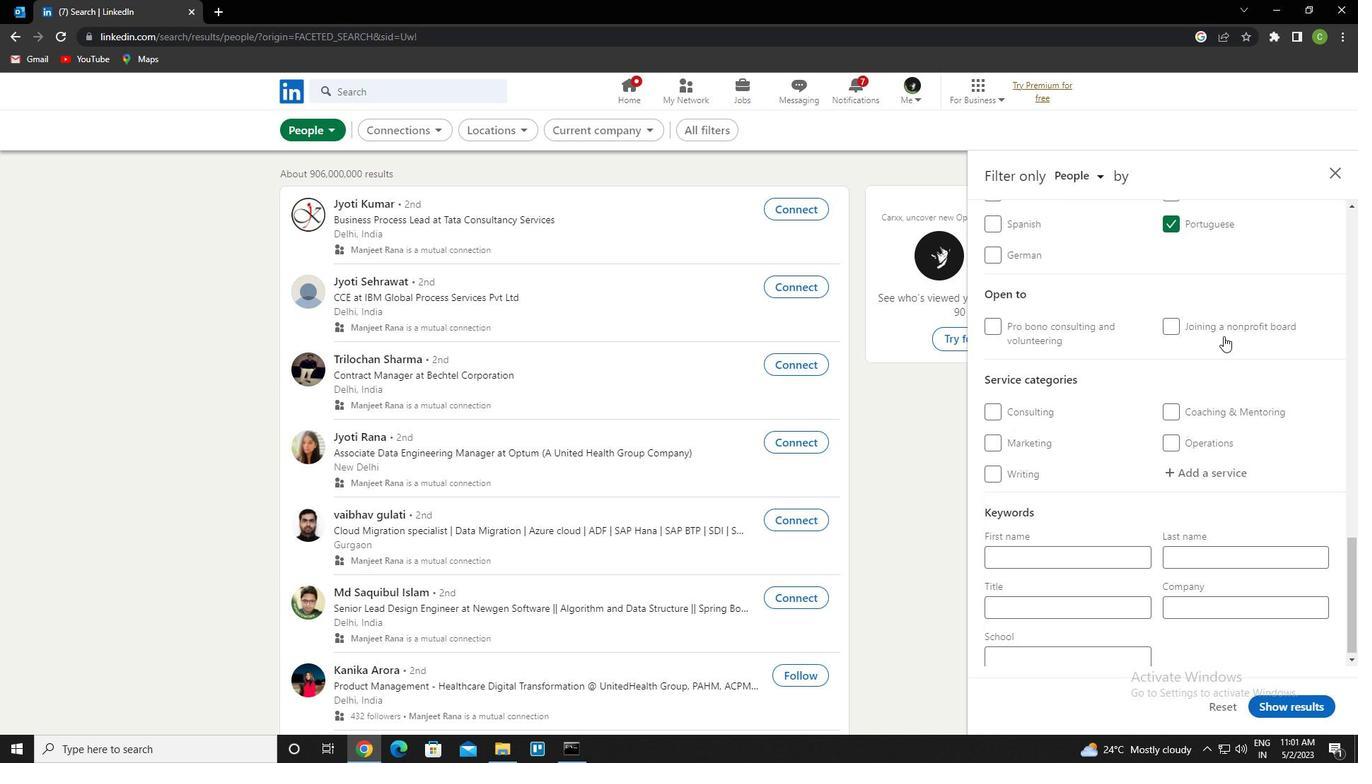 
Action: Mouse scrolled (1223, 336) with delta (0, 0)
Screenshot: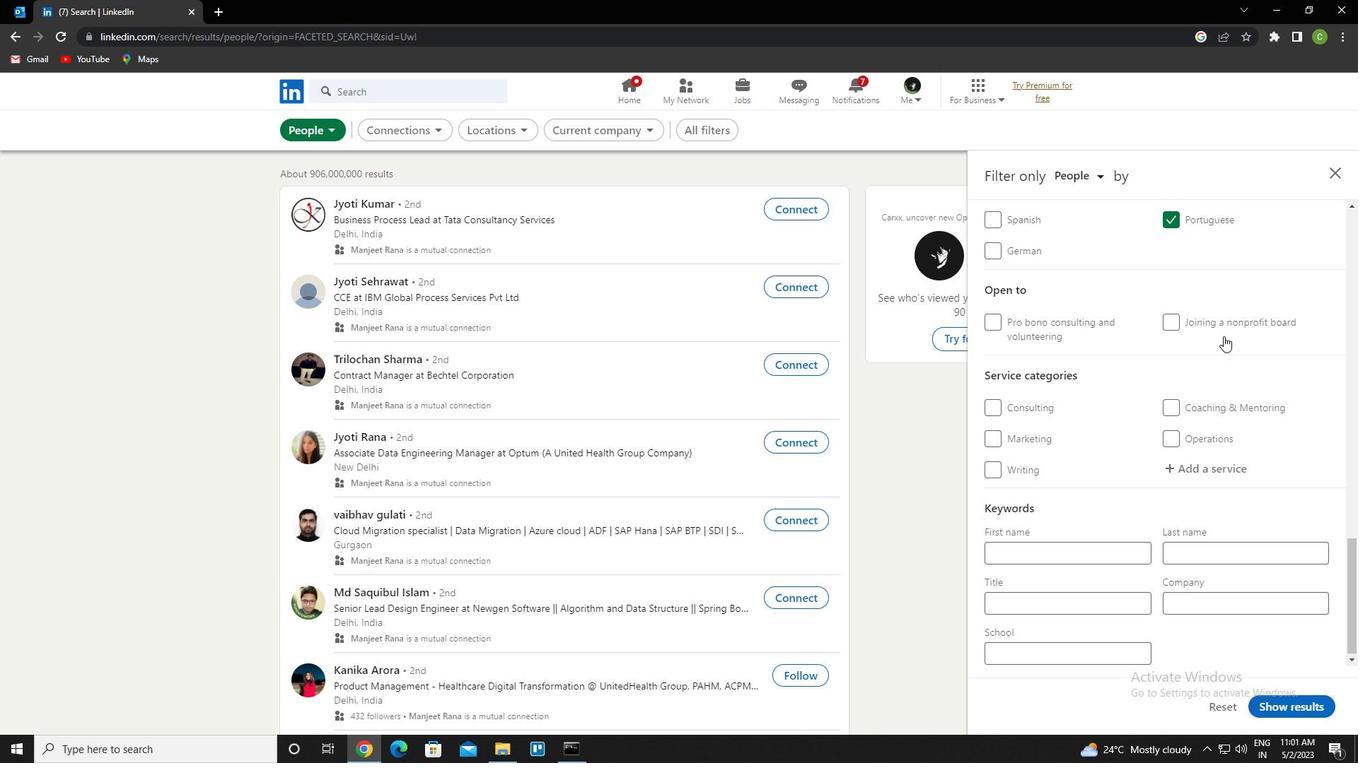 
Action: Mouse moved to (1217, 463)
Screenshot: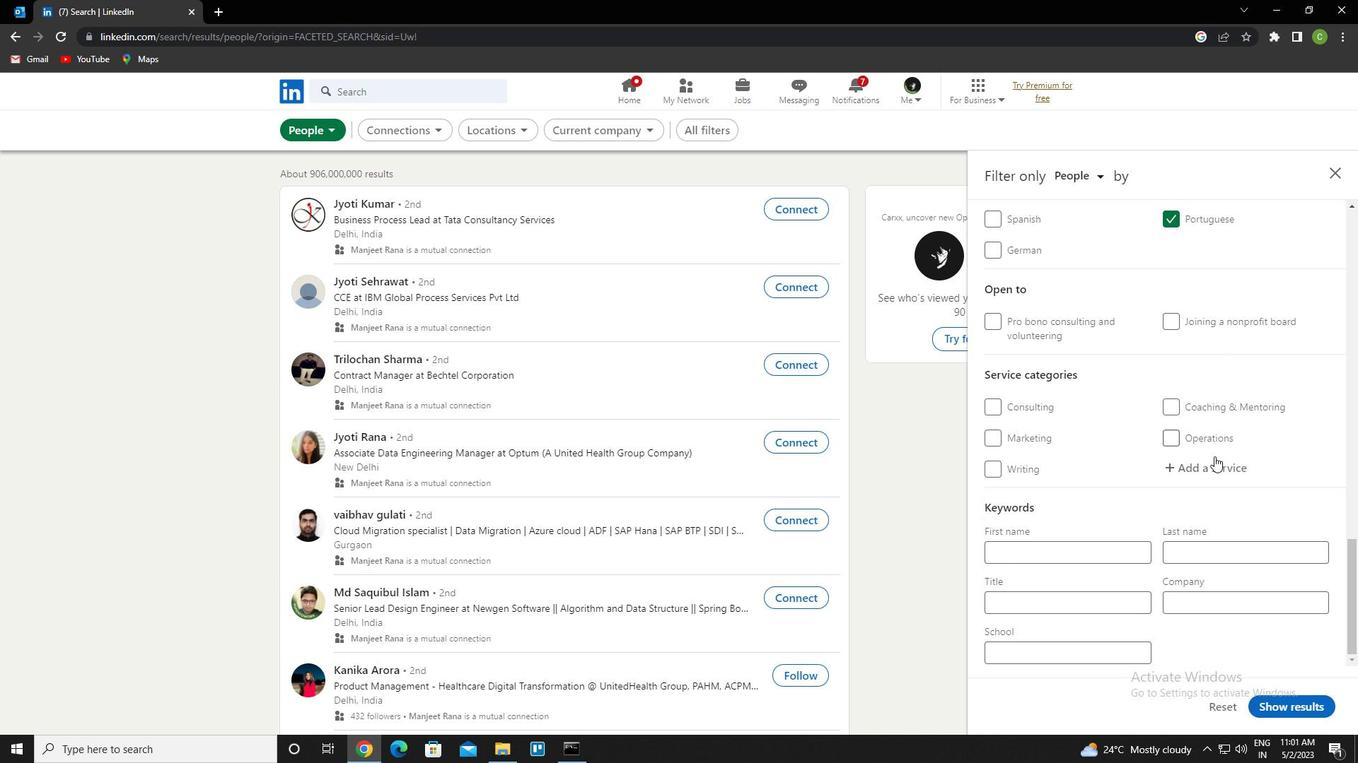 
Action: Mouse pressed left at (1217, 463)
Screenshot: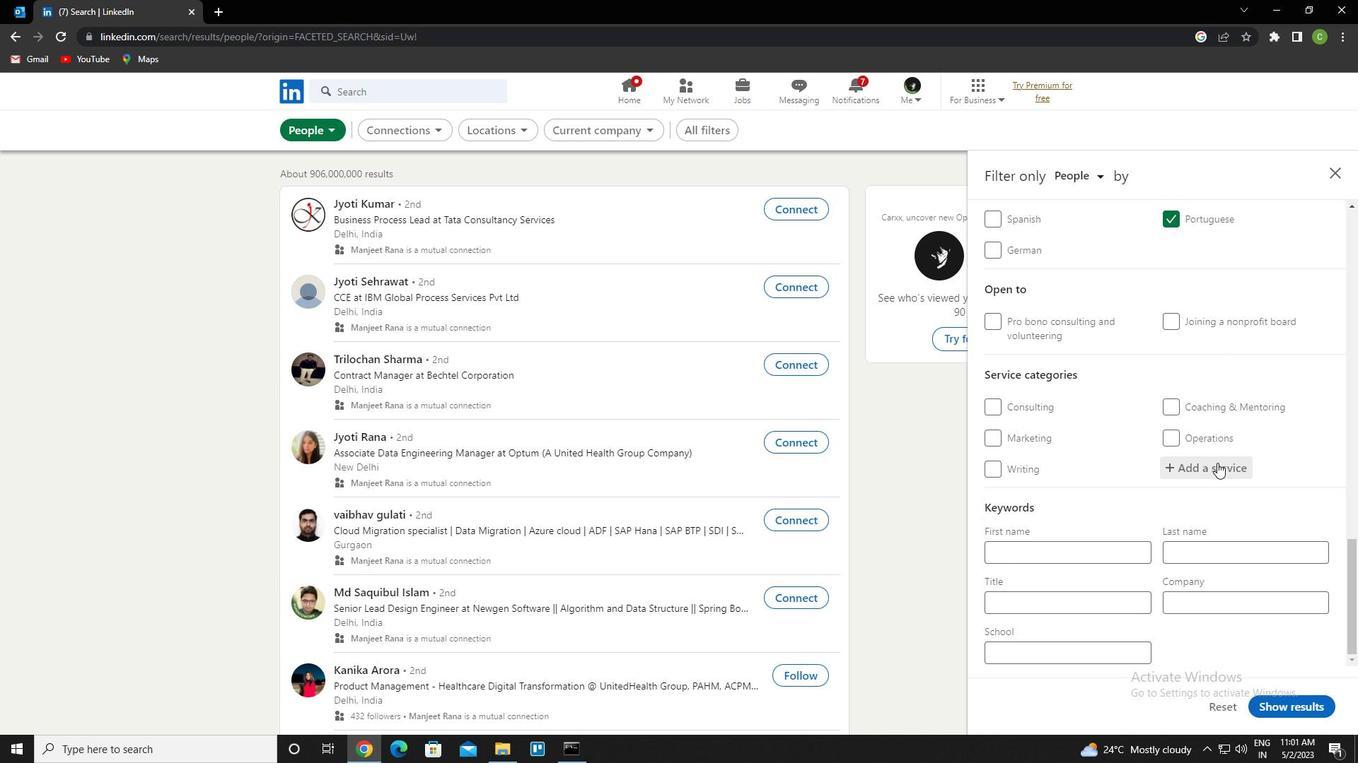 
Action: Key pressed <Key.caps_lock>v<Key.caps_lock>ideo<Key.space><Key.up><Key.enter>
Screenshot: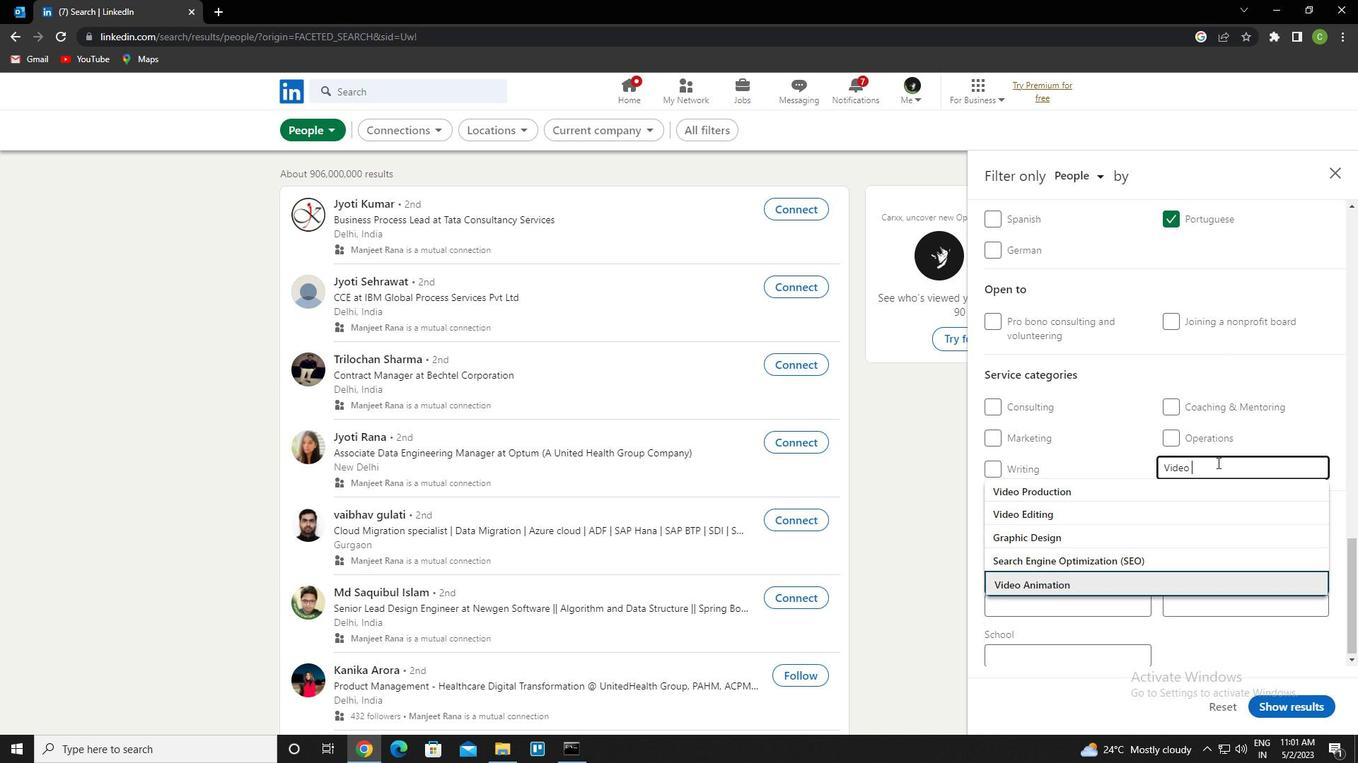 
Action: Mouse scrolled (1217, 462) with delta (0, 0)
Screenshot: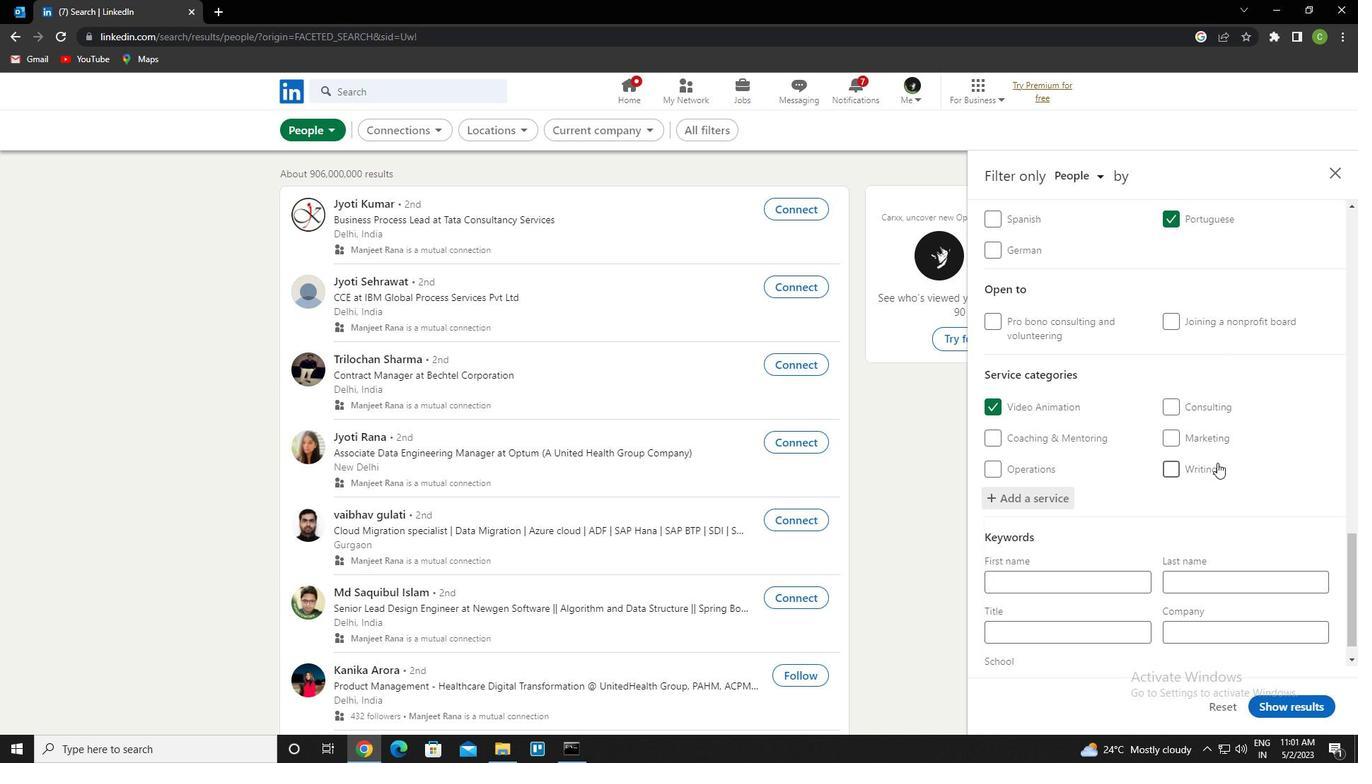 
Action: Mouse scrolled (1217, 462) with delta (0, 0)
Screenshot: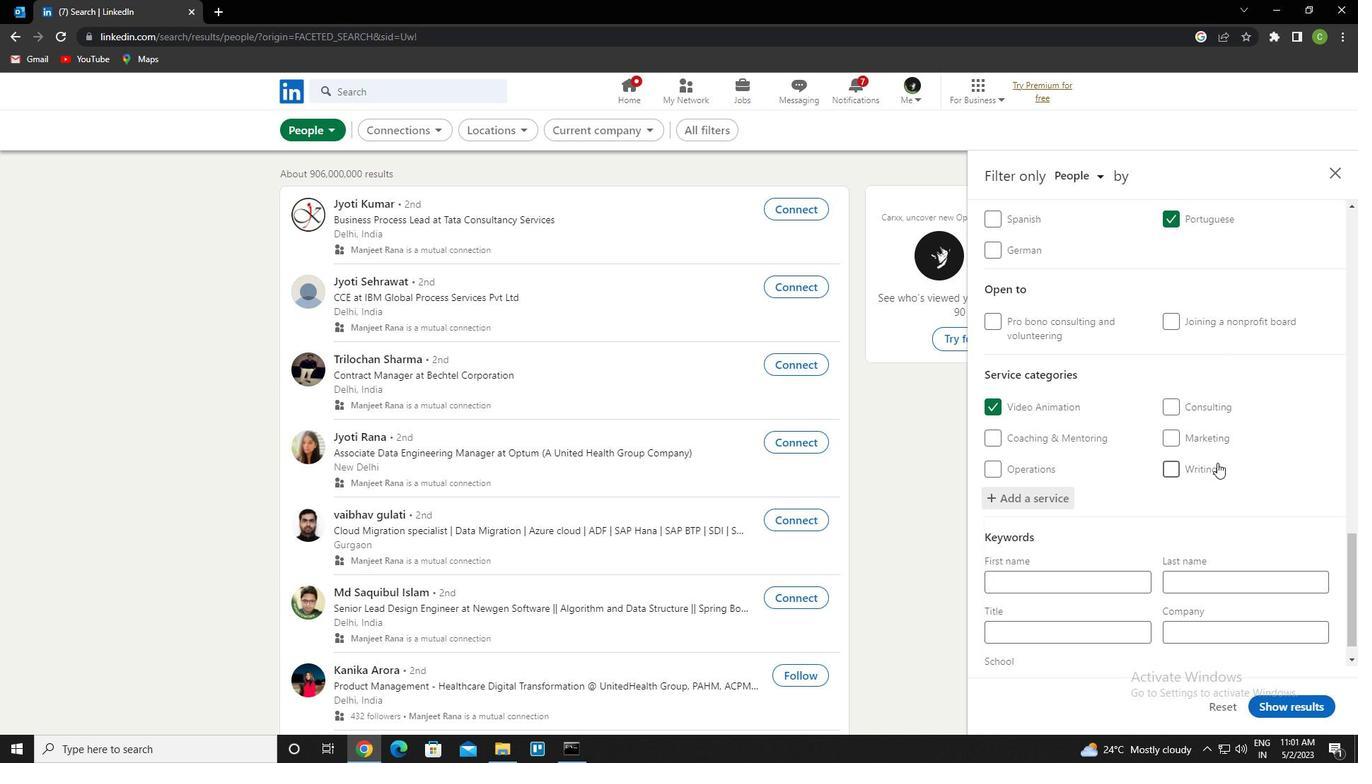 
Action: Mouse scrolled (1217, 462) with delta (0, 0)
Screenshot: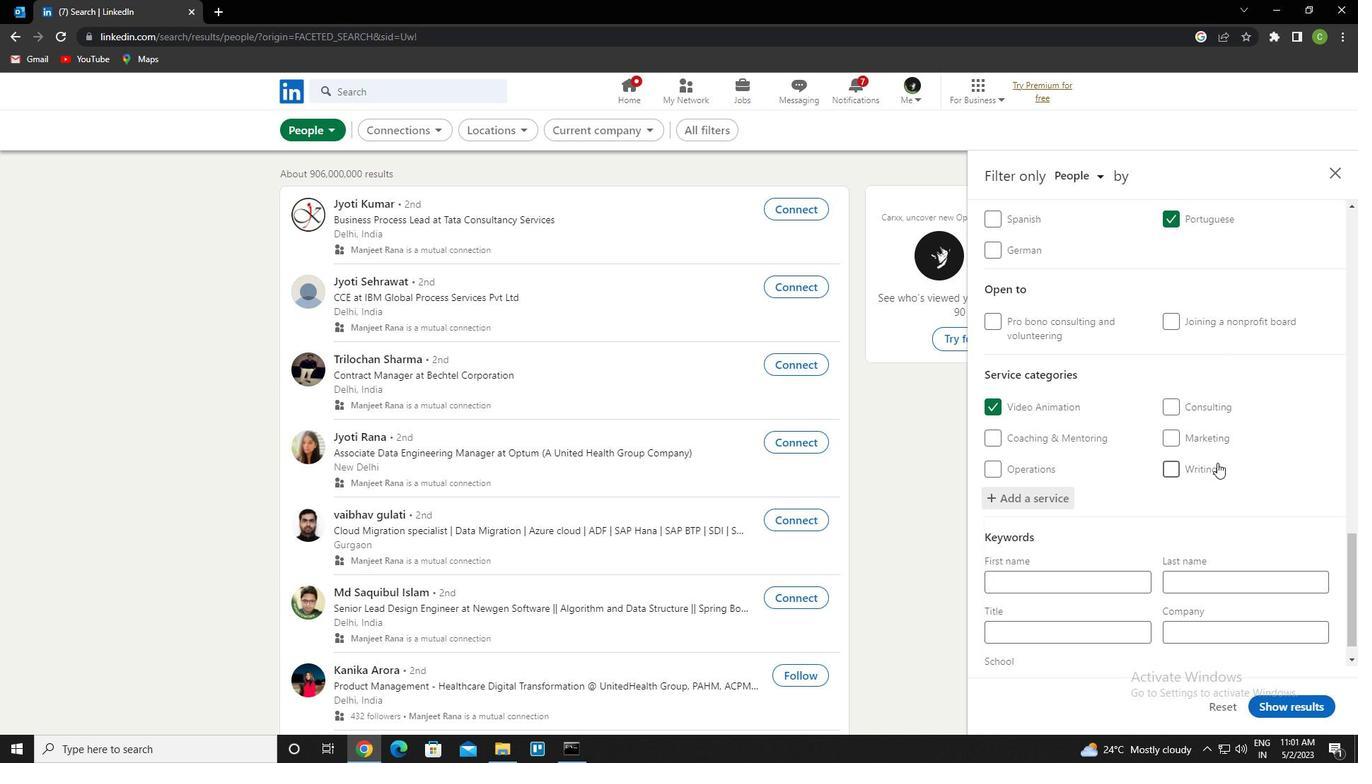 
Action: Mouse scrolled (1217, 462) with delta (0, 0)
Screenshot: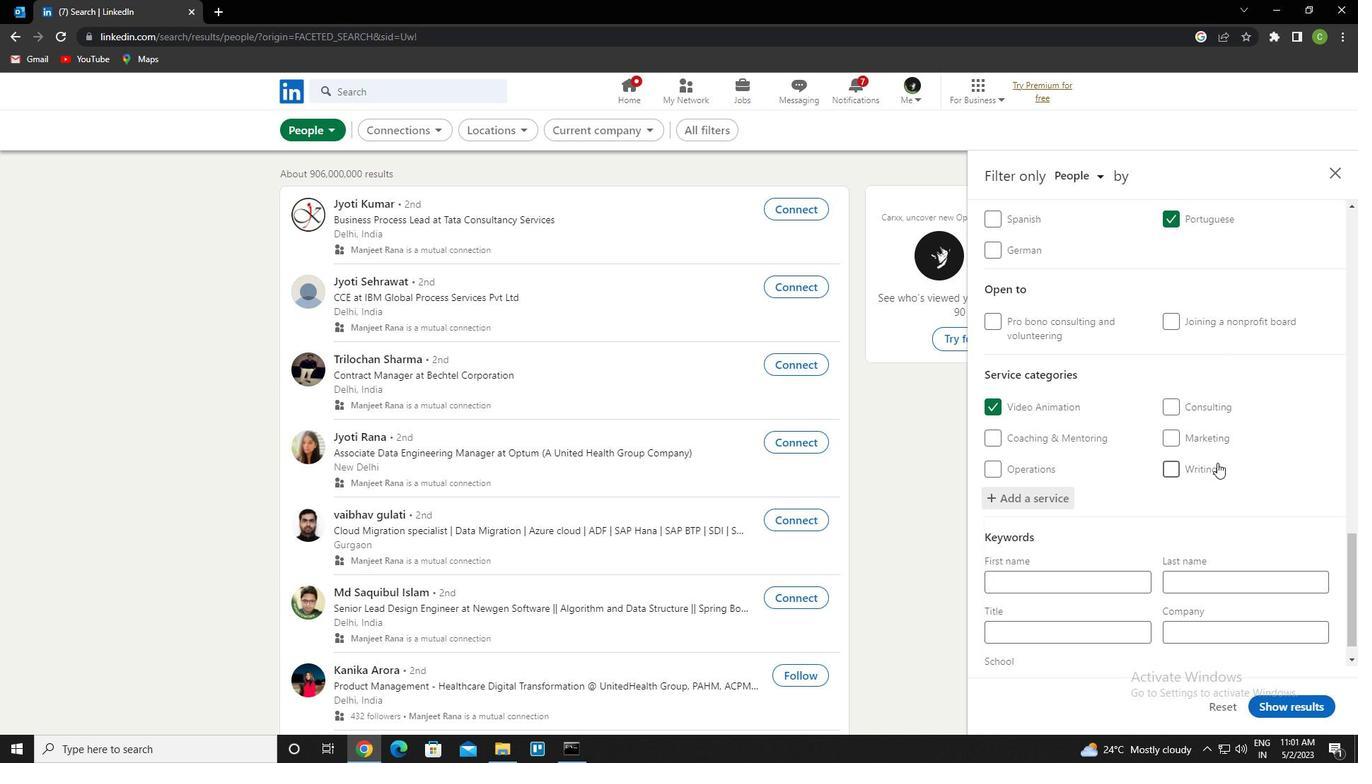
Action: Mouse scrolled (1217, 462) with delta (0, 0)
Screenshot: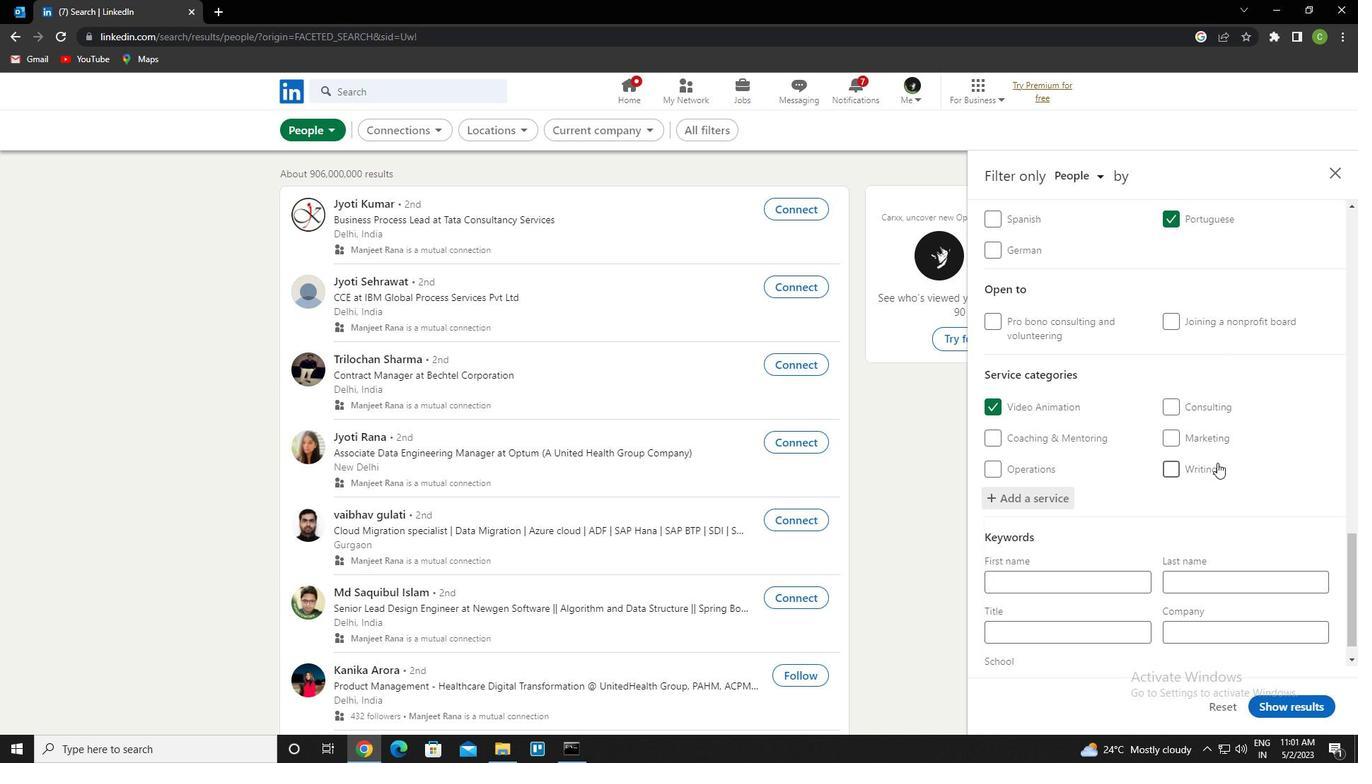 
Action: Mouse scrolled (1217, 462) with delta (0, 0)
Screenshot: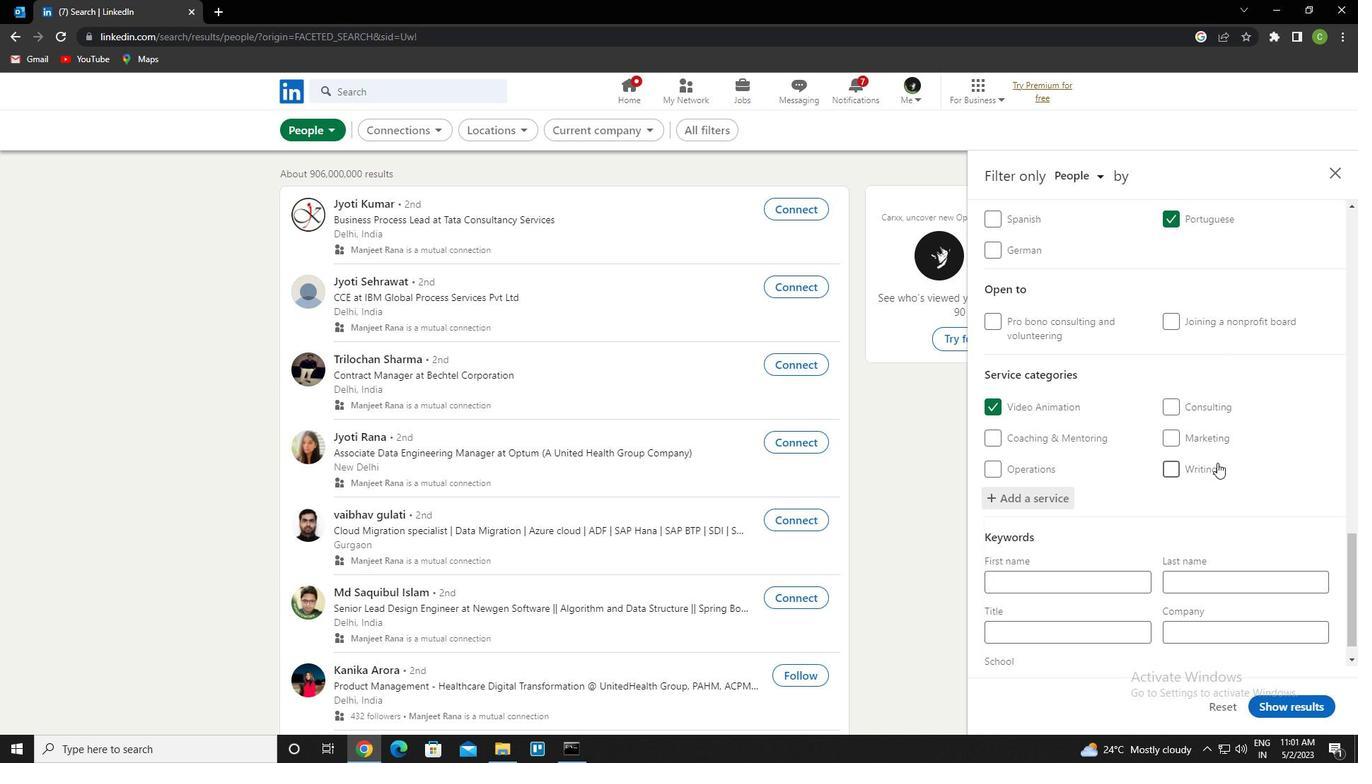 
Action: Mouse scrolled (1217, 462) with delta (0, 0)
Screenshot: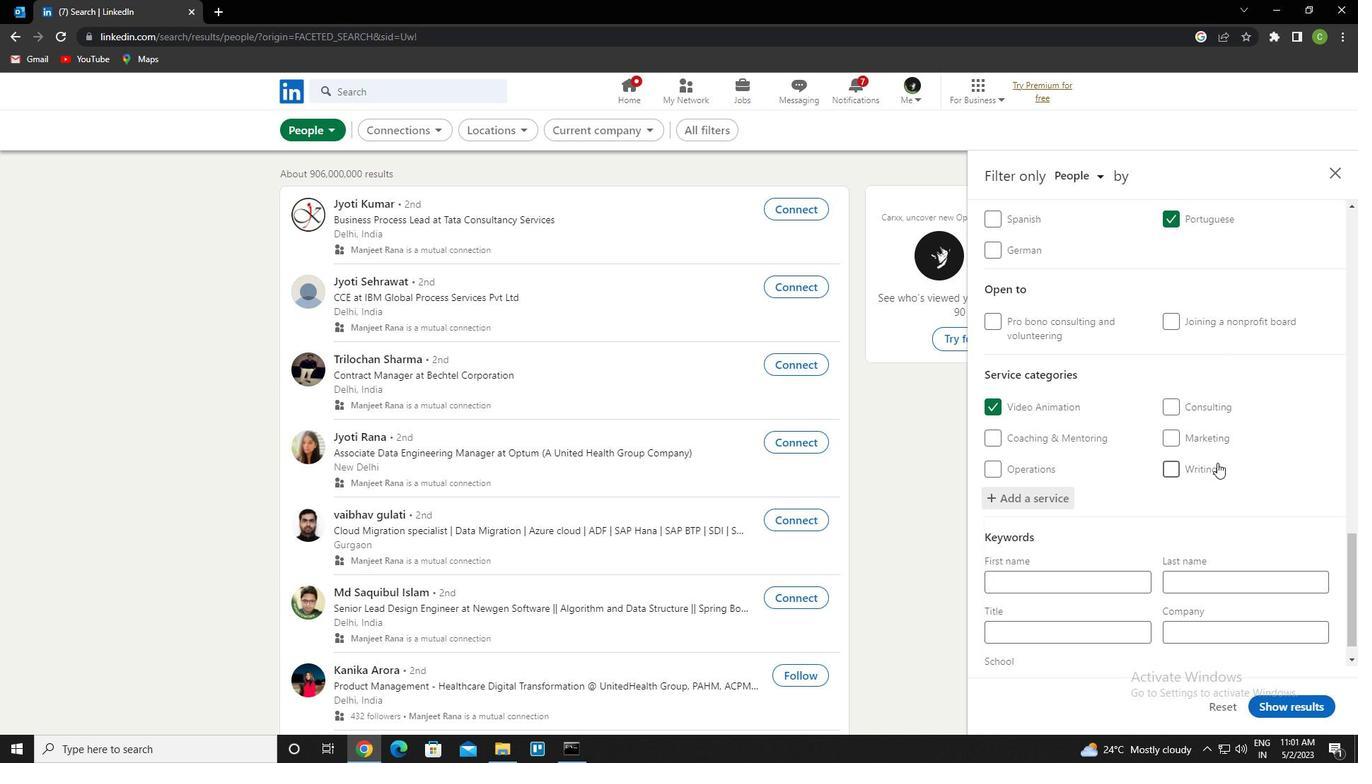 
Action: Mouse scrolled (1217, 462) with delta (0, 0)
Screenshot: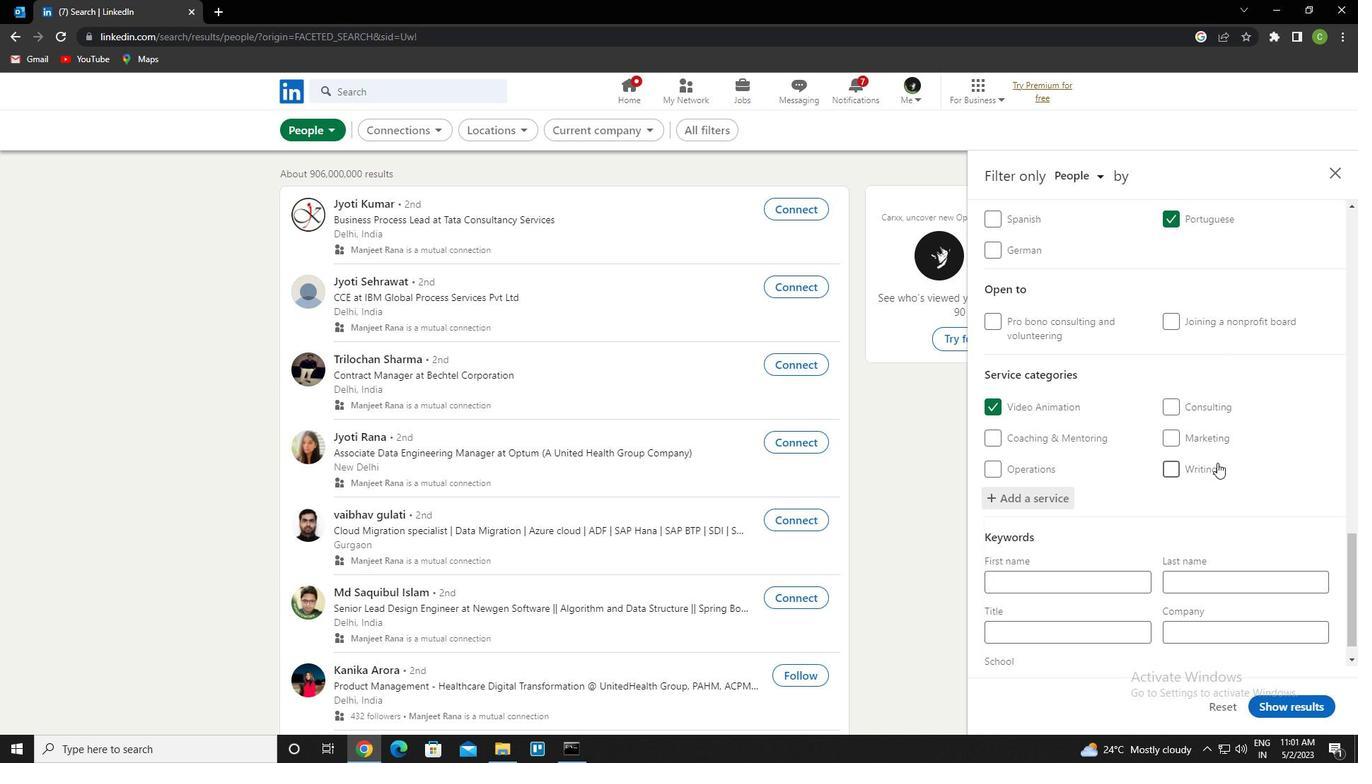 
Action: Mouse moved to (1079, 614)
Screenshot: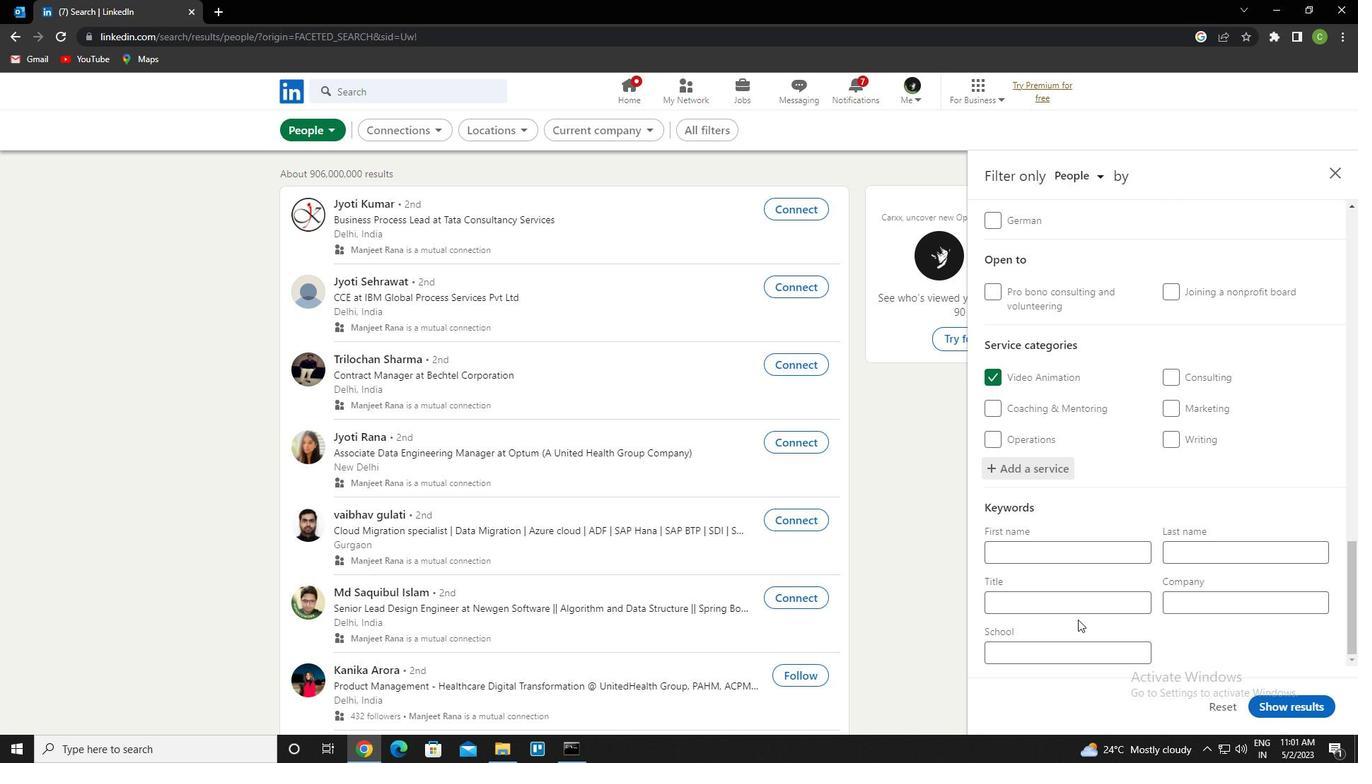 
Action: Mouse pressed left at (1079, 614)
Screenshot: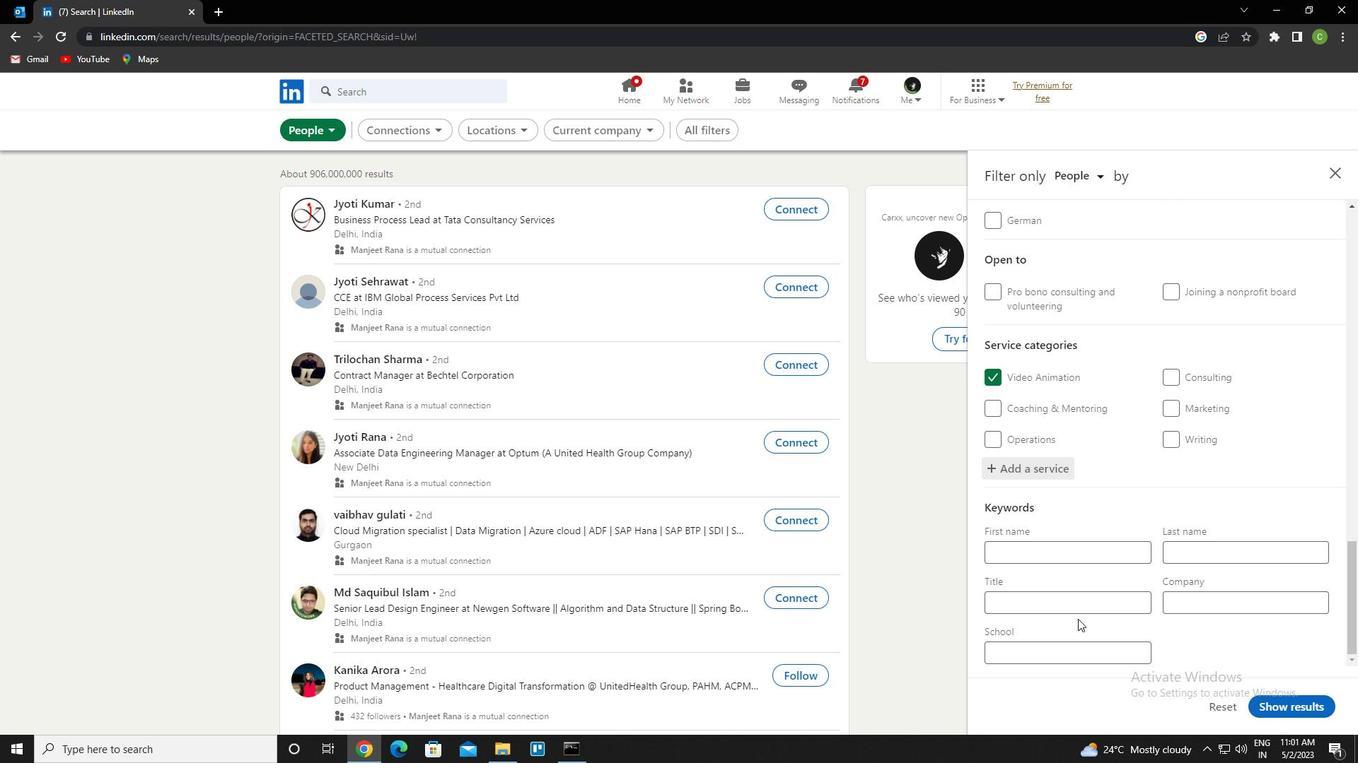 
Action: Key pressed <Key.caps_lock>e<Key.caps_lock>conomist
Screenshot: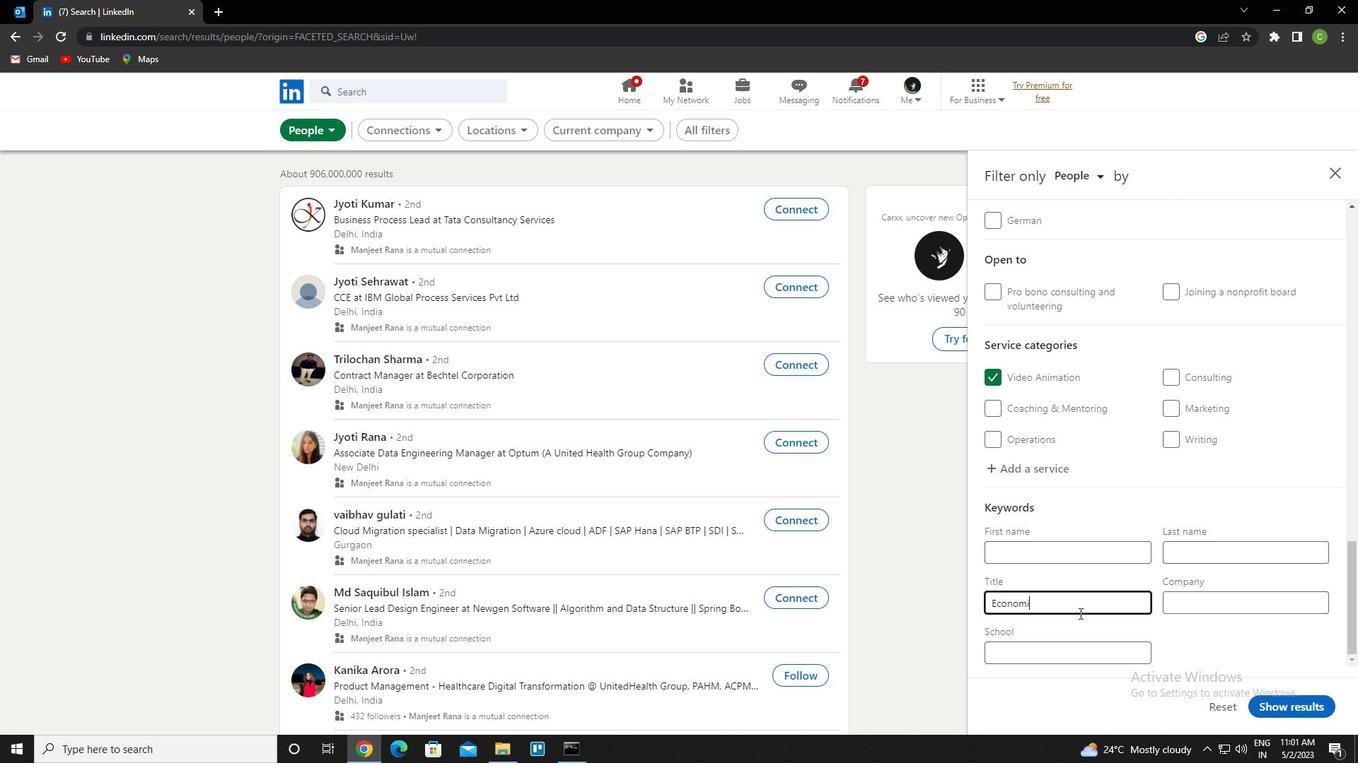
Action: Mouse moved to (1291, 705)
Screenshot: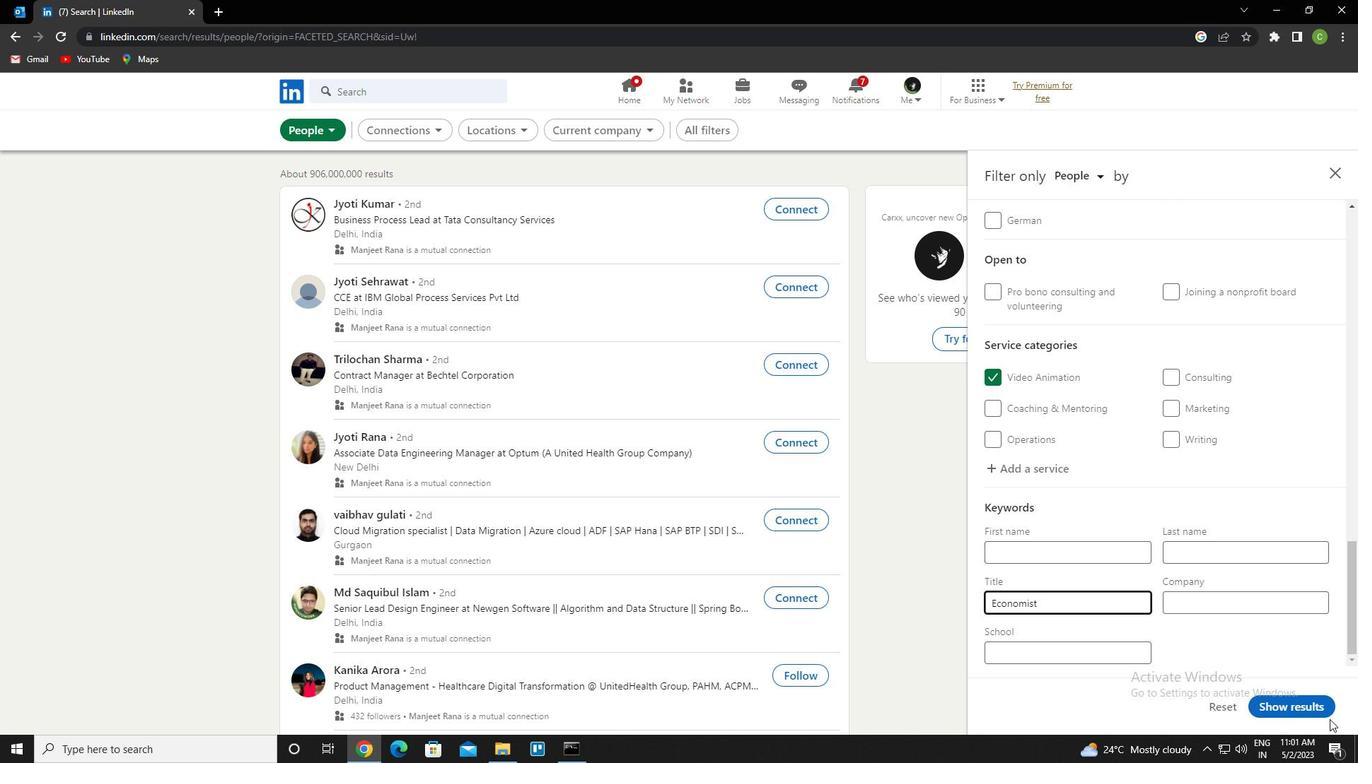 
Action: Mouse pressed left at (1291, 705)
Screenshot: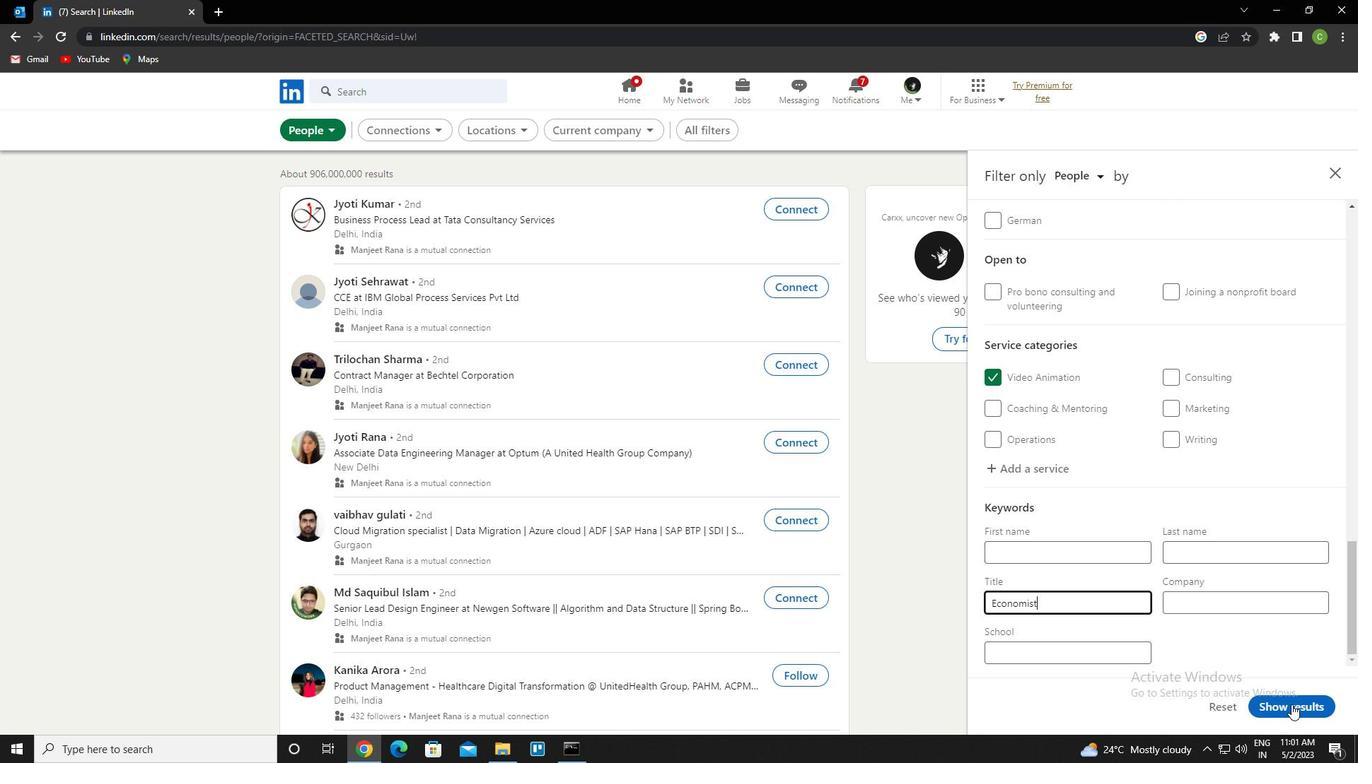 
Action: Mouse moved to (548, 701)
Screenshot: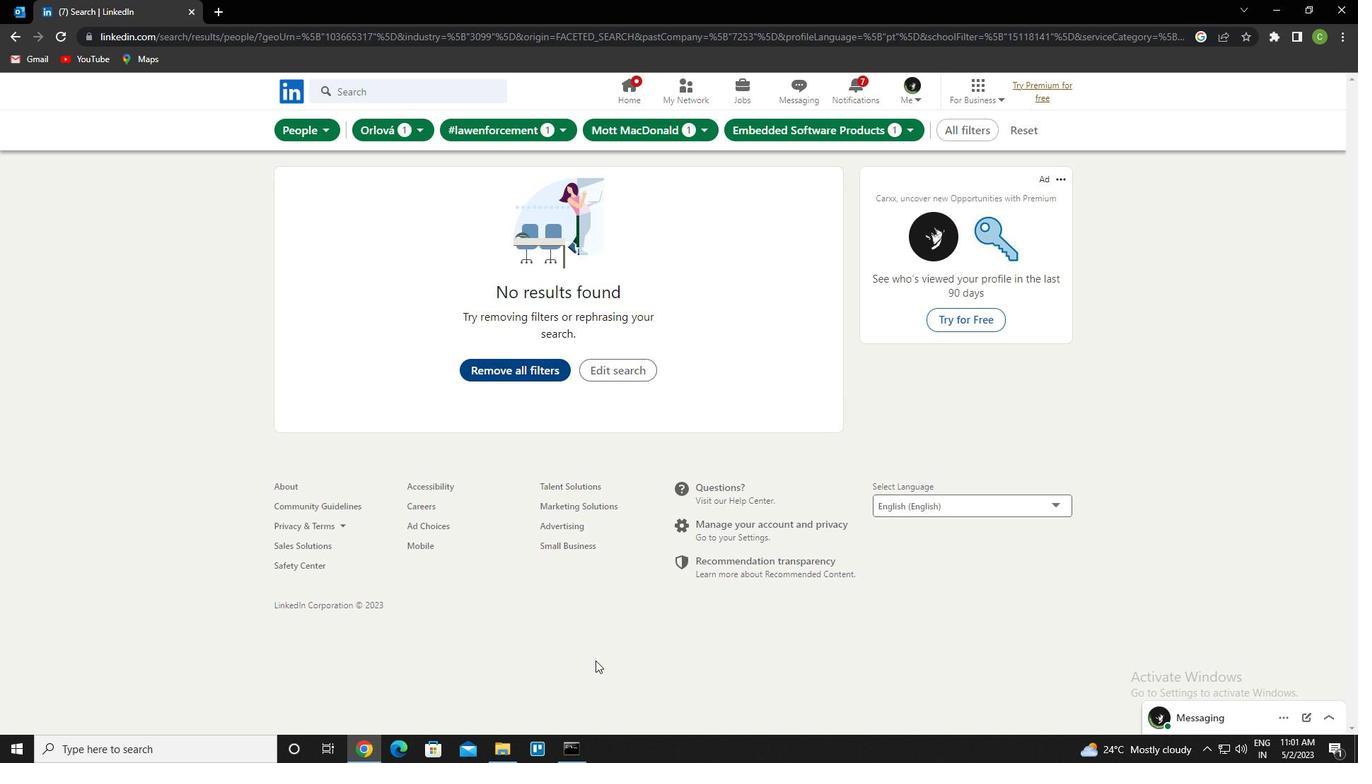 
